 Task: Find a house in Frederiksberg, Denmark for 6 guests from 6th to 15th September with 6 bedrooms, 6 beds, 6 bathrooms, price range ₹8000-₹12000, and amenities including Wifi, Free parking, and TV. Host must speak English.
Action: Mouse moved to (483, 117)
Screenshot: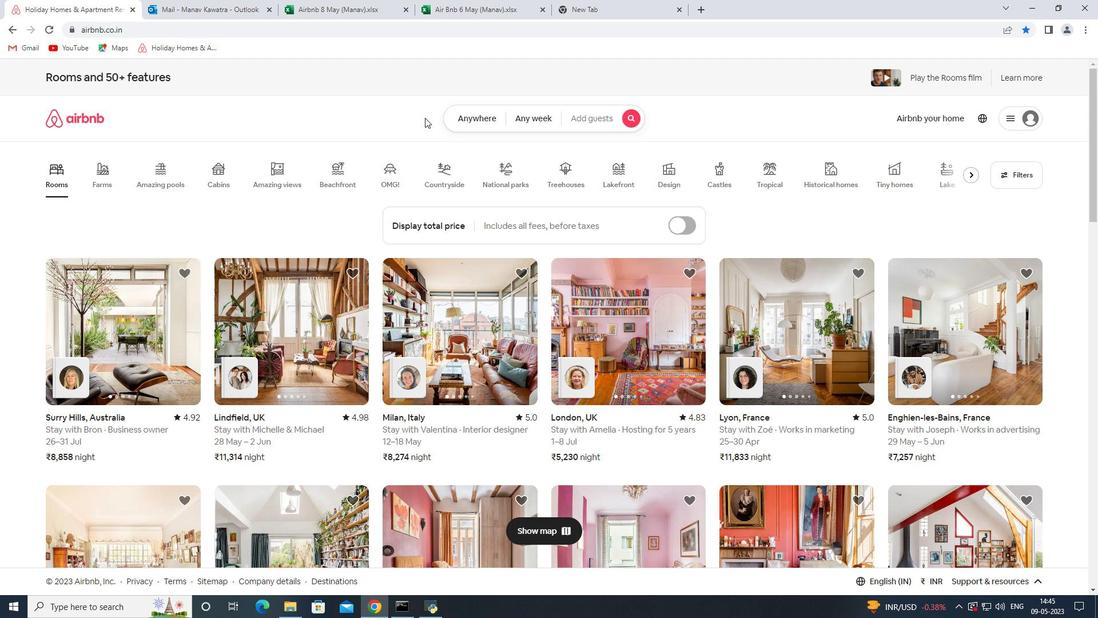
Action: Mouse pressed left at (483, 117)
Screenshot: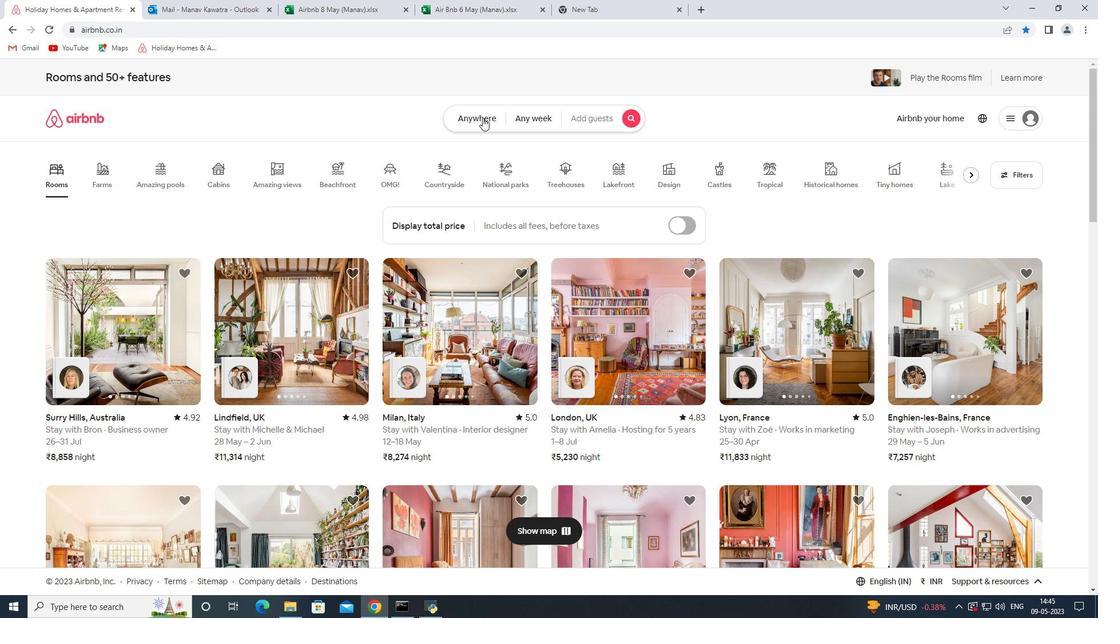 
Action: Mouse moved to (419, 160)
Screenshot: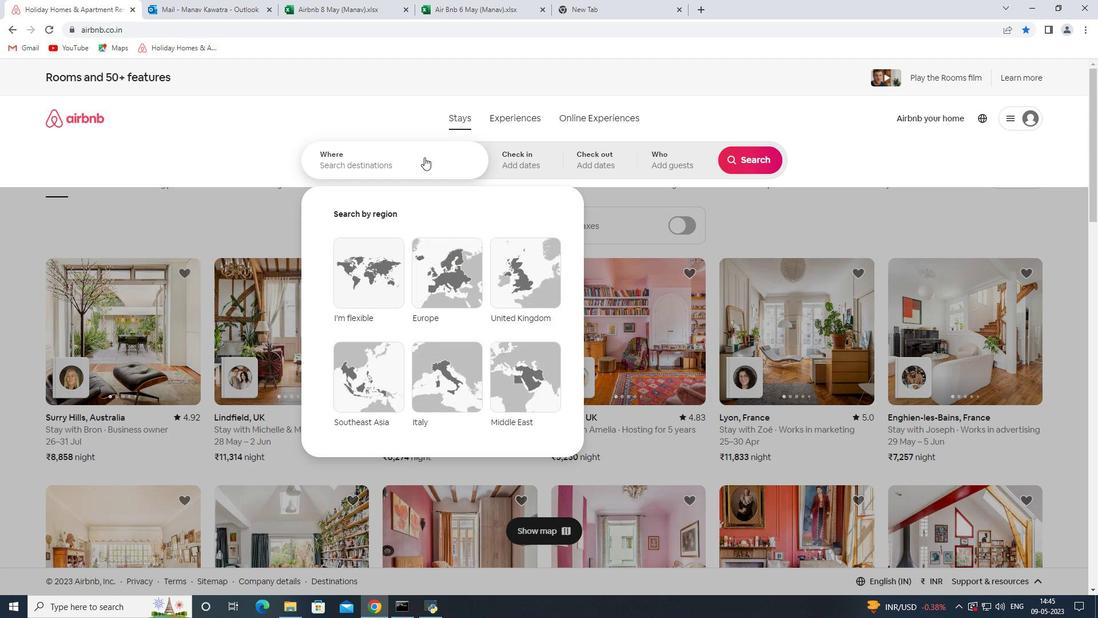 
Action: Mouse pressed left at (419, 160)
Screenshot: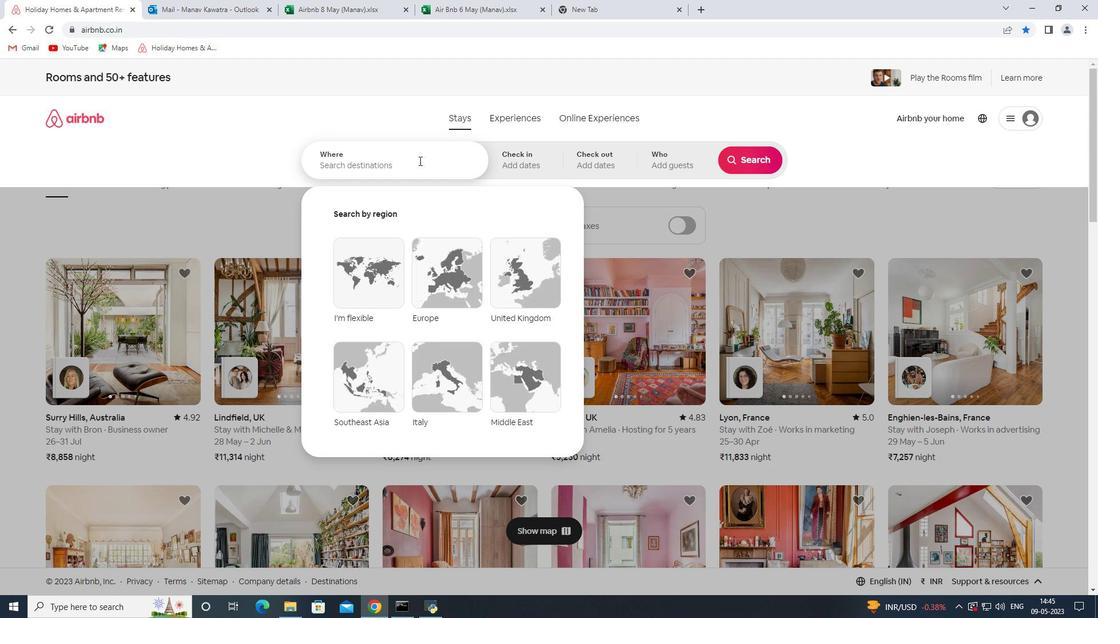 
Action: Key pressed <Key.shift>Frederiksberg<Key.space><Key.shift>Denmark<Key.space>
Screenshot: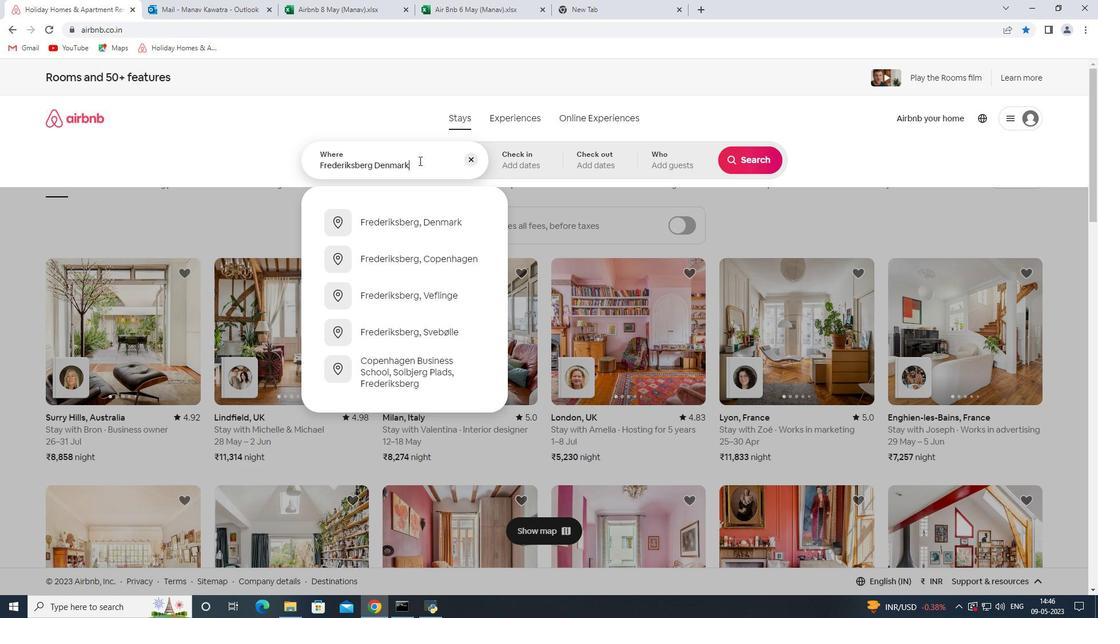 
Action: Mouse moved to (437, 219)
Screenshot: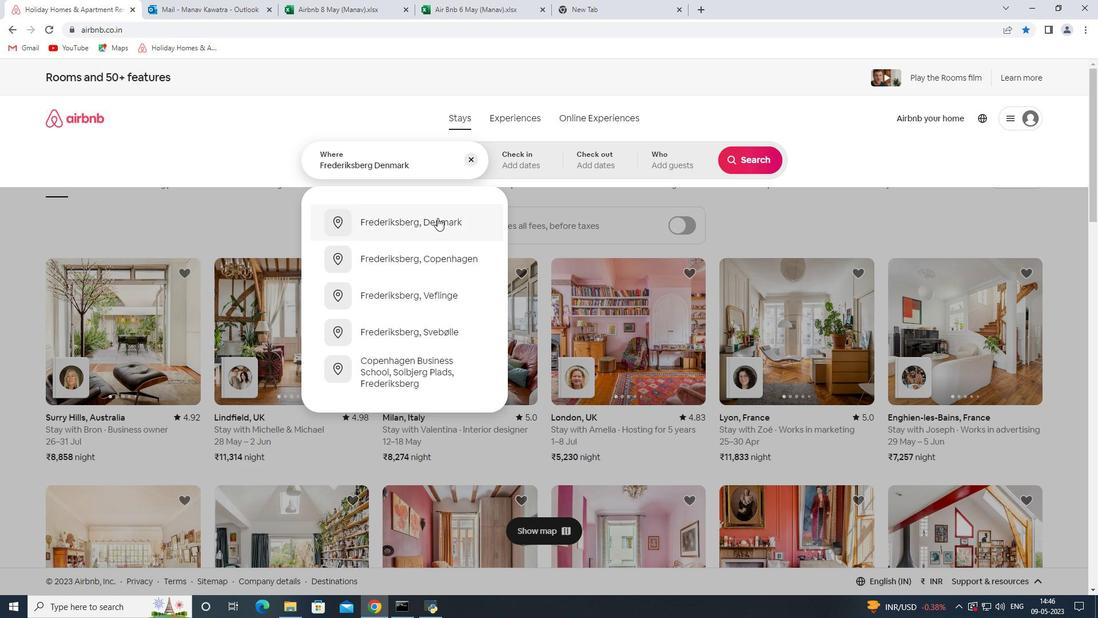 
Action: Mouse pressed left at (437, 219)
Screenshot: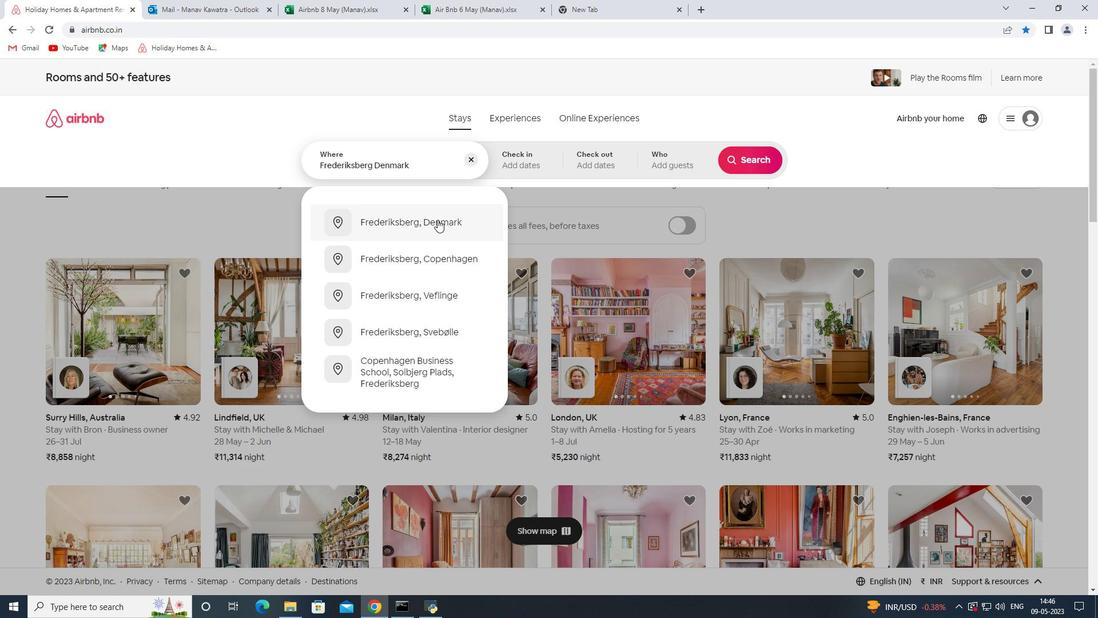 
Action: Mouse moved to (752, 252)
Screenshot: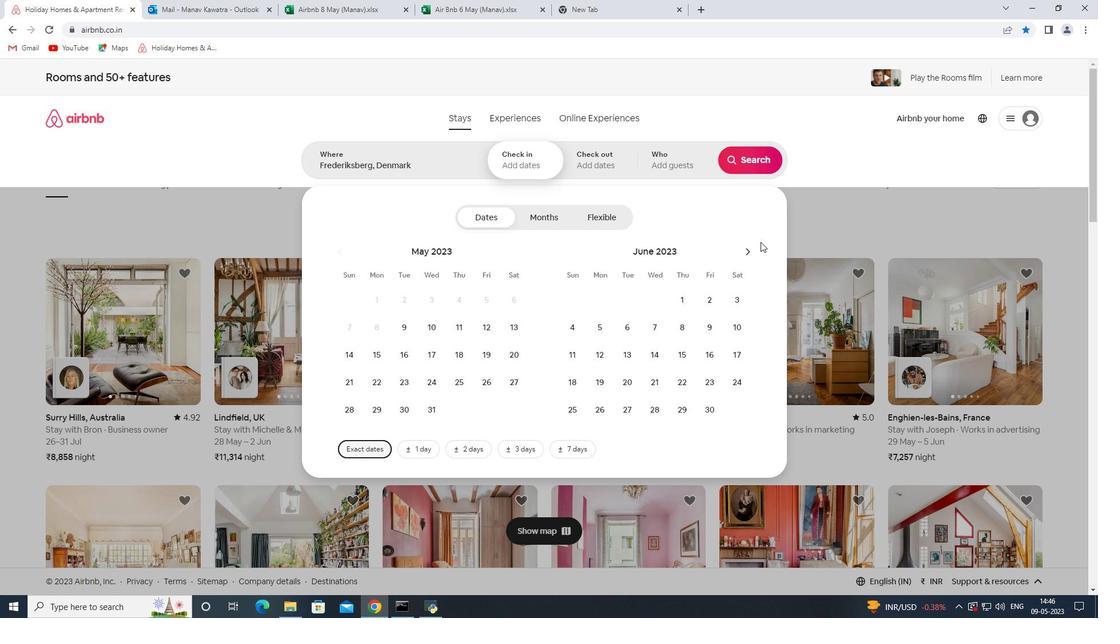 
Action: Mouse pressed left at (752, 252)
Screenshot: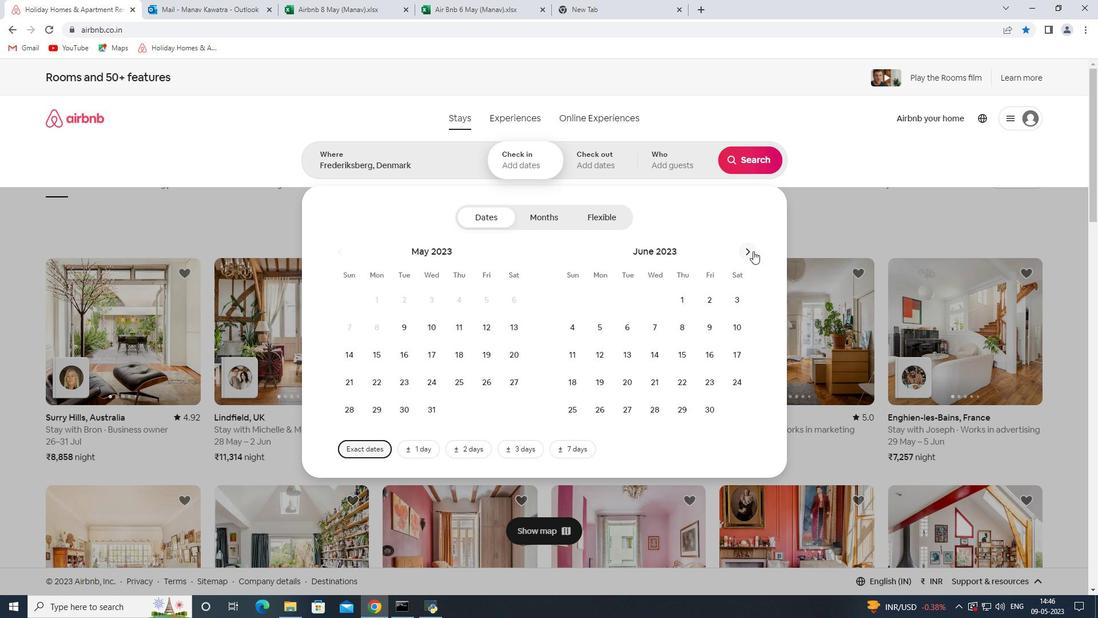 
Action: Mouse pressed left at (752, 252)
Screenshot: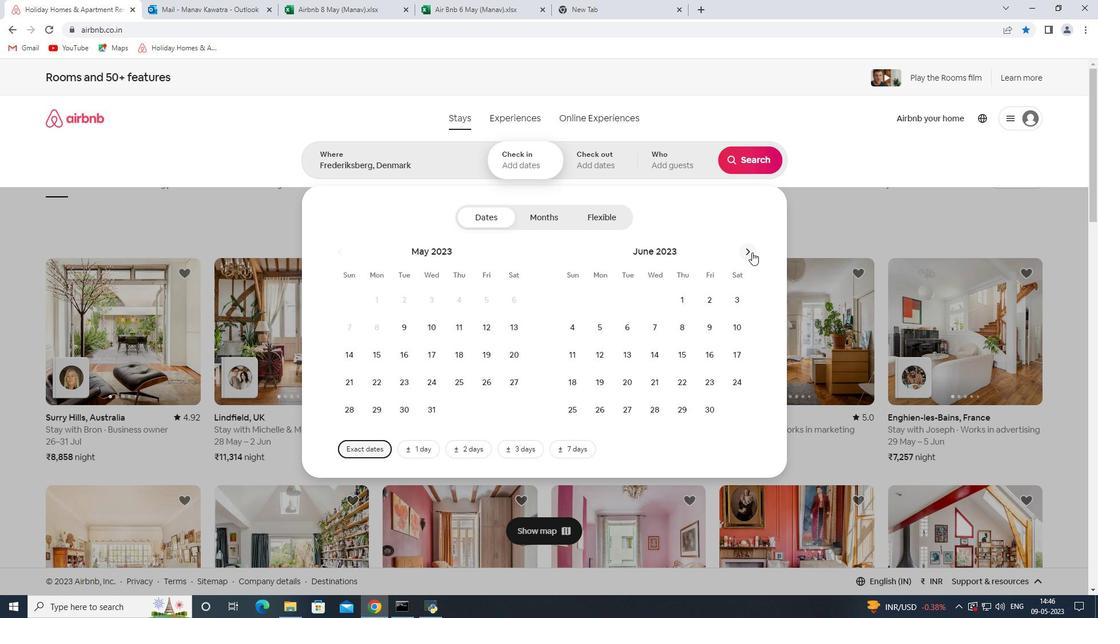 
Action: Mouse pressed left at (752, 252)
Screenshot: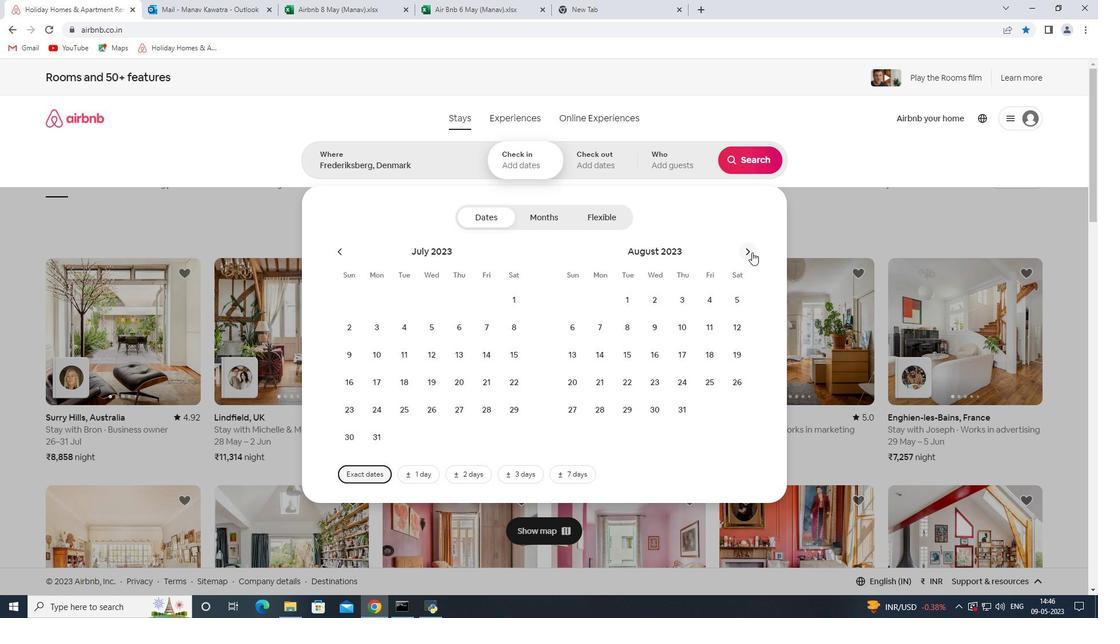 
Action: Mouse moved to (654, 327)
Screenshot: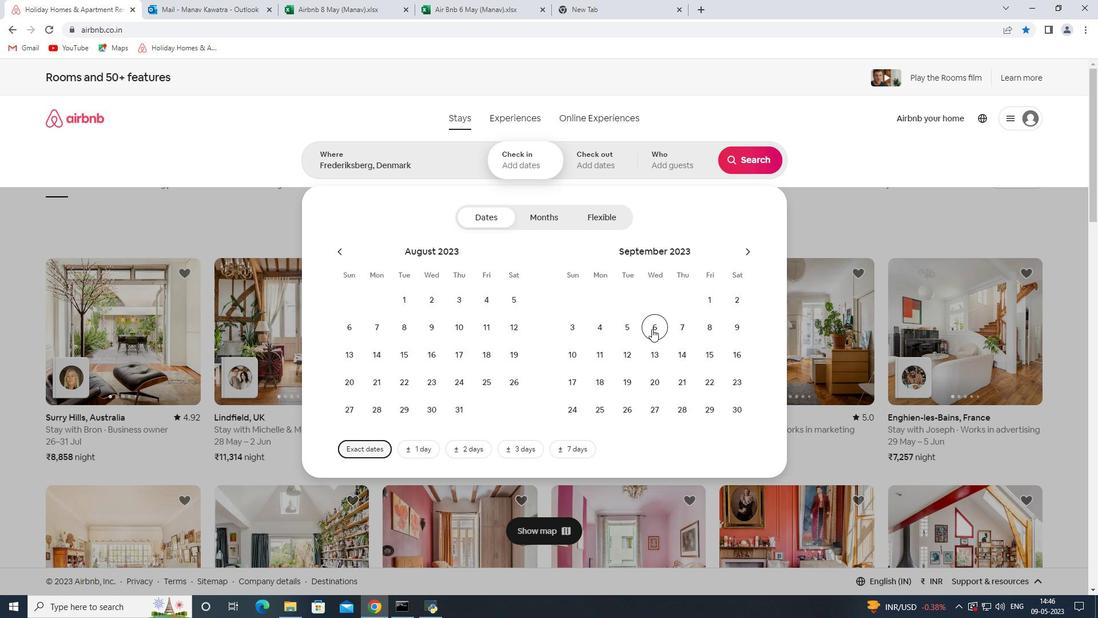 
Action: Mouse pressed left at (654, 327)
Screenshot: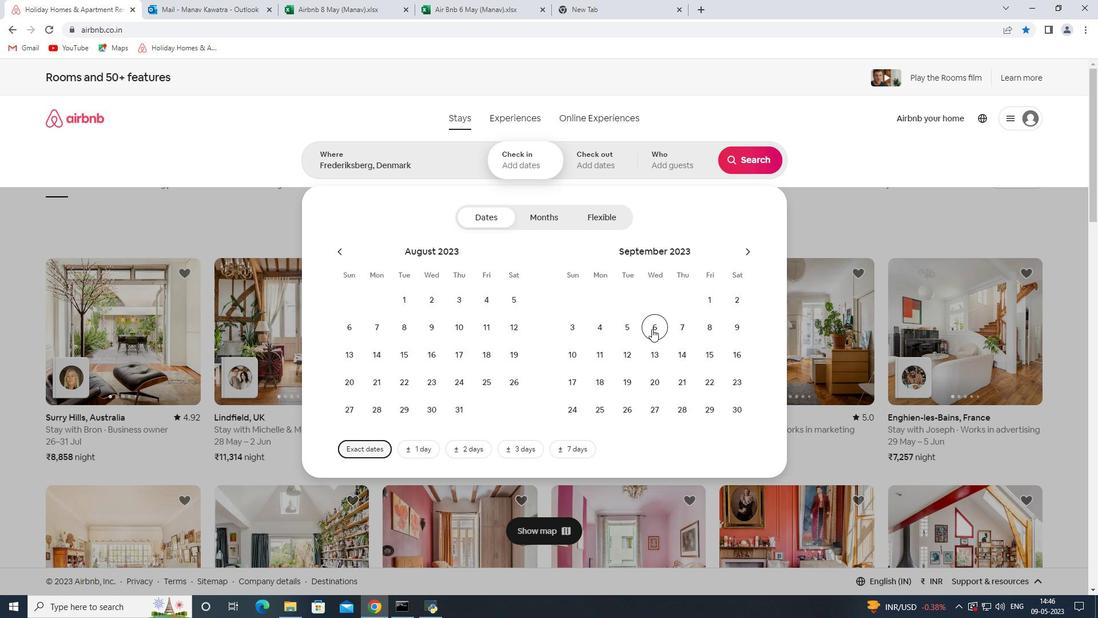 
Action: Mouse moved to (709, 356)
Screenshot: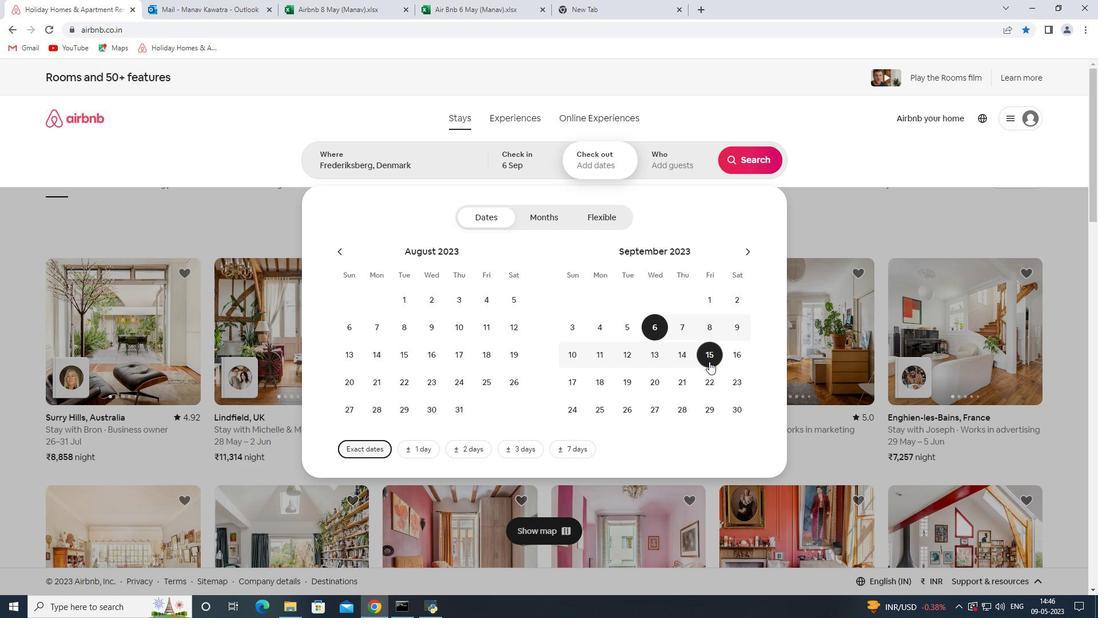 
Action: Mouse pressed left at (709, 356)
Screenshot: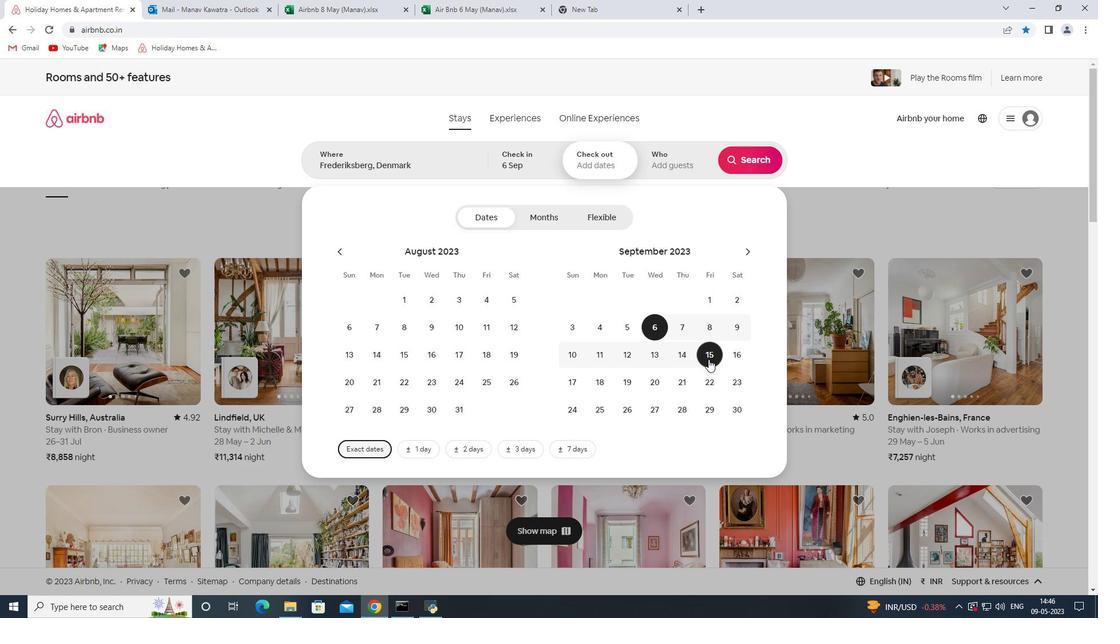 
Action: Mouse moved to (673, 171)
Screenshot: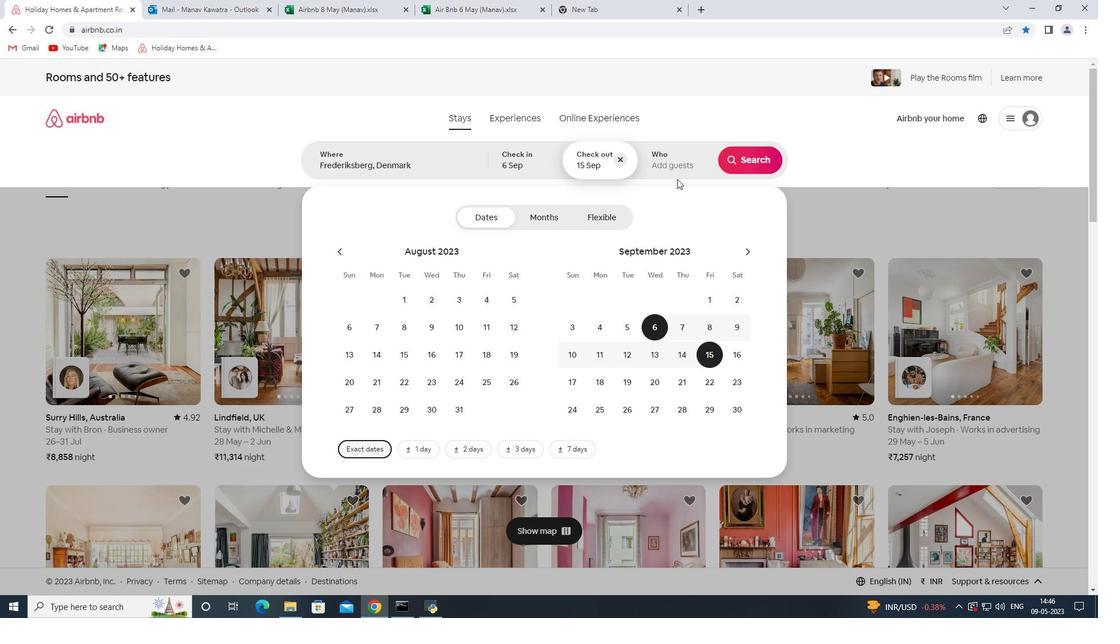 
Action: Mouse pressed left at (673, 171)
Screenshot: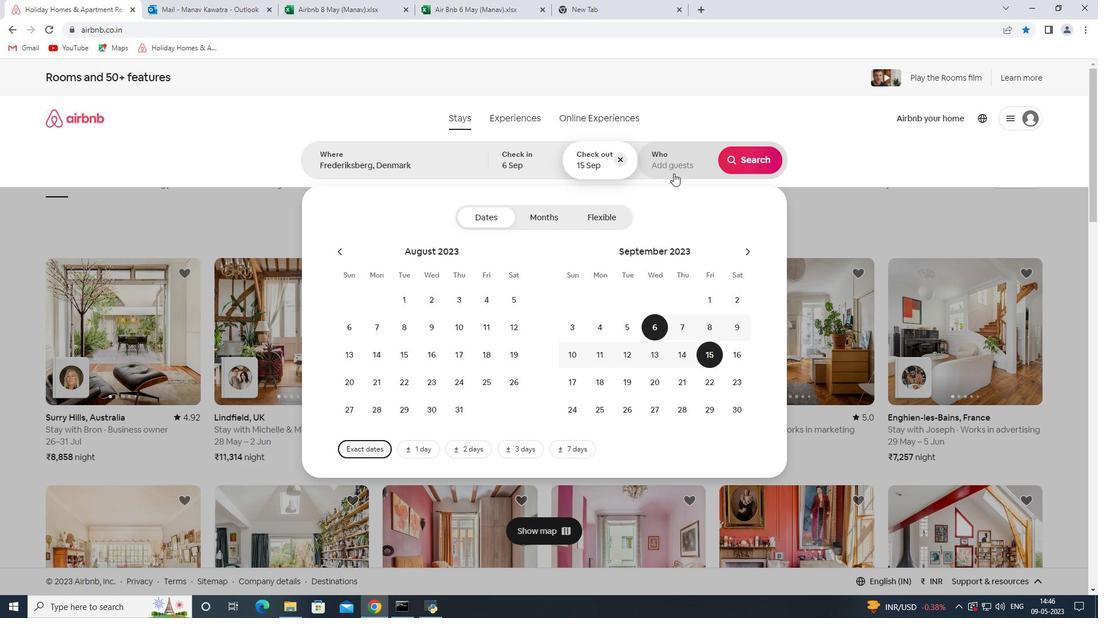 
Action: Mouse moved to (758, 223)
Screenshot: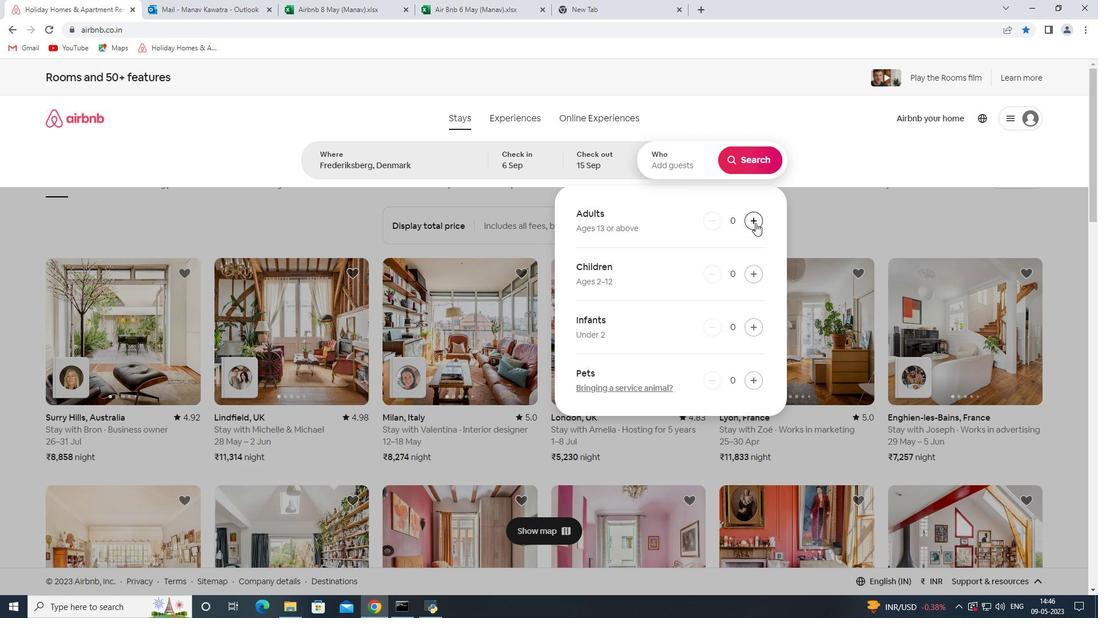 
Action: Mouse pressed left at (758, 223)
Screenshot: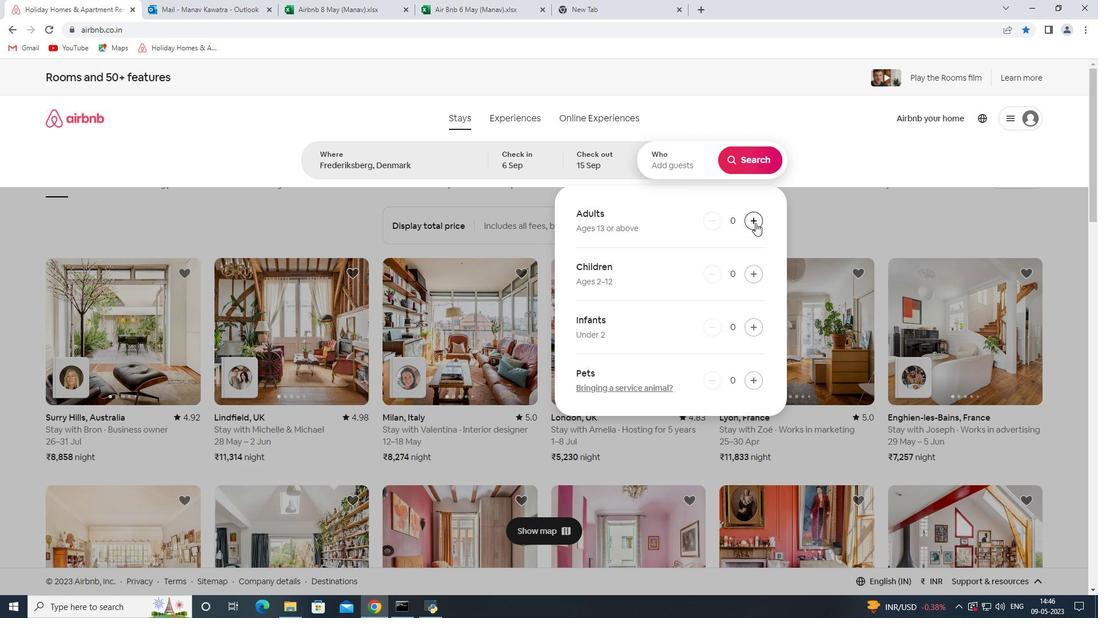 
Action: Mouse pressed left at (758, 223)
Screenshot: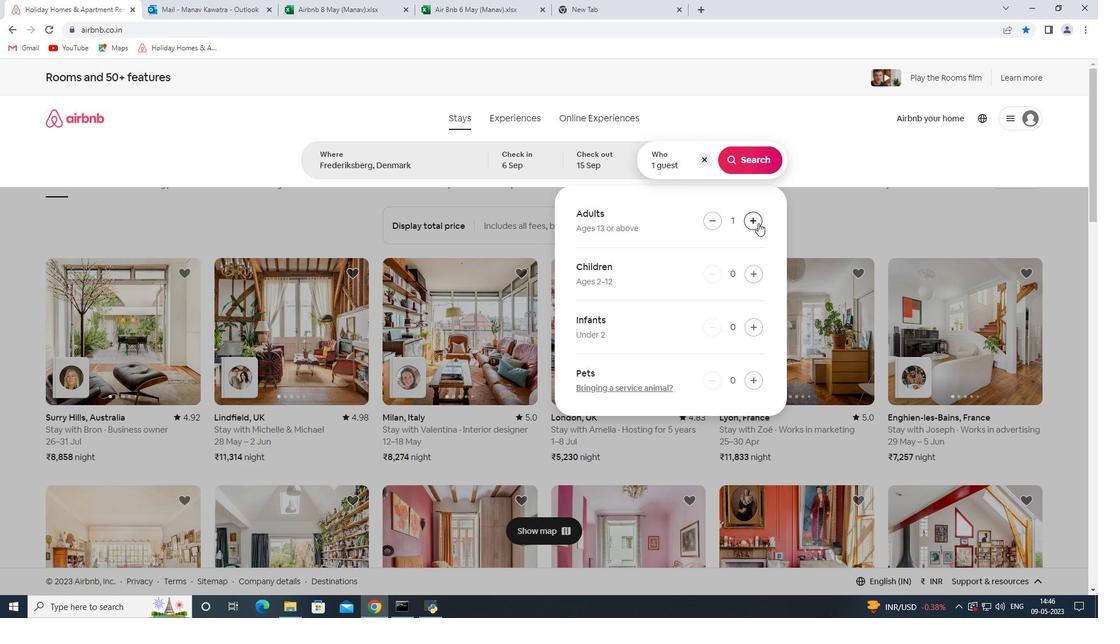 
Action: Mouse pressed left at (758, 223)
Screenshot: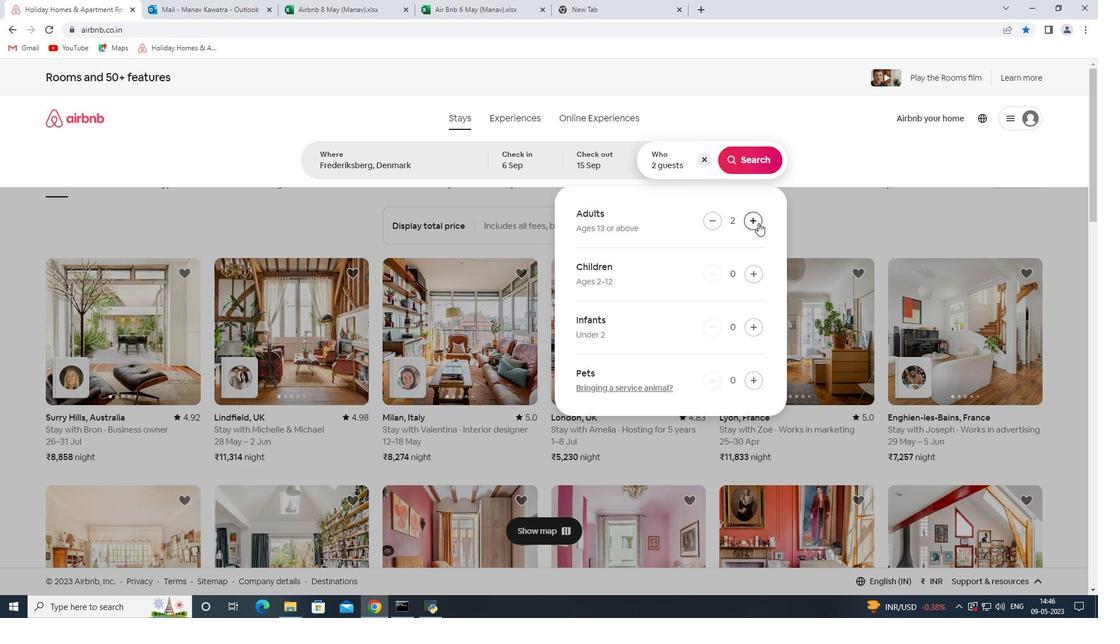
Action: Mouse pressed left at (758, 223)
Screenshot: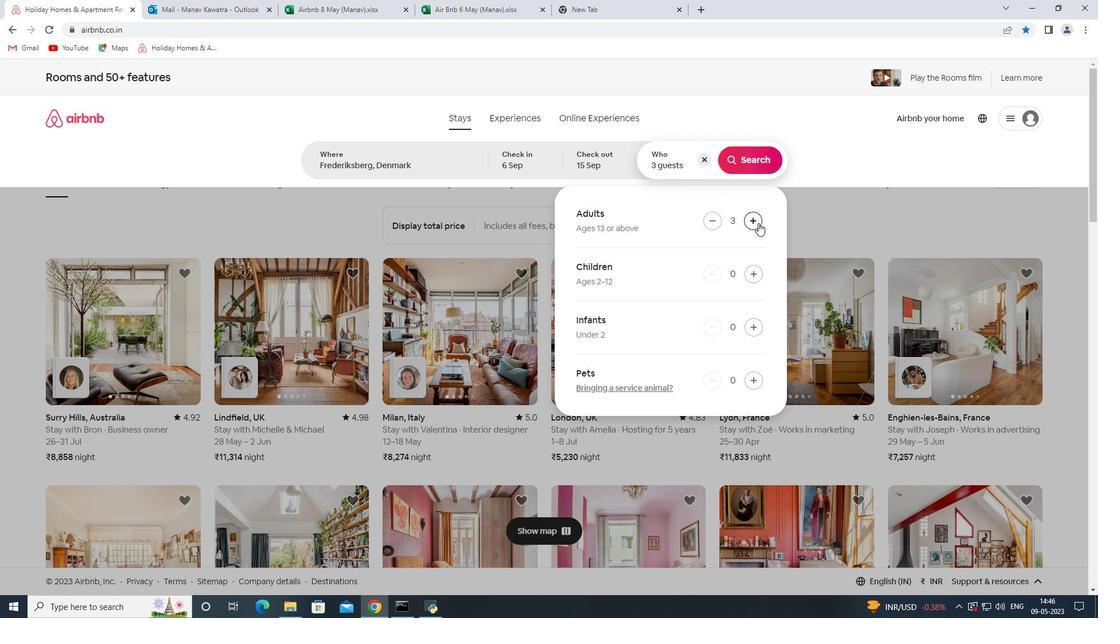 
Action: Mouse pressed left at (758, 223)
Screenshot: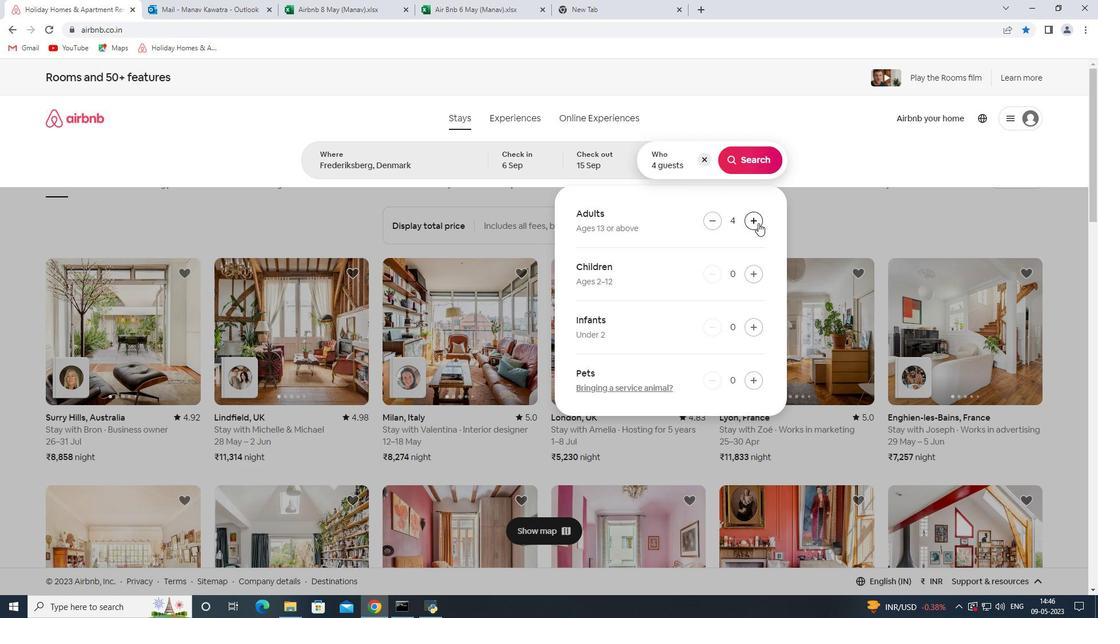 
Action: Mouse moved to (757, 223)
Screenshot: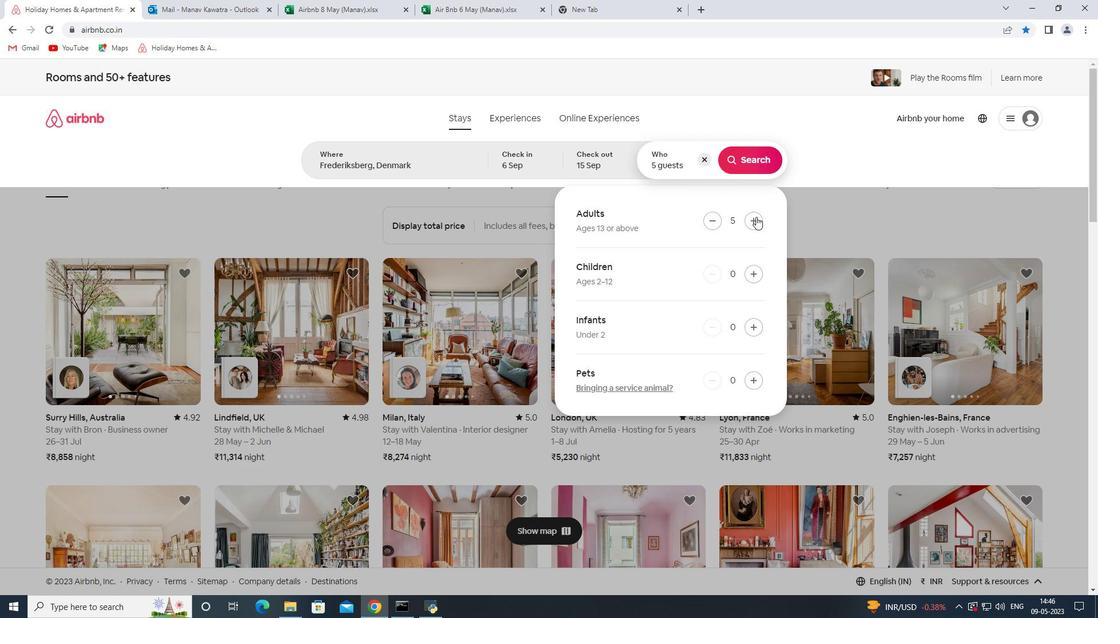 
Action: Mouse pressed left at (757, 223)
Screenshot: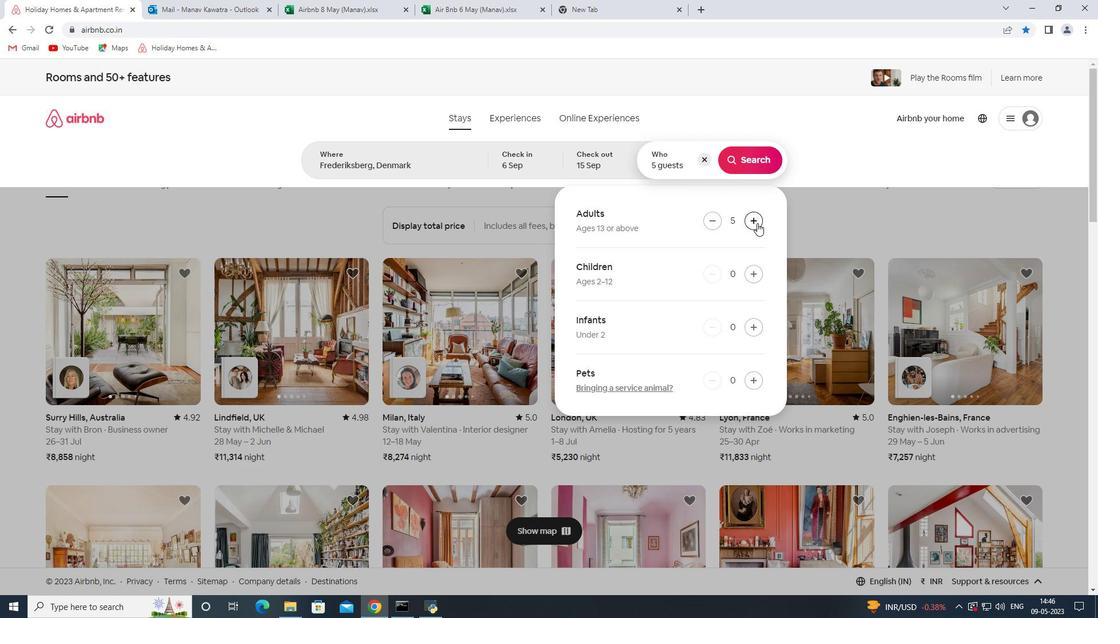 
Action: Mouse moved to (754, 163)
Screenshot: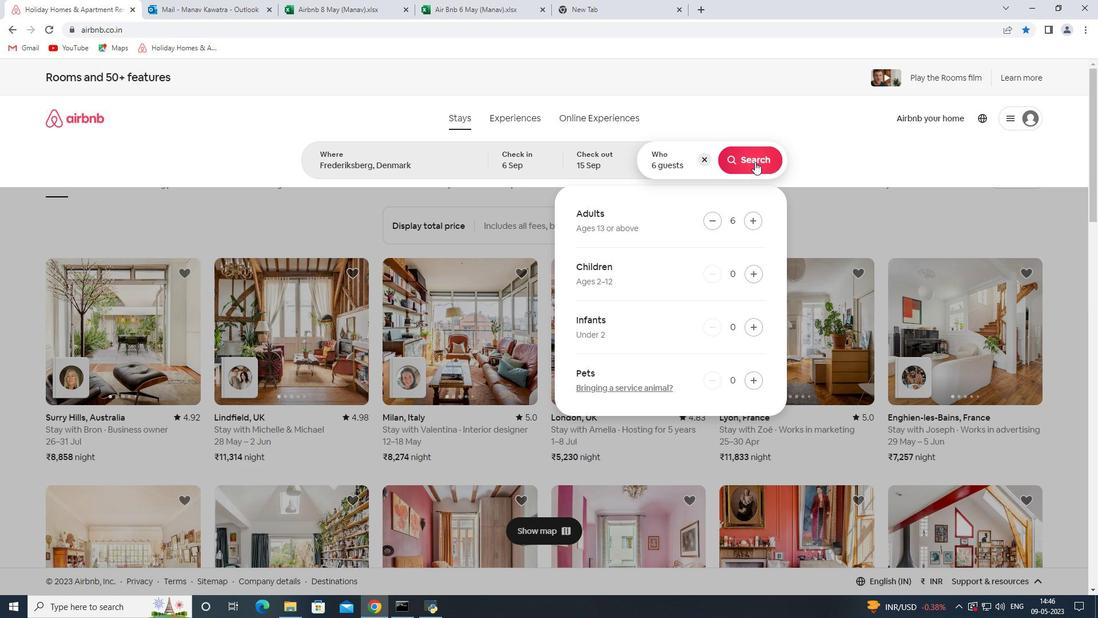 
Action: Mouse pressed left at (754, 163)
Screenshot: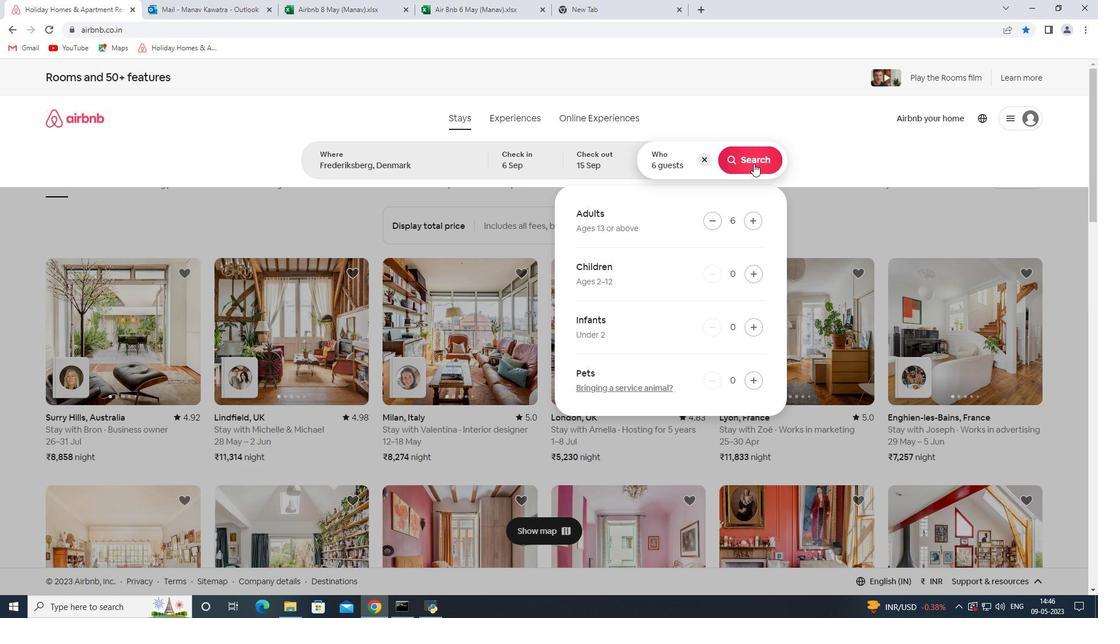 
Action: Mouse moved to (1035, 123)
Screenshot: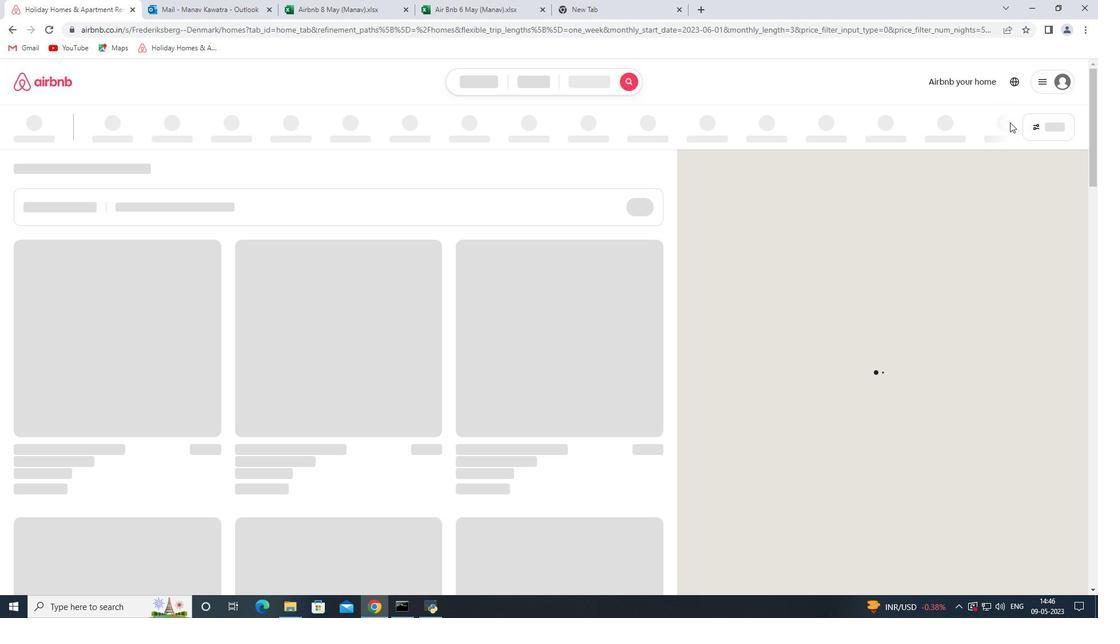 
Action: Mouse pressed left at (1035, 123)
Screenshot: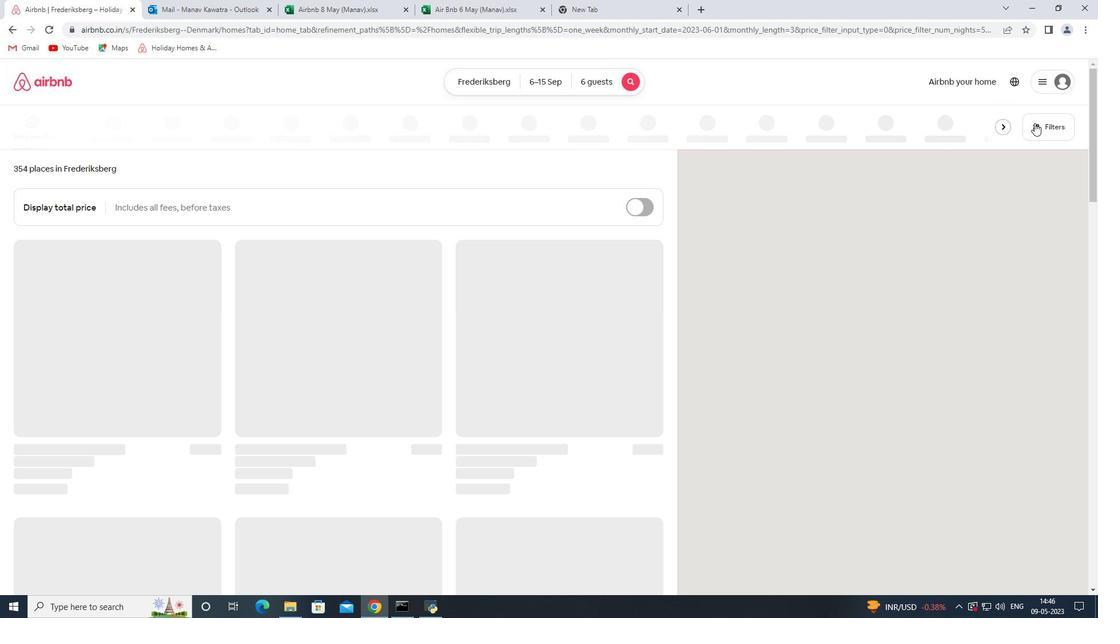 
Action: Mouse moved to (436, 404)
Screenshot: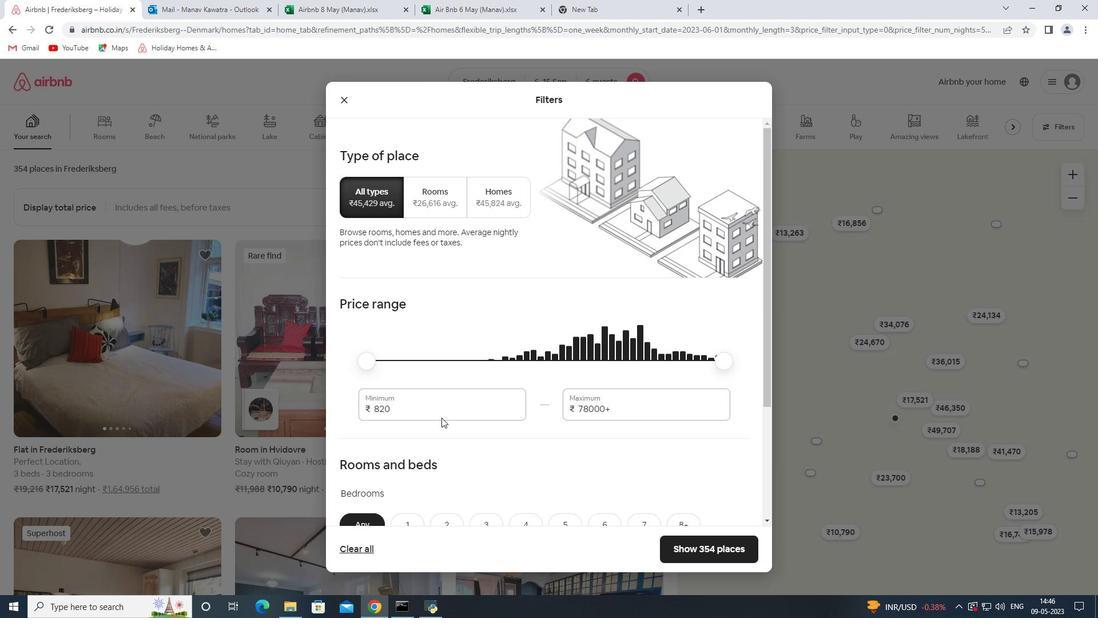 
Action: Mouse pressed left at (436, 404)
Screenshot: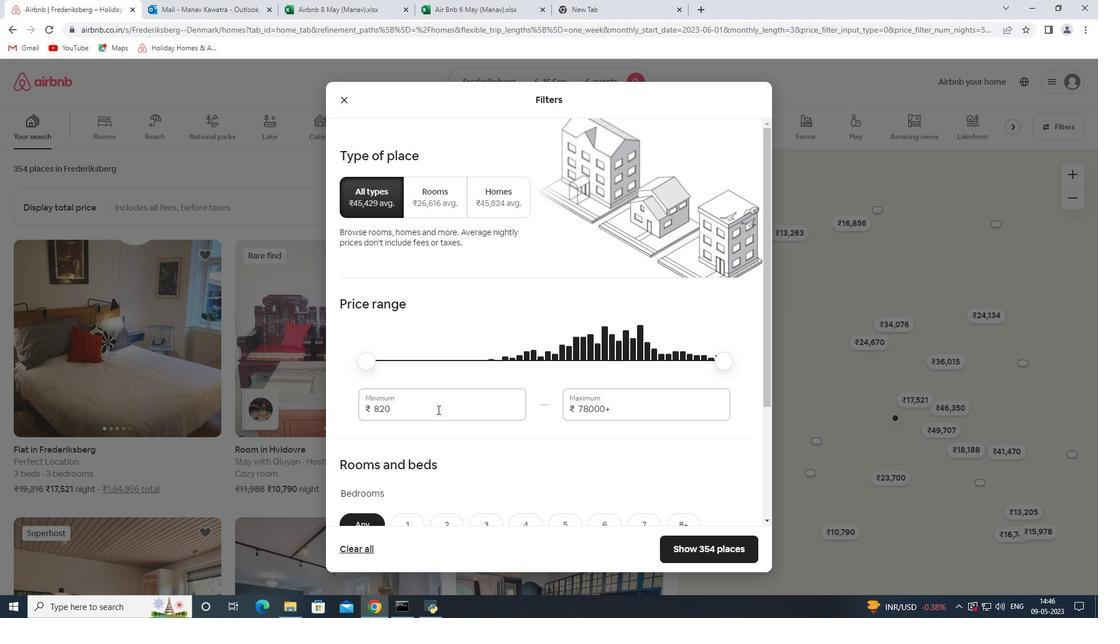 
Action: Mouse pressed left at (436, 404)
Screenshot: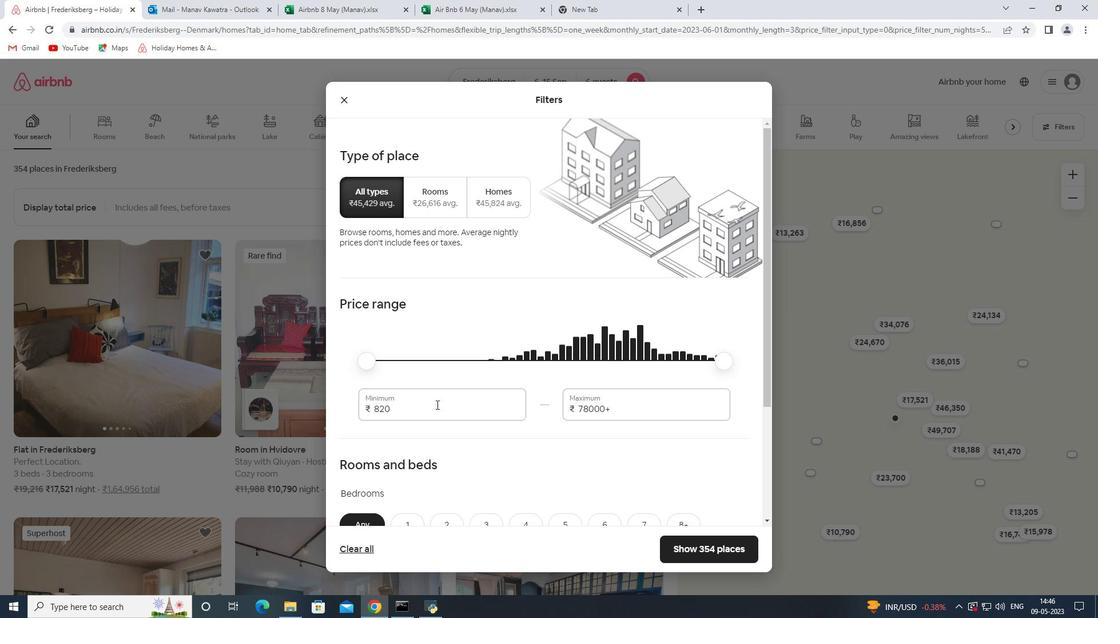 
Action: Mouse moved to (691, 412)
Screenshot: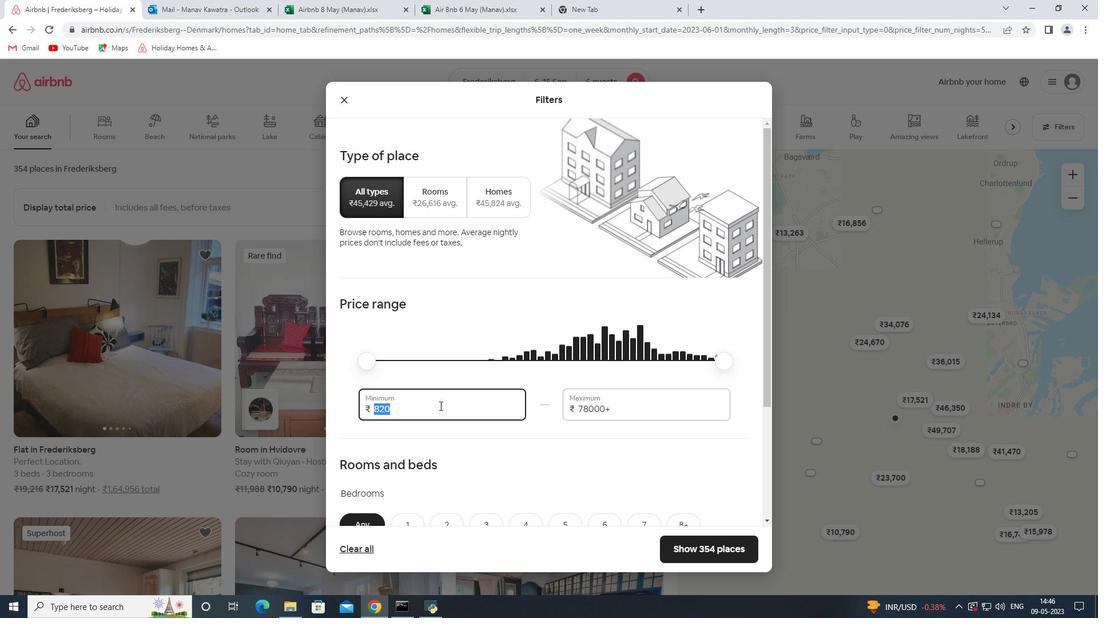 
Action: Key pressed 8000<Key.tab>12000
Screenshot: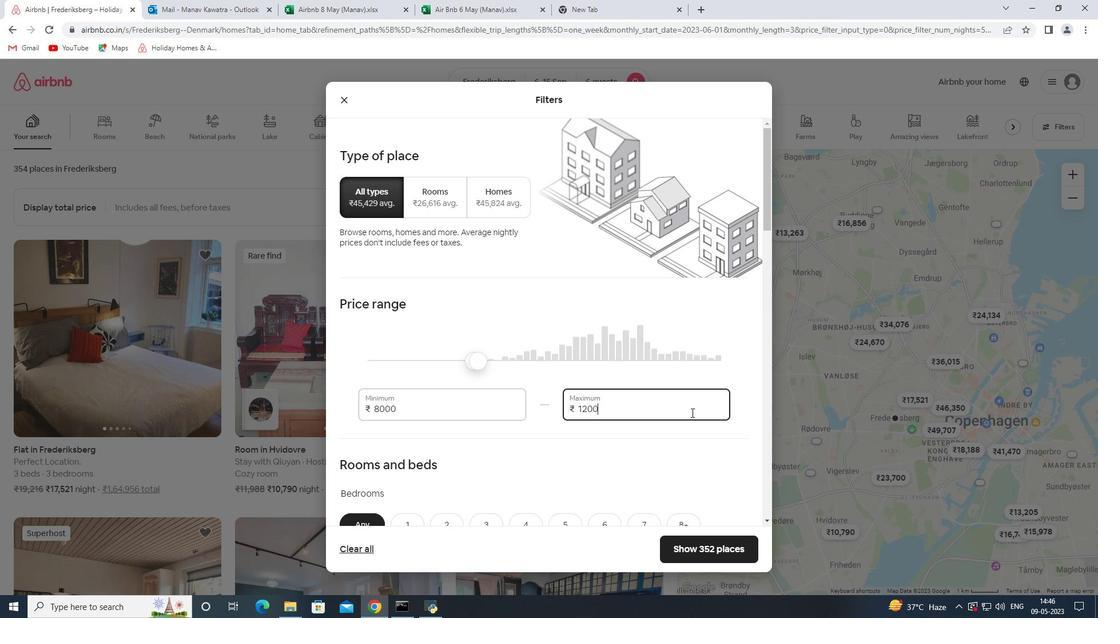 
Action: Mouse moved to (744, 396)
Screenshot: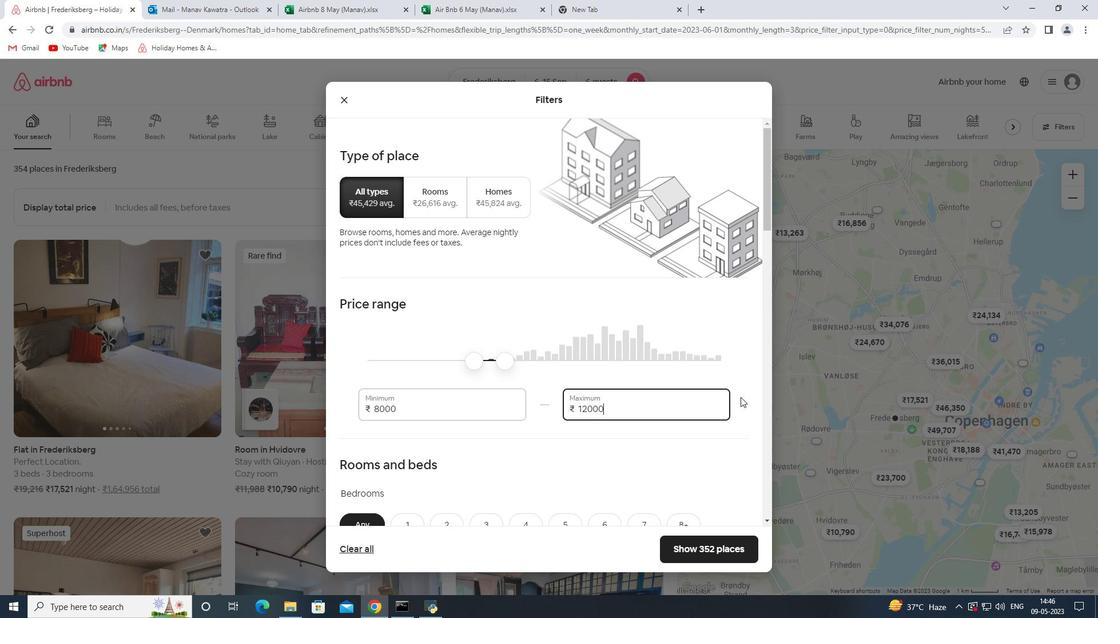 
Action: Mouse scrolled (744, 395) with delta (0, 0)
Screenshot: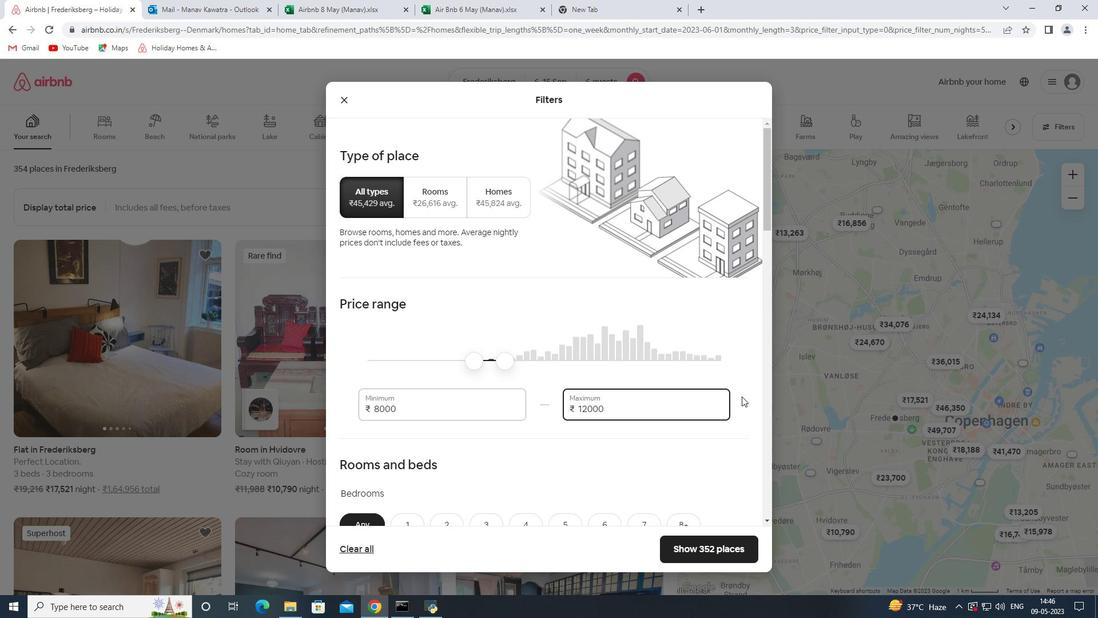 
Action: Mouse moved to (749, 397)
Screenshot: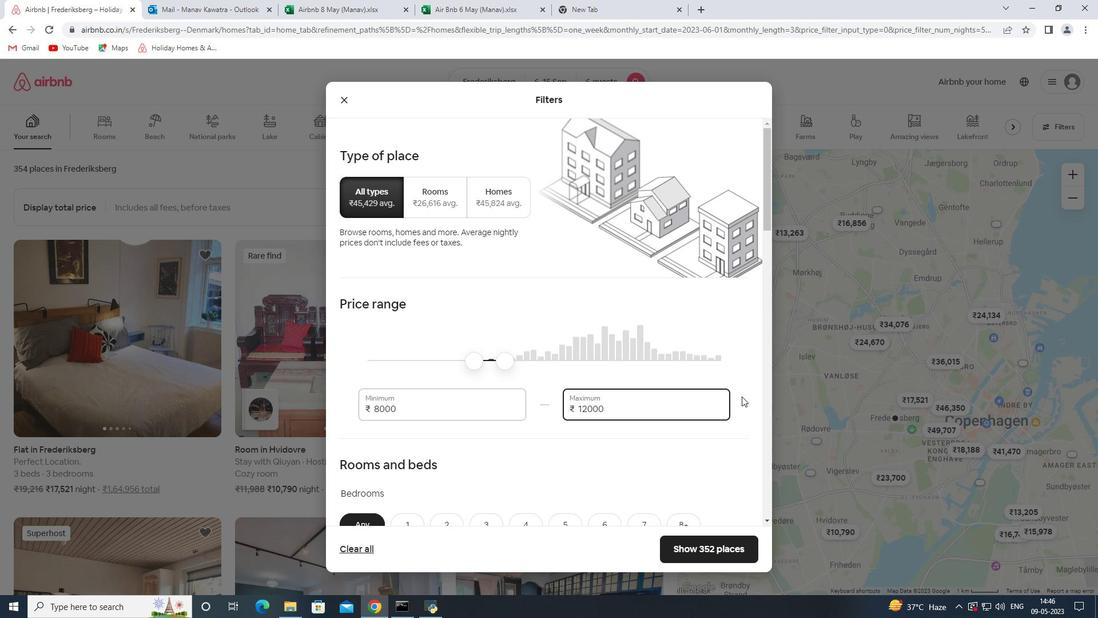 
Action: Mouse scrolled (749, 396) with delta (0, 0)
Screenshot: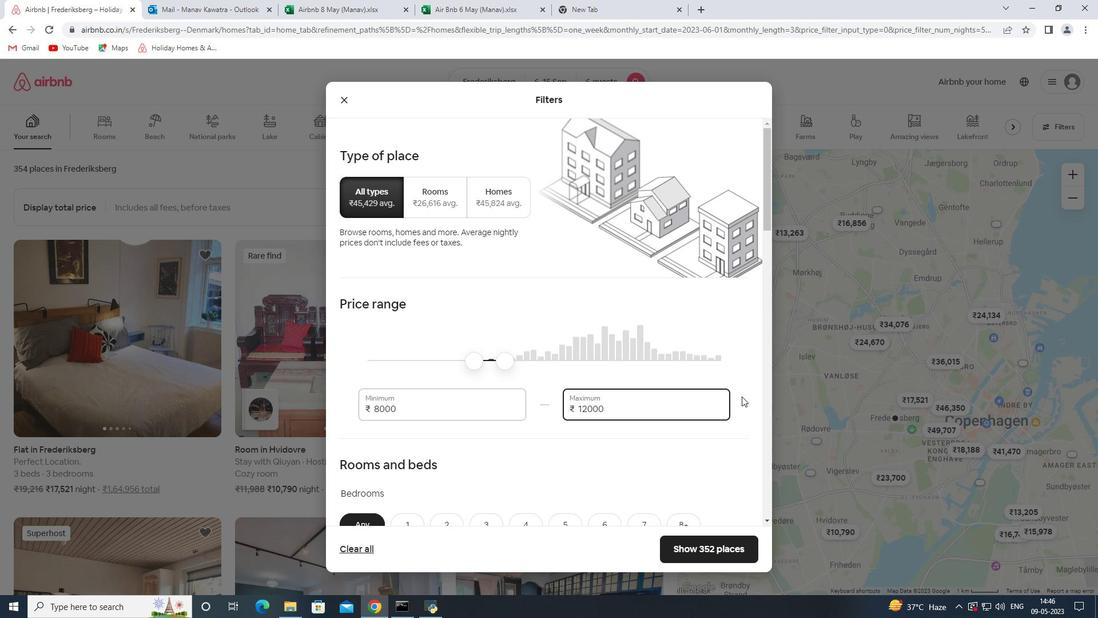 
Action: Mouse moved to (750, 397)
Screenshot: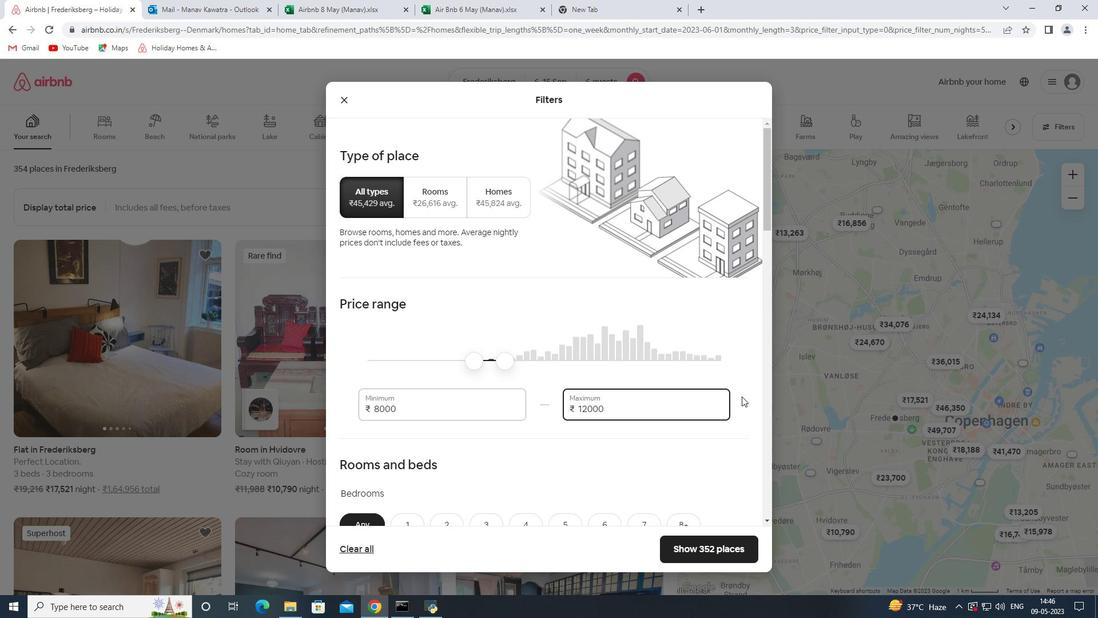 
Action: Mouse scrolled (750, 397) with delta (0, 0)
Screenshot: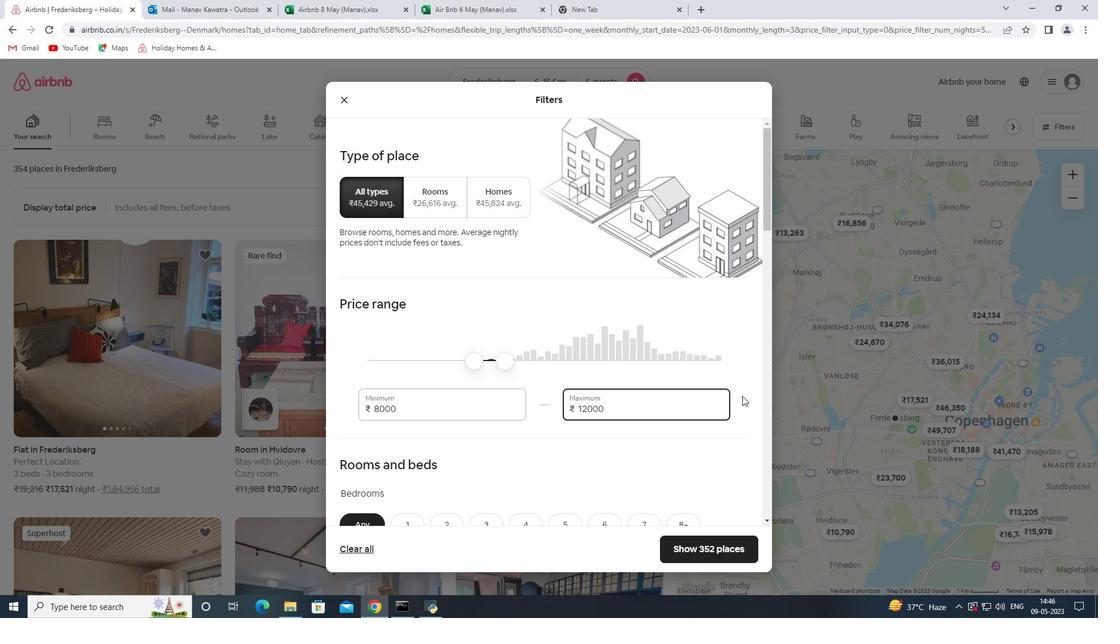 
Action: Mouse moved to (610, 351)
Screenshot: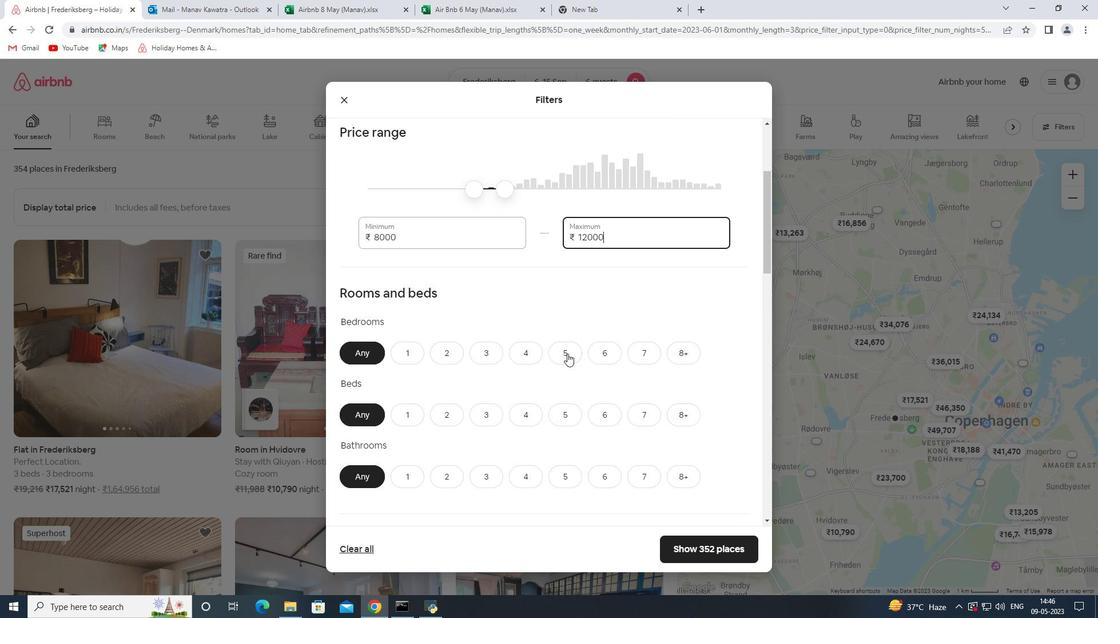 
Action: Mouse pressed left at (610, 351)
Screenshot: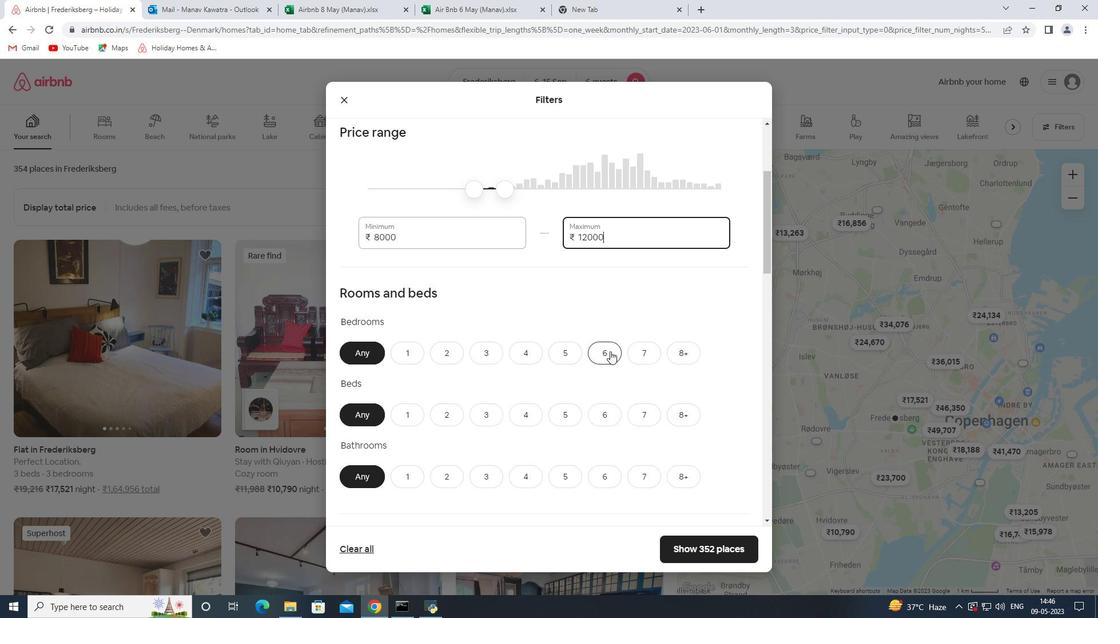 
Action: Mouse moved to (608, 412)
Screenshot: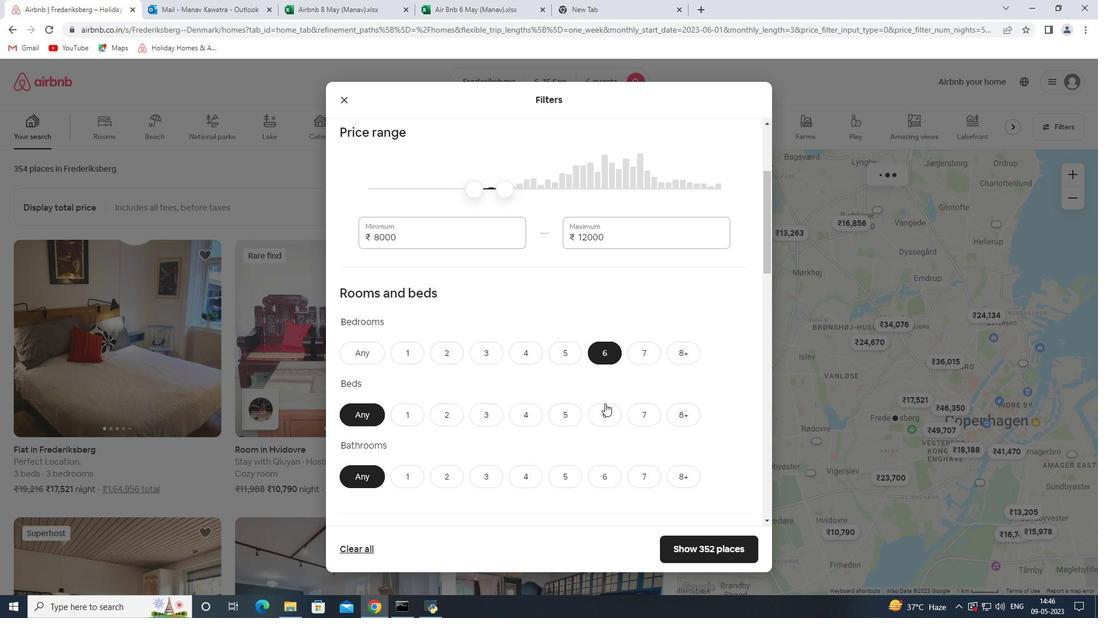 
Action: Mouse pressed left at (608, 412)
Screenshot: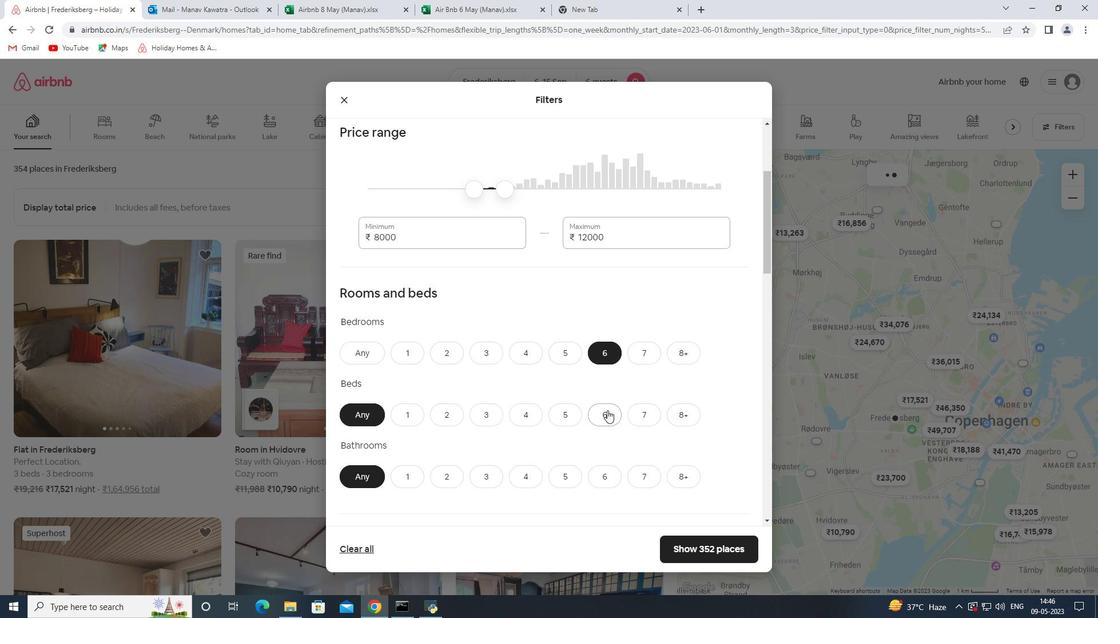 
Action: Mouse moved to (606, 406)
Screenshot: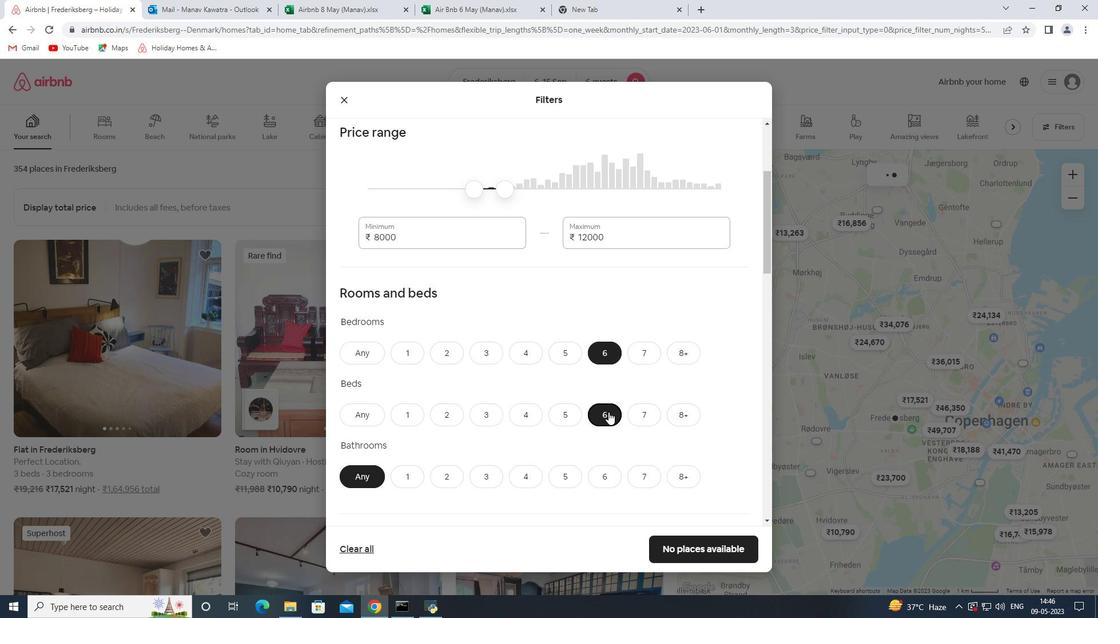 
Action: Mouse scrolled (606, 406) with delta (0, 0)
Screenshot: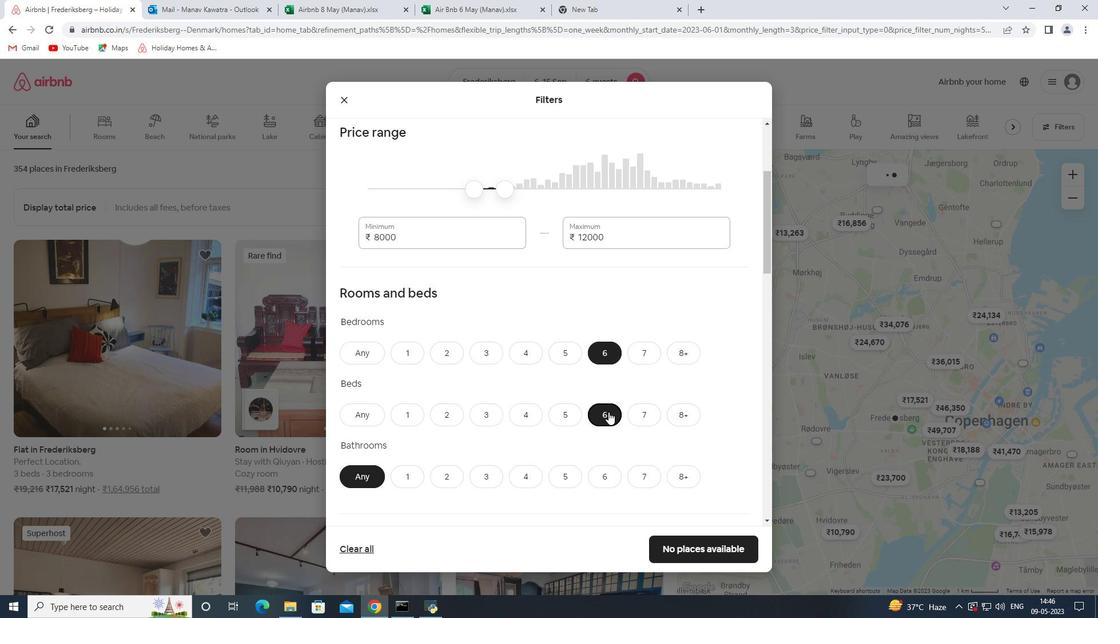 
Action: Mouse moved to (601, 397)
Screenshot: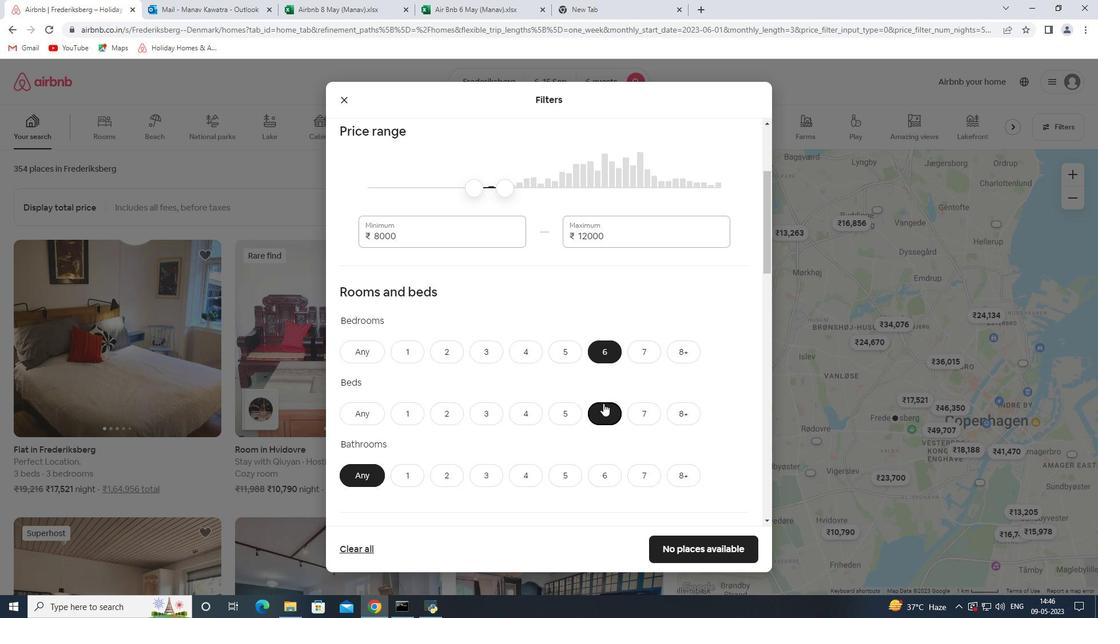 
Action: Mouse scrolled (603, 400) with delta (0, 0)
Screenshot: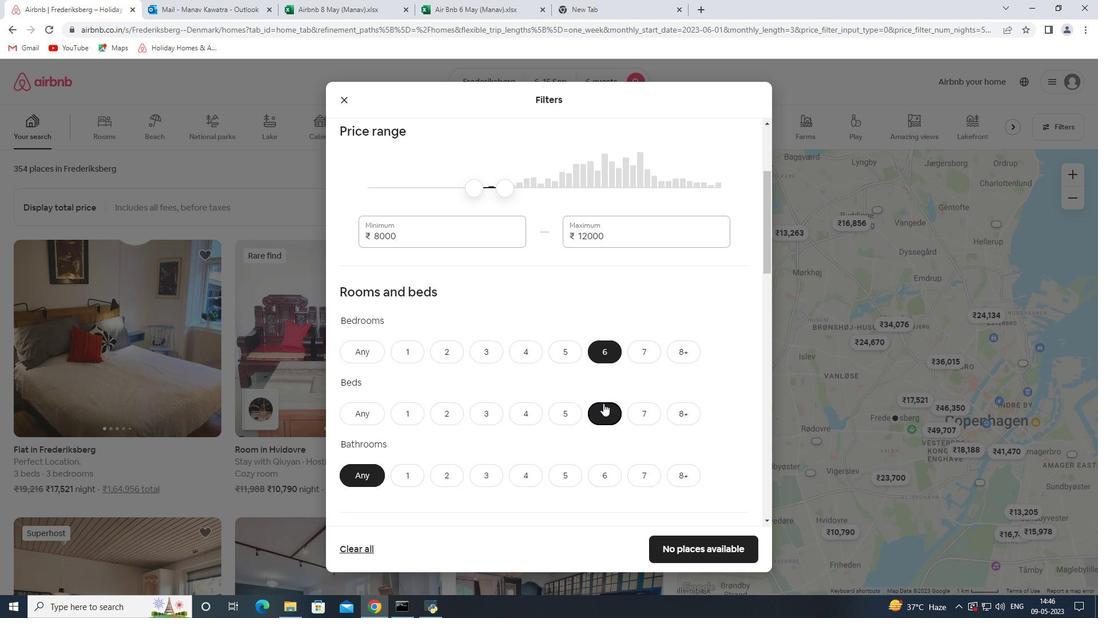 
Action: Mouse moved to (611, 367)
Screenshot: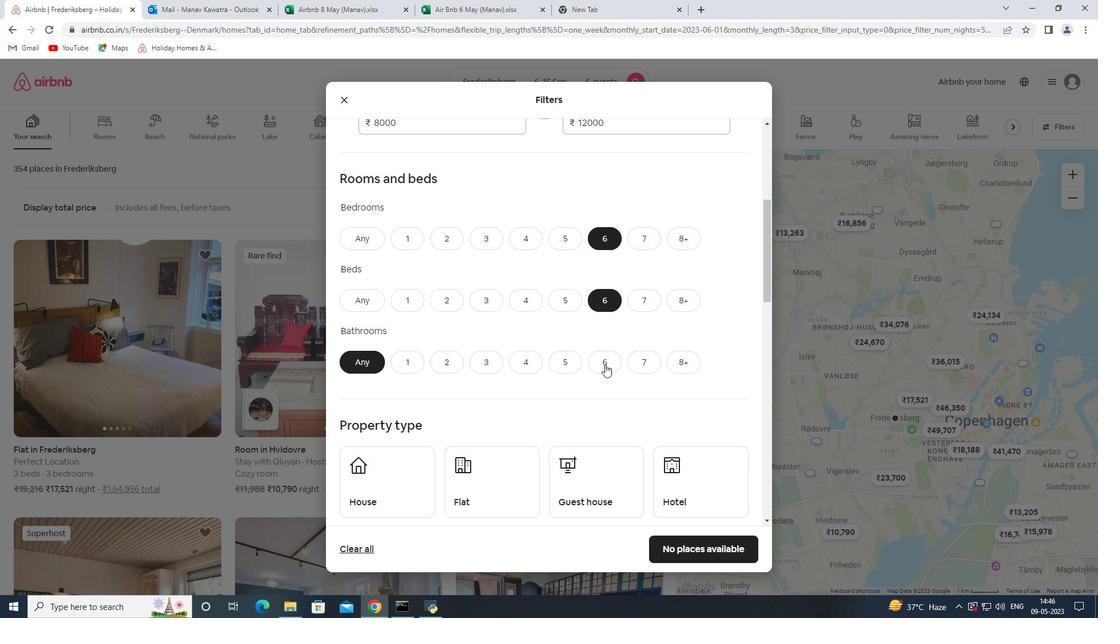 
Action: Mouse pressed left at (611, 367)
Screenshot: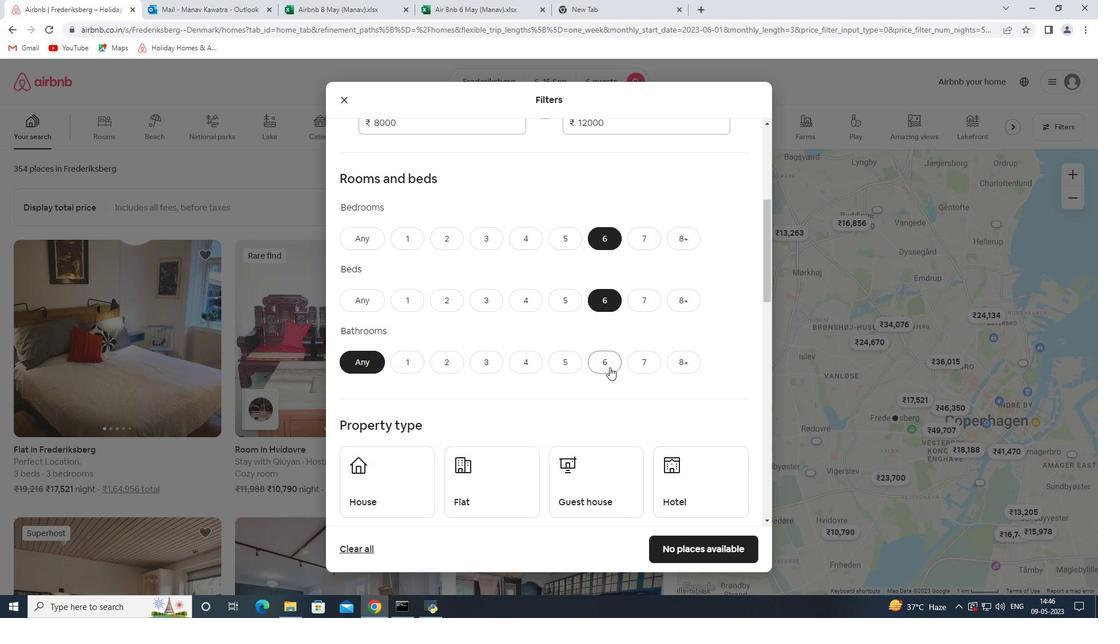 
Action: Mouse moved to (433, 416)
Screenshot: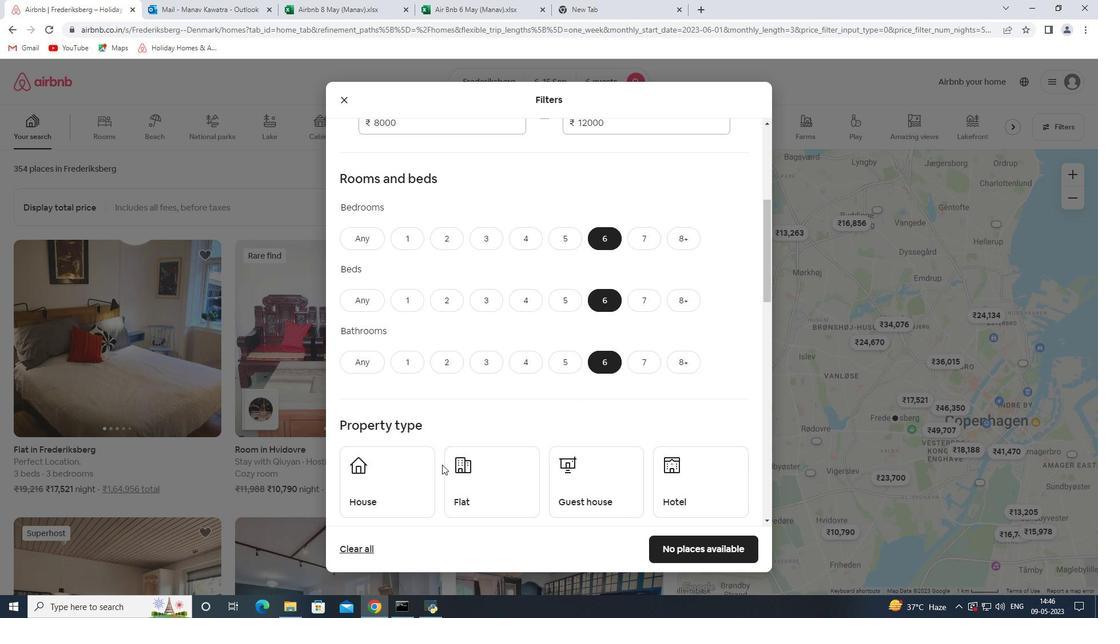 
Action: Mouse scrolled (433, 415) with delta (0, 0)
Screenshot: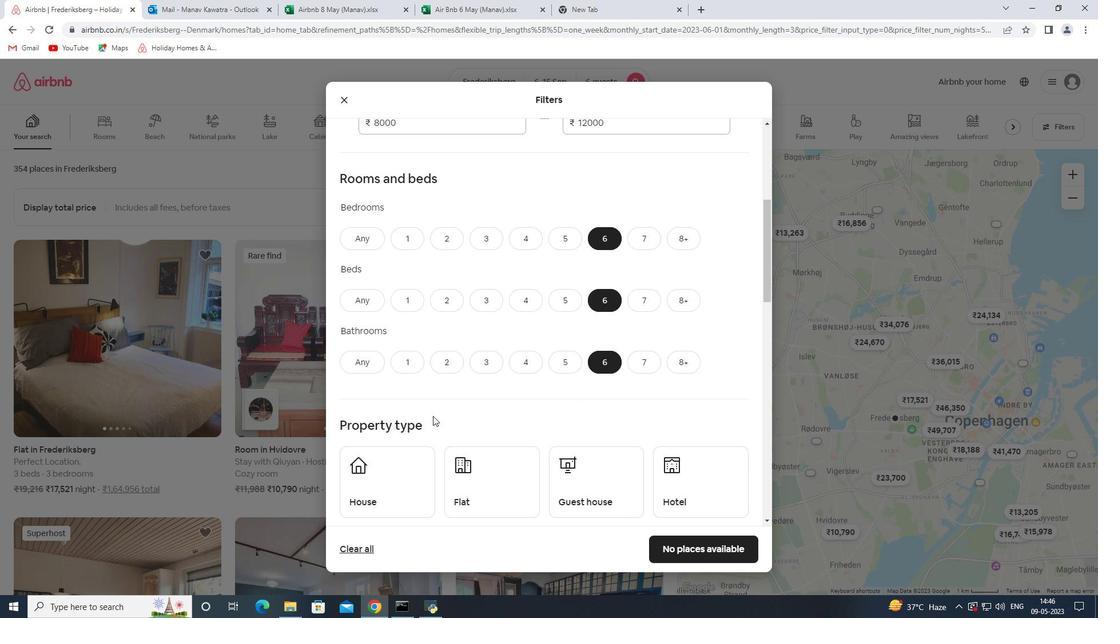 
Action: Mouse scrolled (433, 415) with delta (0, 0)
Screenshot: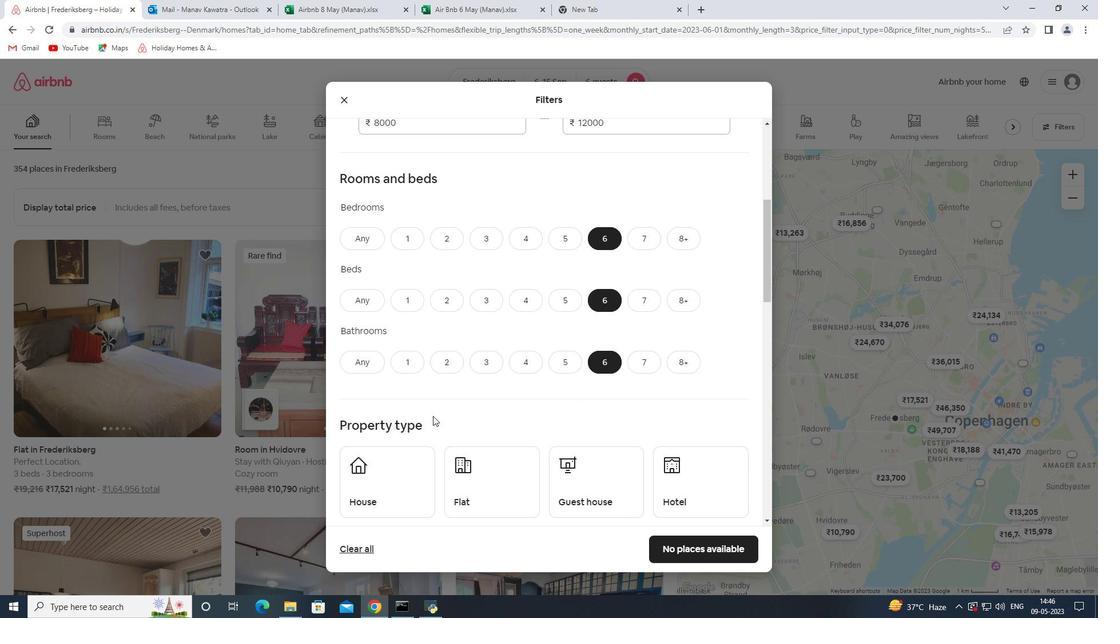 
Action: Mouse moved to (413, 373)
Screenshot: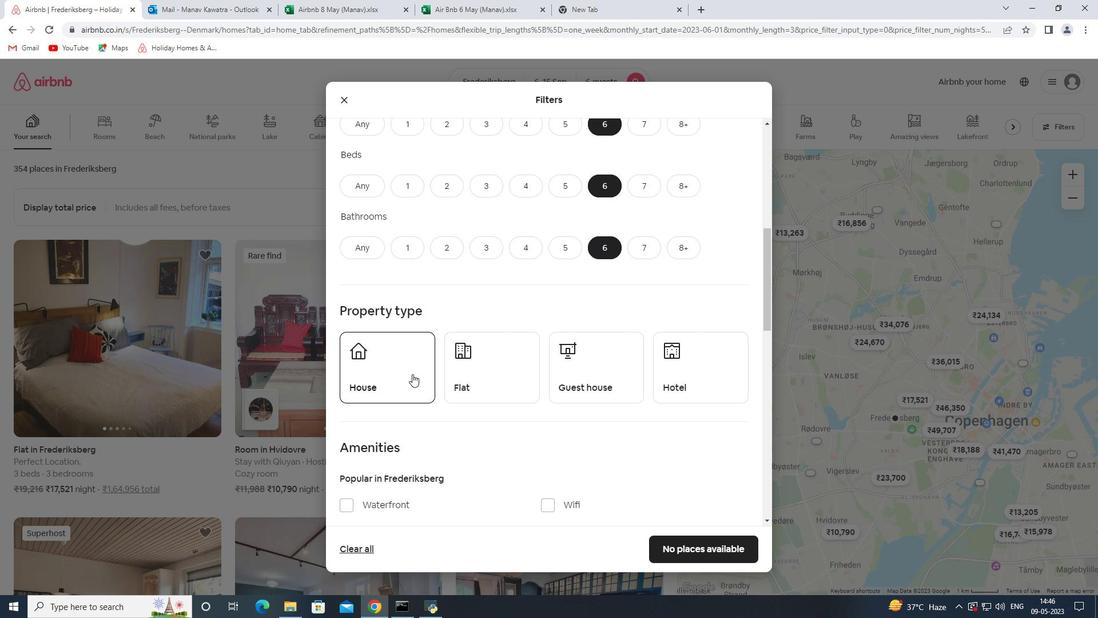 
Action: Mouse pressed left at (413, 373)
Screenshot: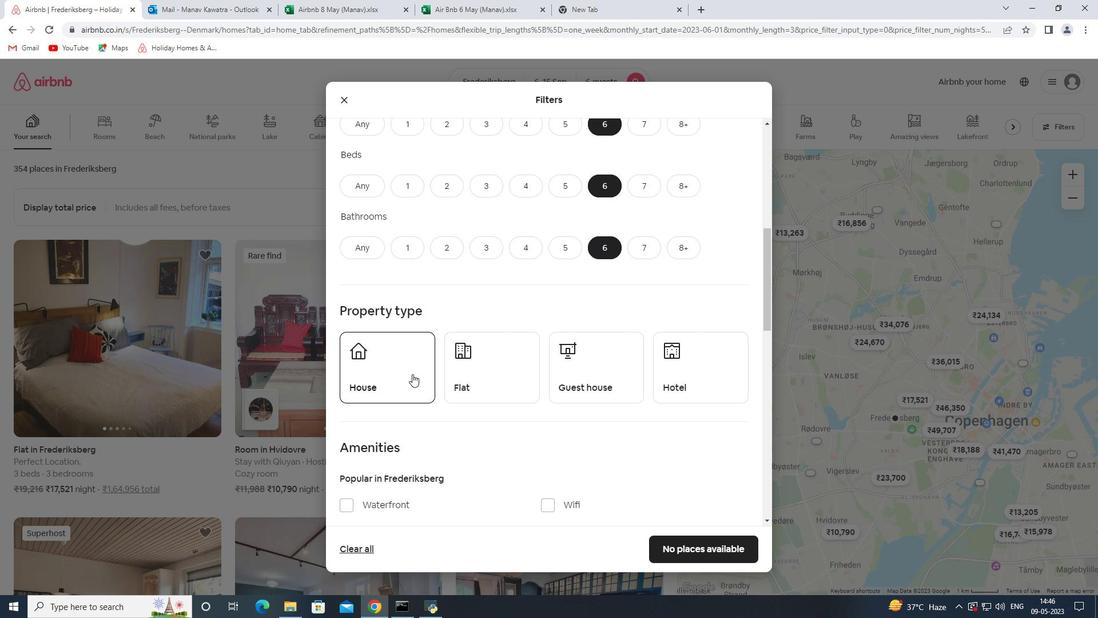 
Action: Mouse moved to (505, 372)
Screenshot: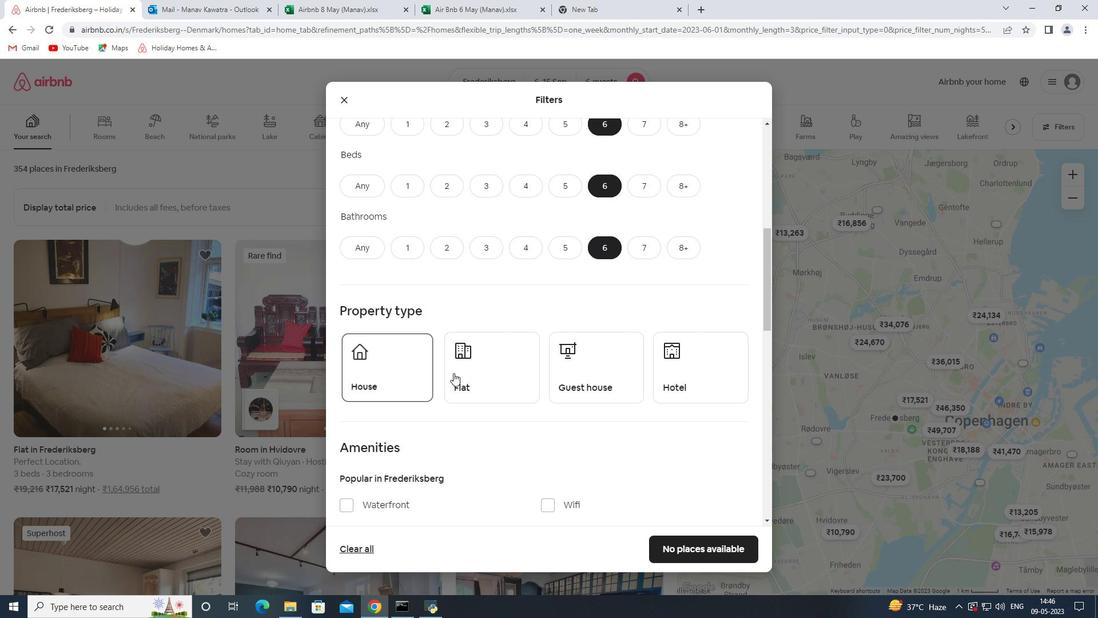 
Action: Mouse pressed left at (505, 372)
Screenshot: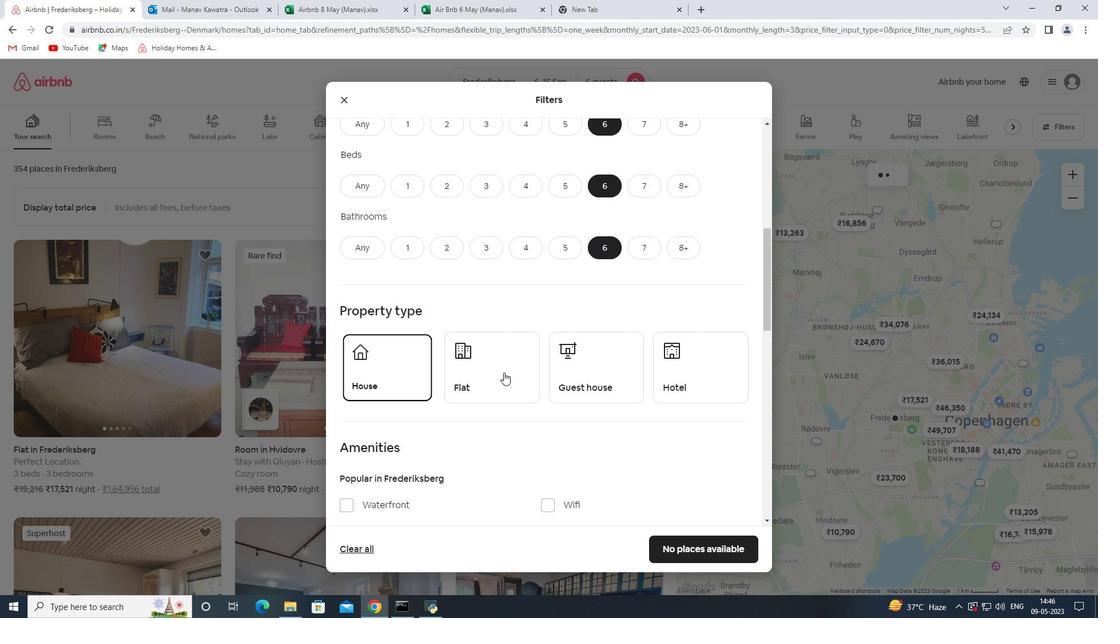 
Action: Mouse moved to (606, 373)
Screenshot: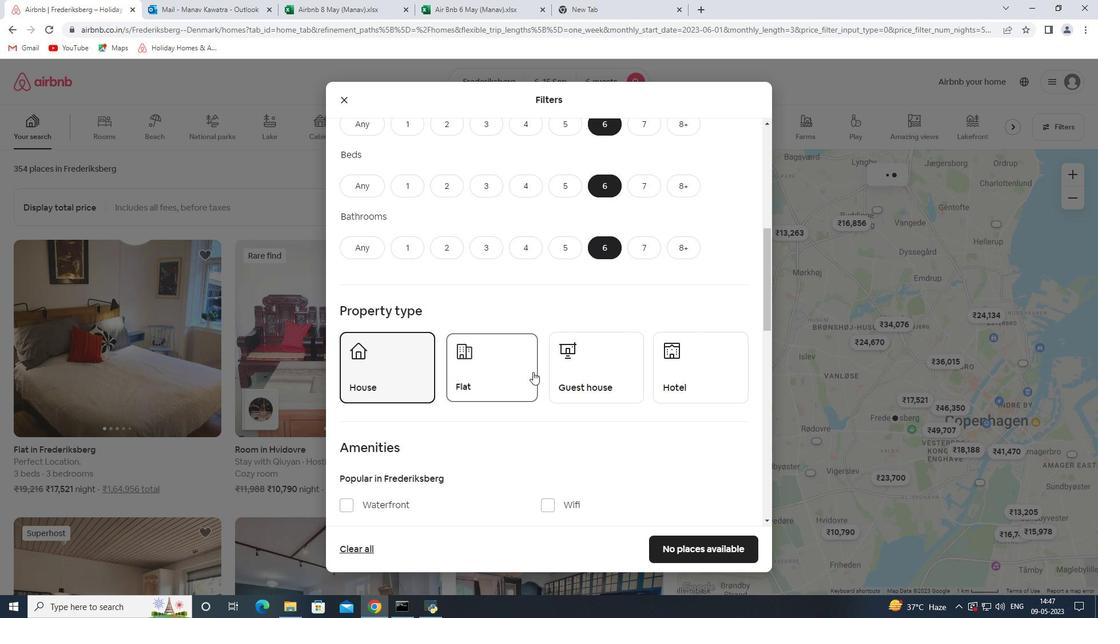 
Action: Mouse pressed left at (606, 373)
Screenshot: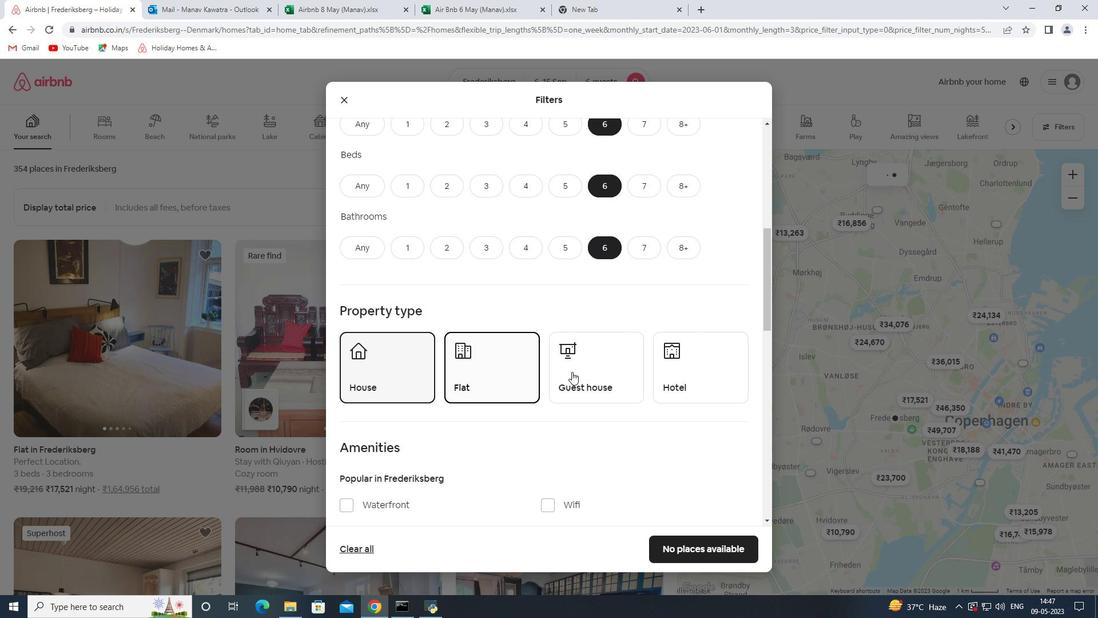 
Action: Mouse moved to (558, 409)
Screenshot: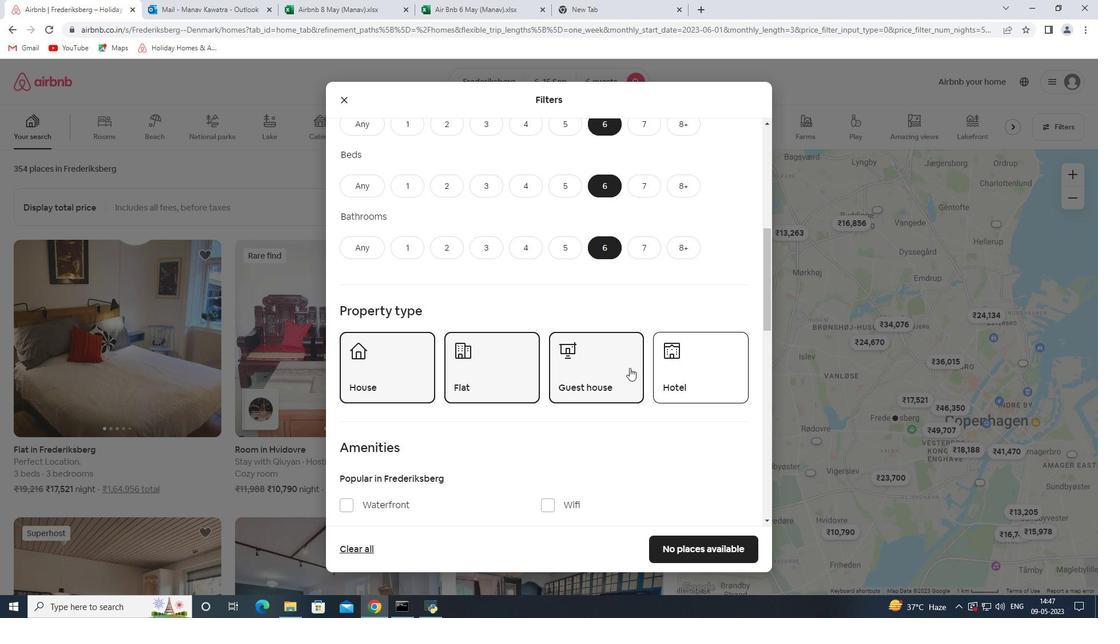 
Action: Mouse scrolled (558, 408) with delta (0, 0)
Screenshot: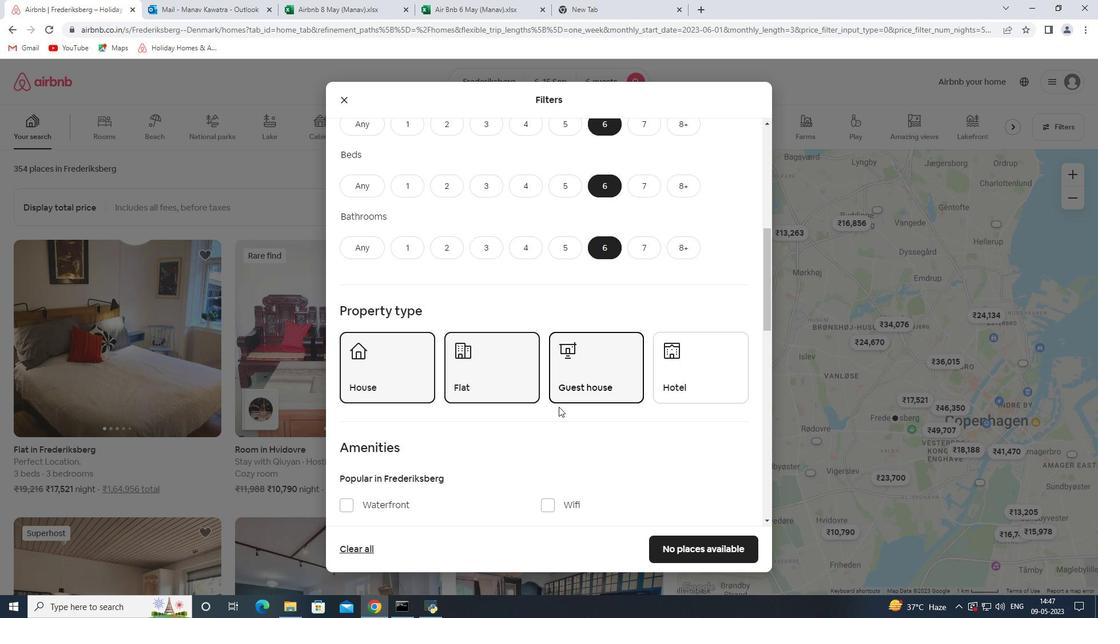 
Action: Mouse scrolled (558, 408) with delta (0, 0)
Screenshot: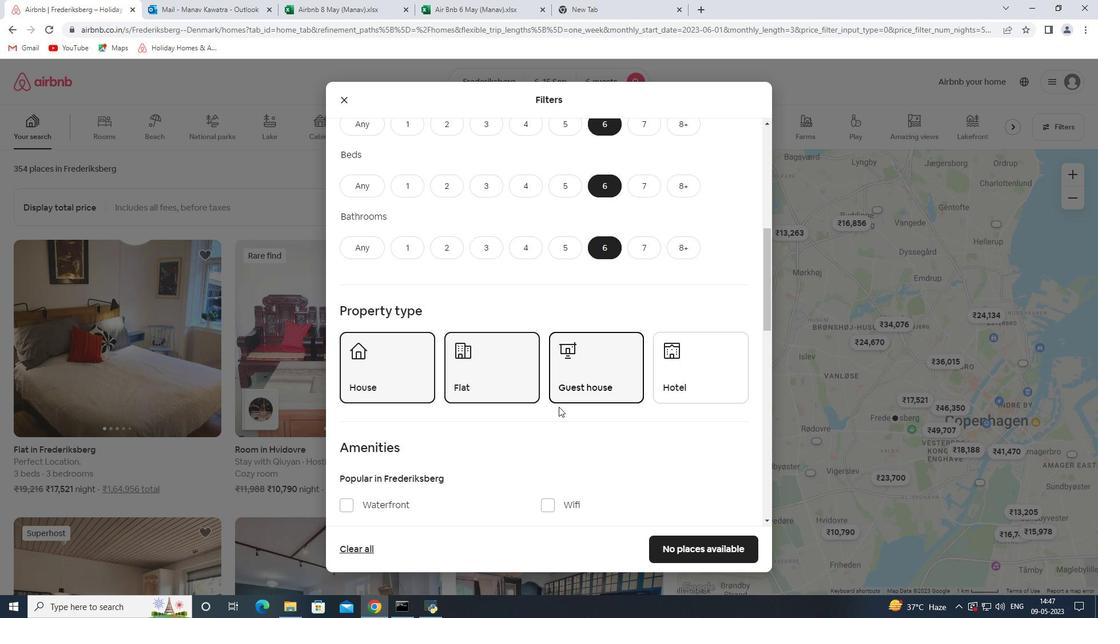
Action: Mouse scrolled (558, 408) with delta (0, 0)
Screenshot: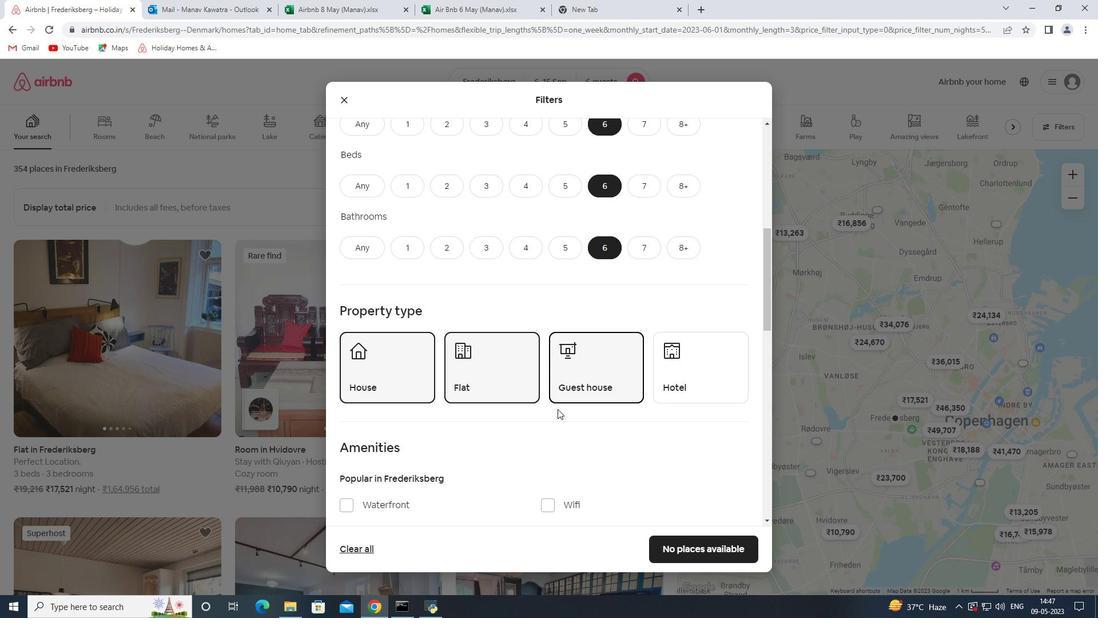 
Action: Mouse moved to (564, 335)
Screenshot: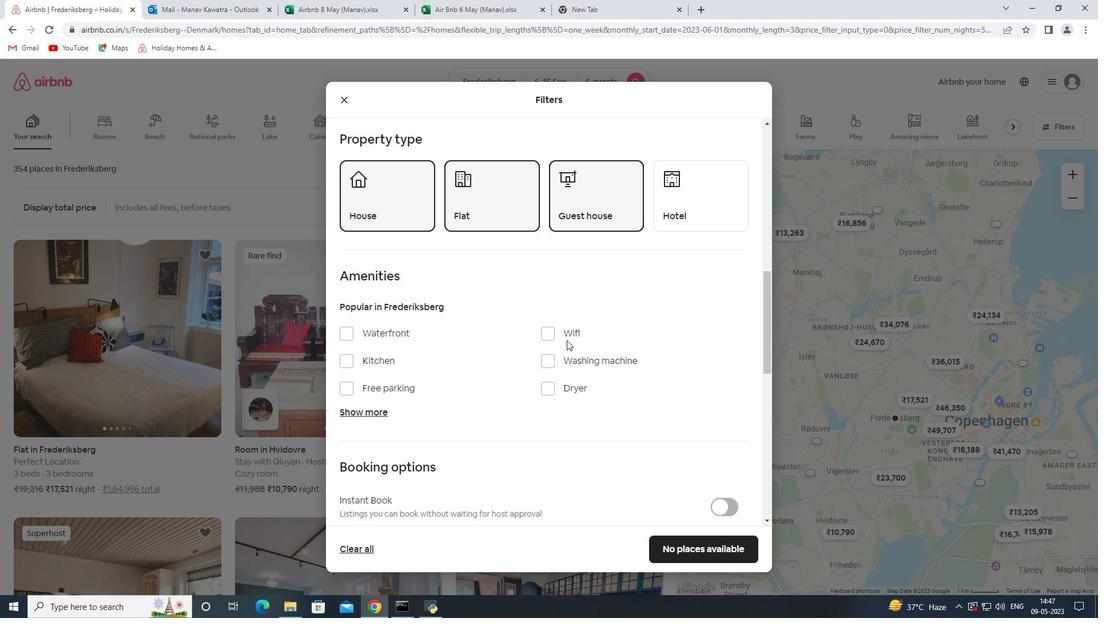 
Action: Mouse pressed left at (564, 335)
Screenshot: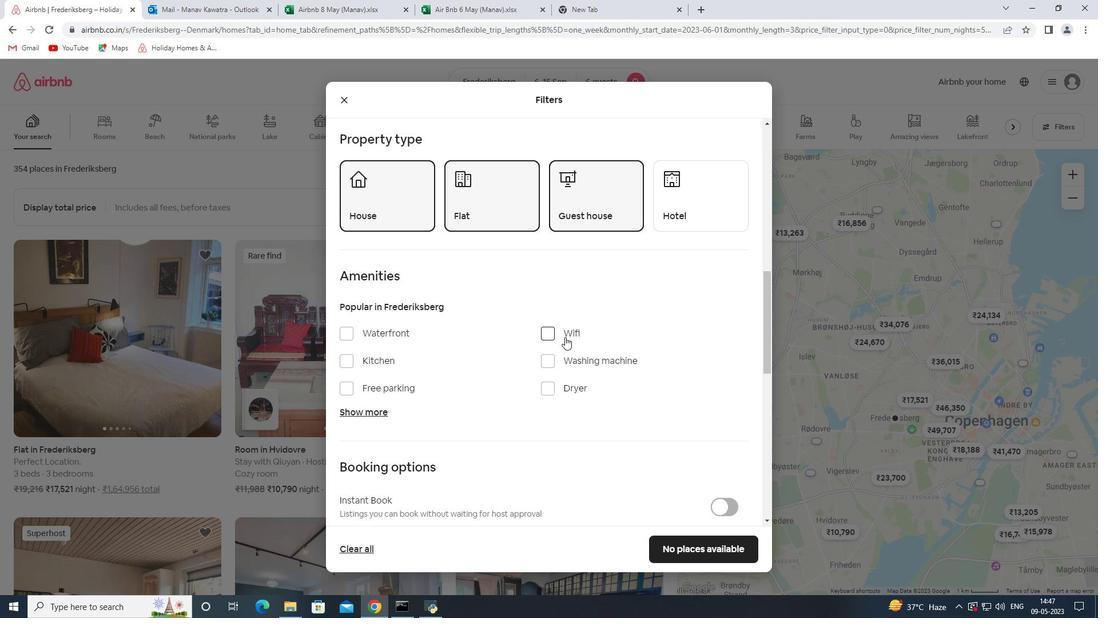 
Action: Mouse moved to (379, 389)
Screenshot: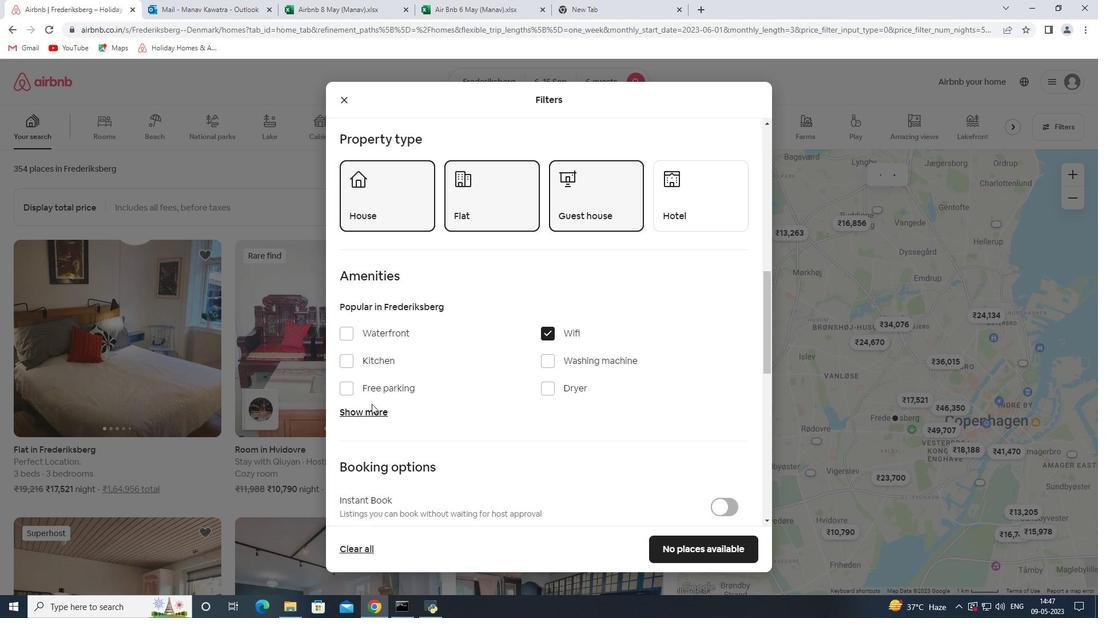 
Action: Mouse pressed left at (379, 389)
Screenshot: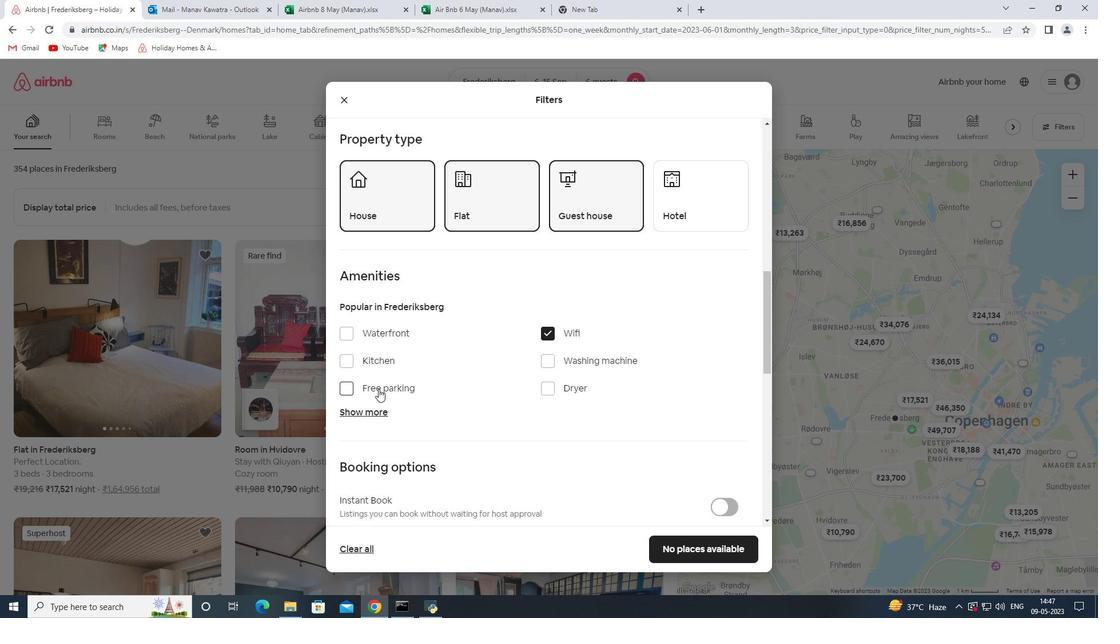 
Action: Mouse moved to (374, 409)
Screenshot: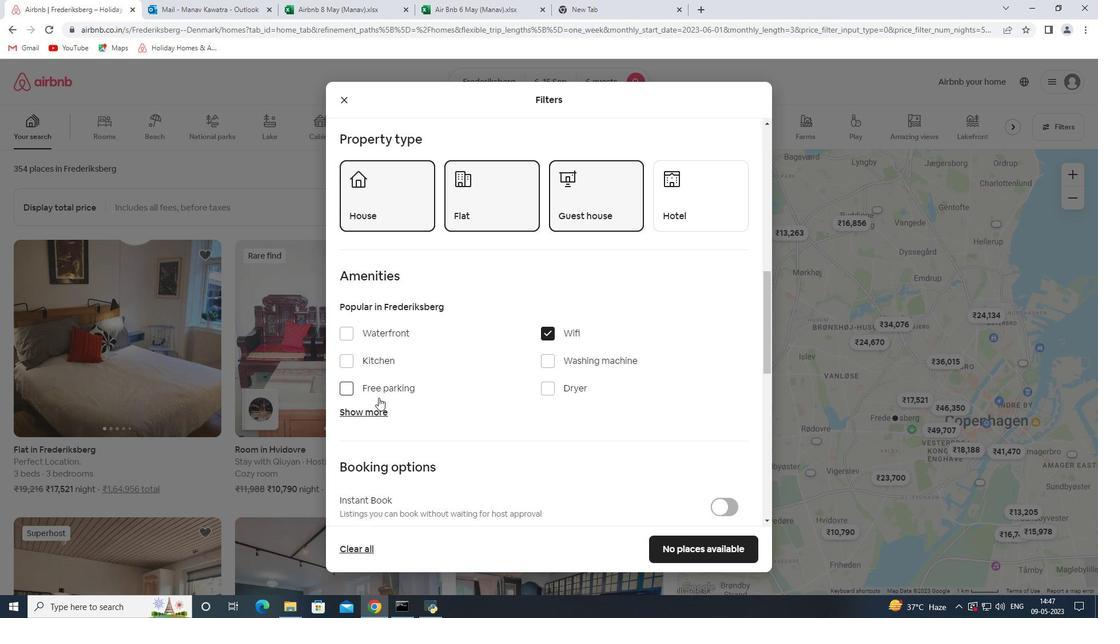 
Action: Mouse pressed left at (374, 409)
Screenshot: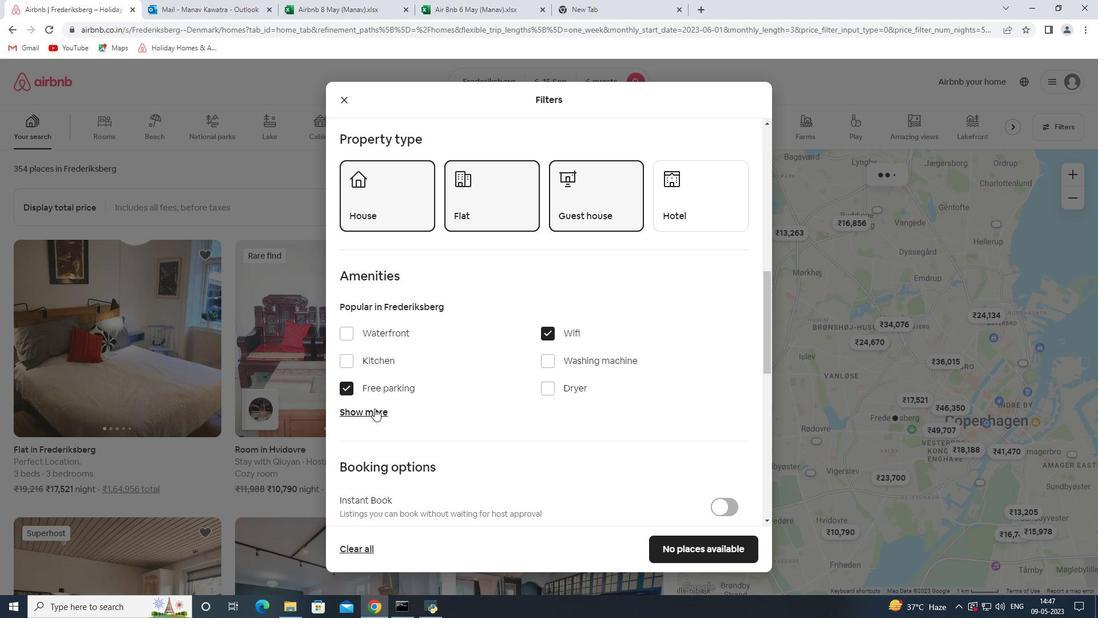 
Action: Mouse moved to (448, 434)
Screenshot: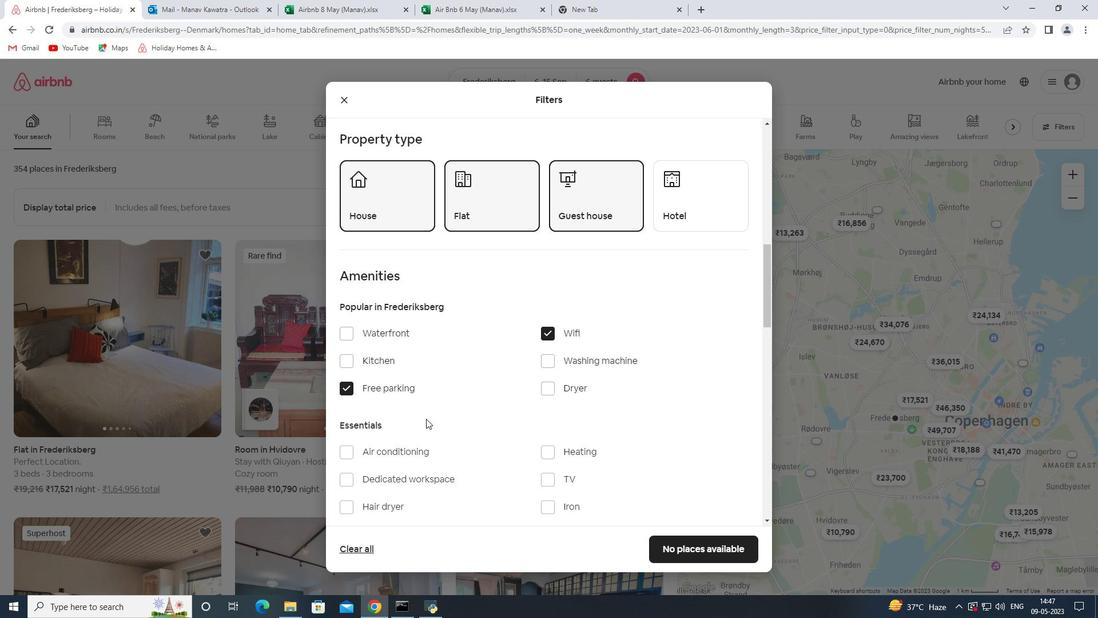
Action: Mouse scrolled (448, 433) with delta (0, 0)
Screenshot: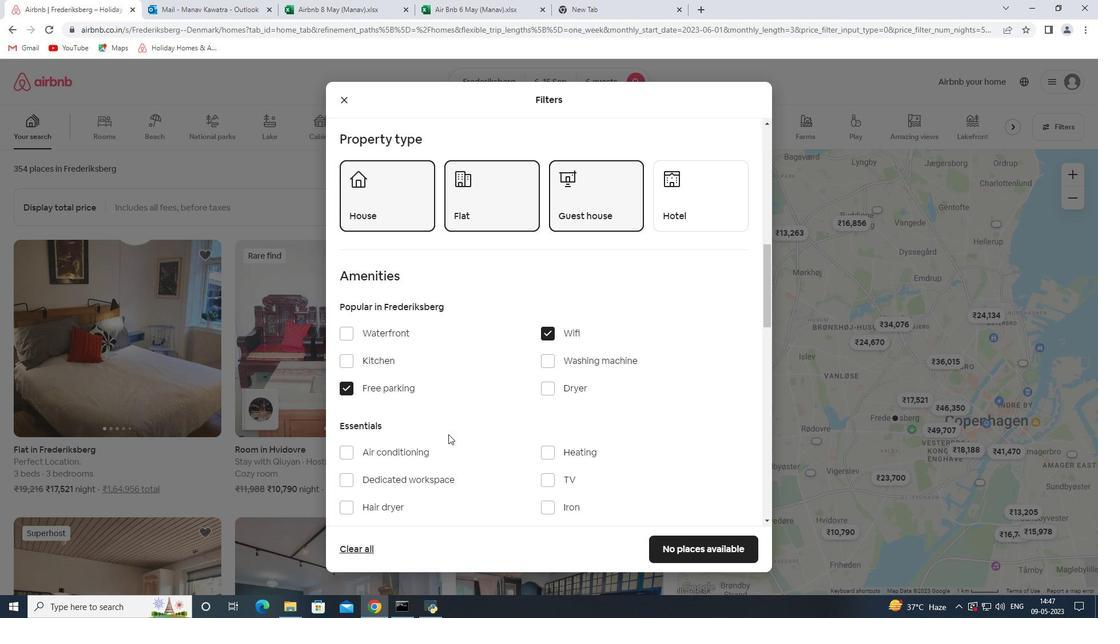 
Action: Mouse scrolled (448, 433) with delta (0, 0)
Screenshot: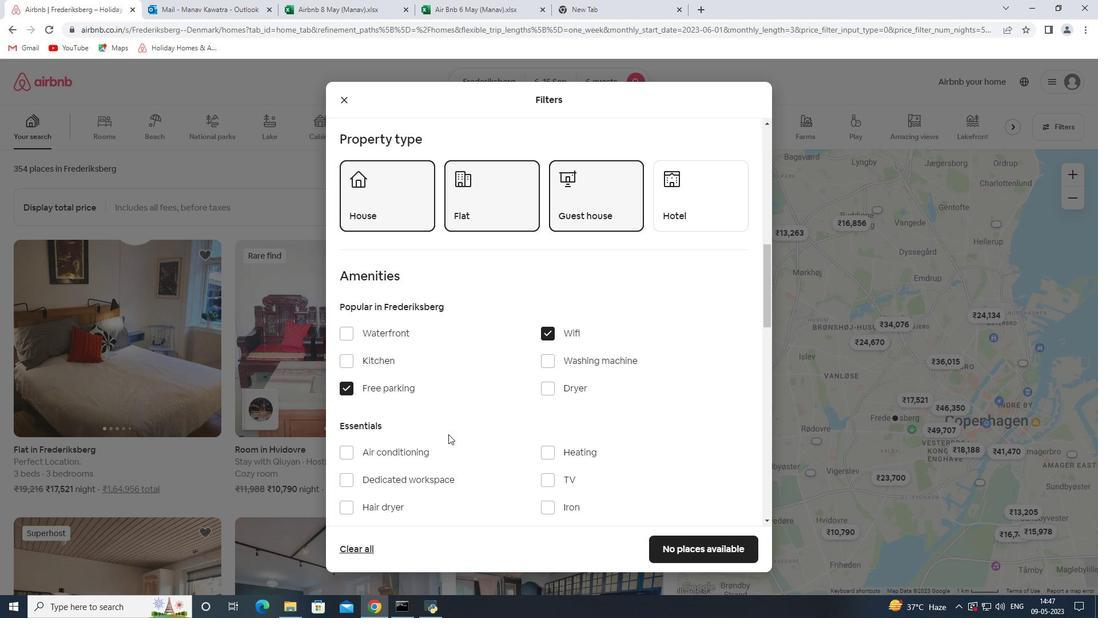 
Action: Mouse moved to (564, 365)
Screenshot: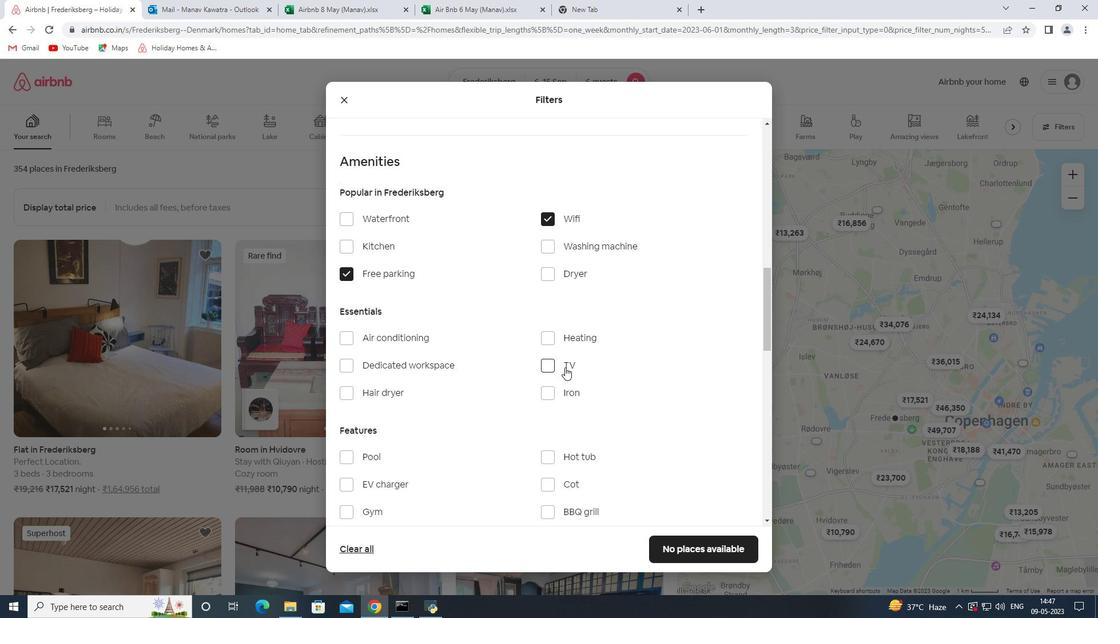 
Action: Mouse pressed left at (564, 365)
Screenshot: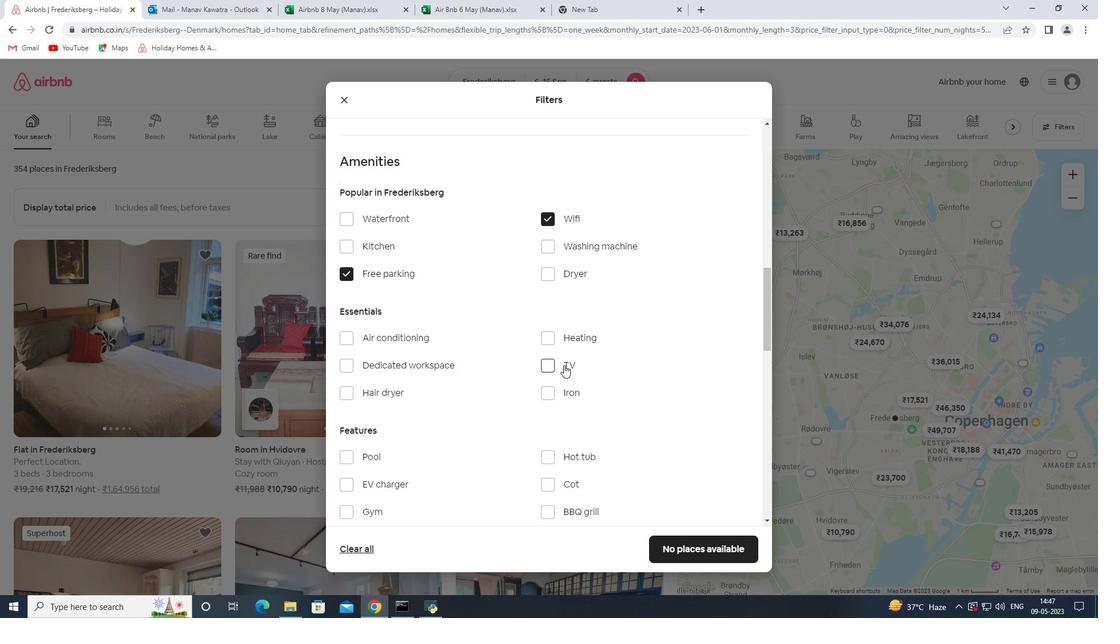 
Action: Mouse moved to (574, 402)
Screenshot: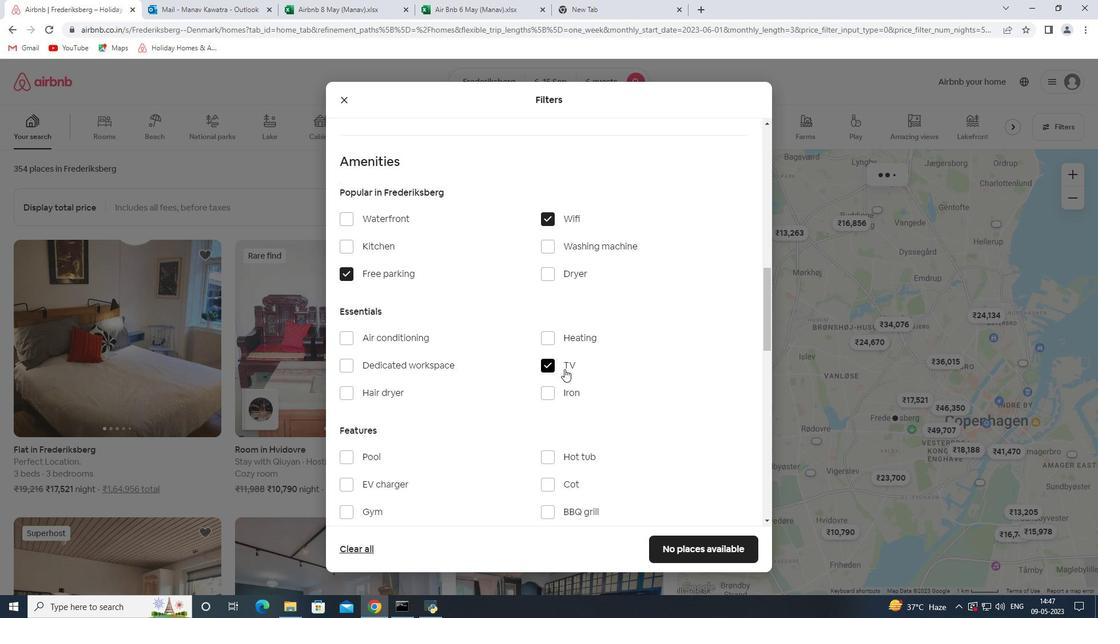 
Action: Mouse scrolled (574, 402) with delta (0, 0)
Screenshot: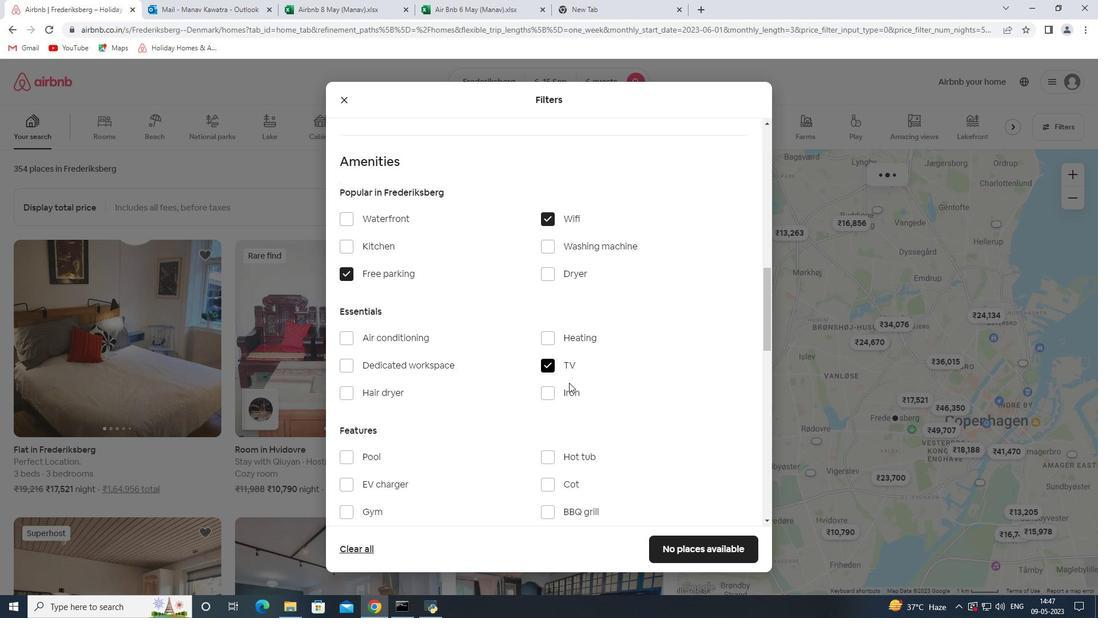 
Action: Mouse scrolled (574, 402) with delta (0, 0)
Screenshot: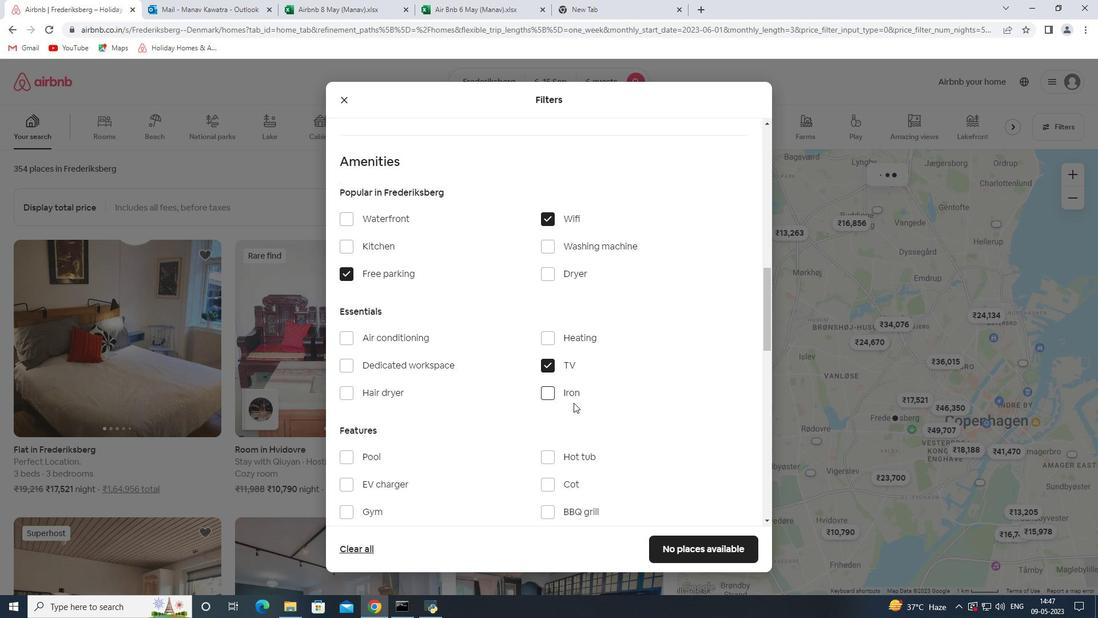 
Action: Mouse scrolled (574, 402) with delta (0, 0)
Screenshot: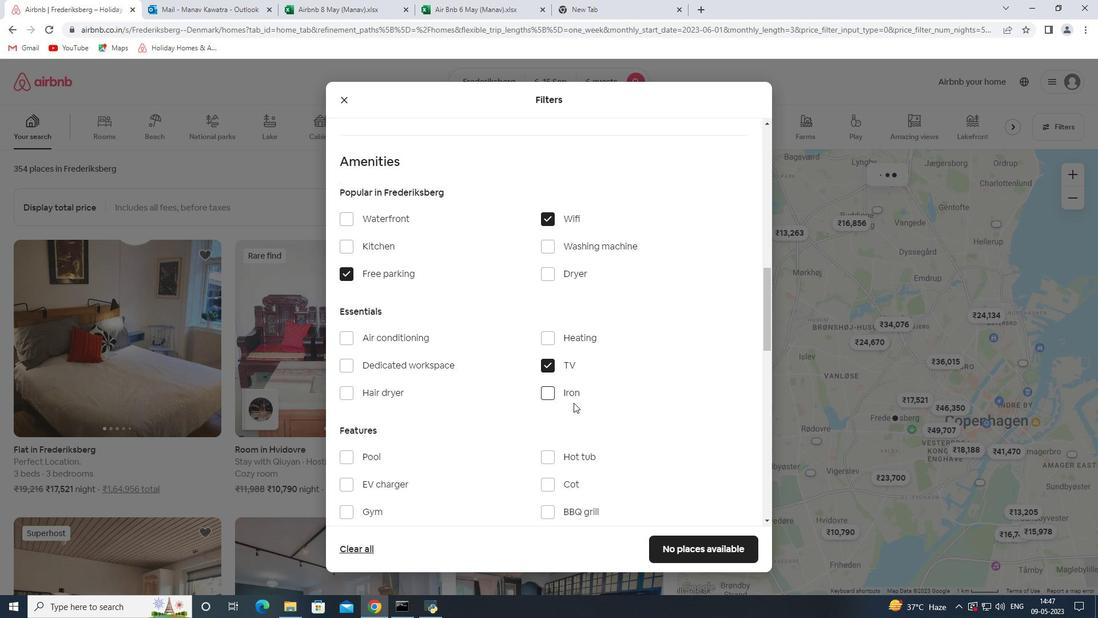
Action: Mouse scrolled (574, 402) with delta (0, 0)
Screenshot: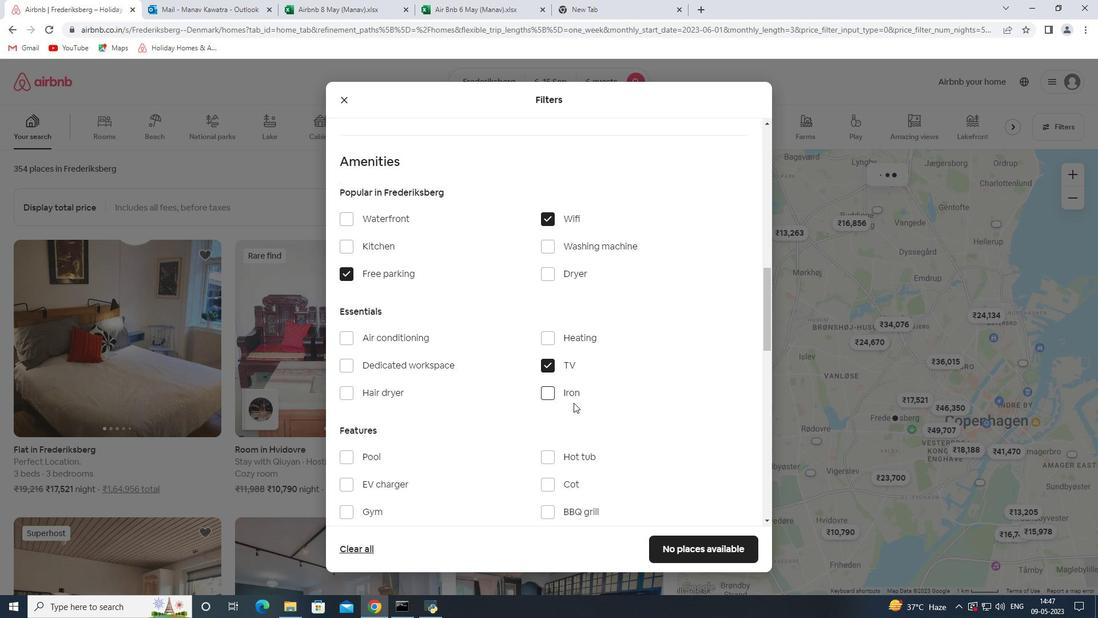 
Action: Mouse moved to (362, 284)
Screenshot: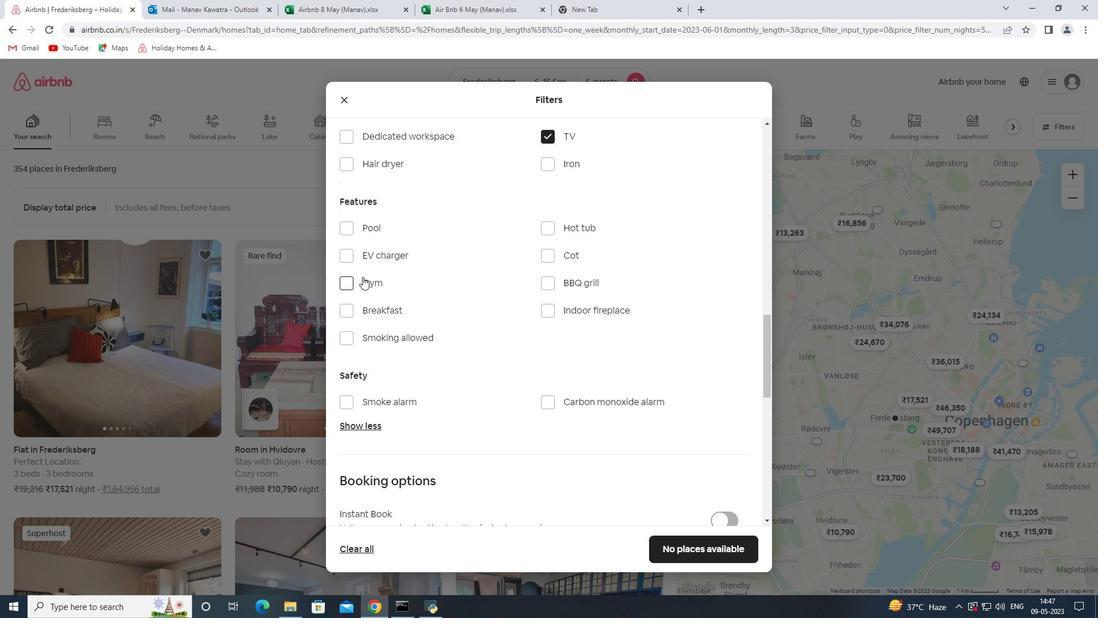 
Action: Mouse pressed left at (362, 284)
Screenshot: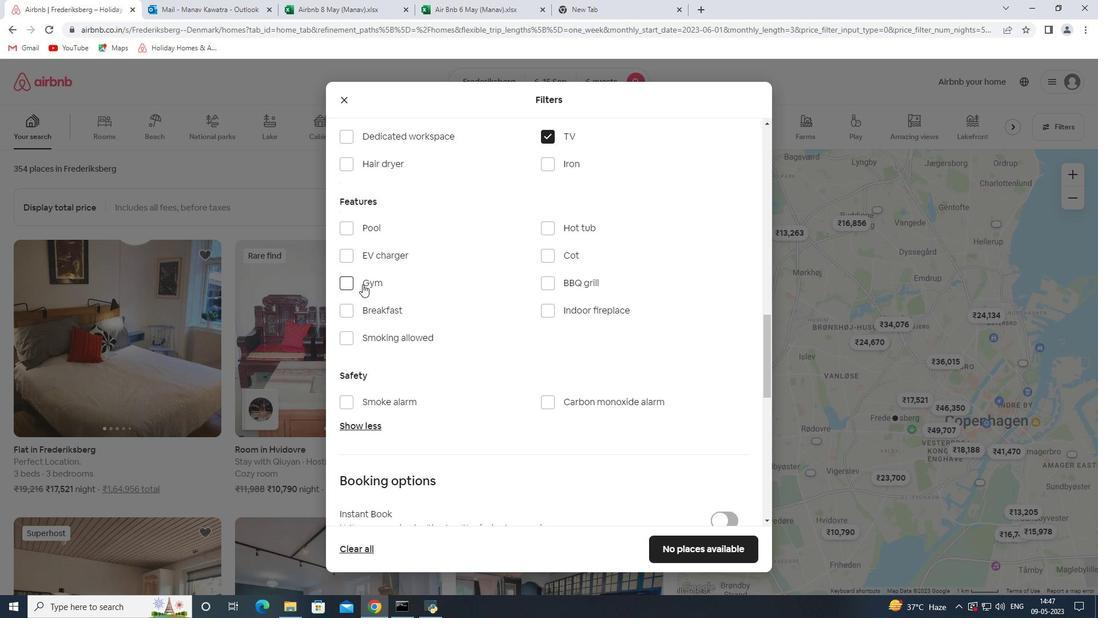 
Action: Mouse moved to (375, 311)
Screenshot: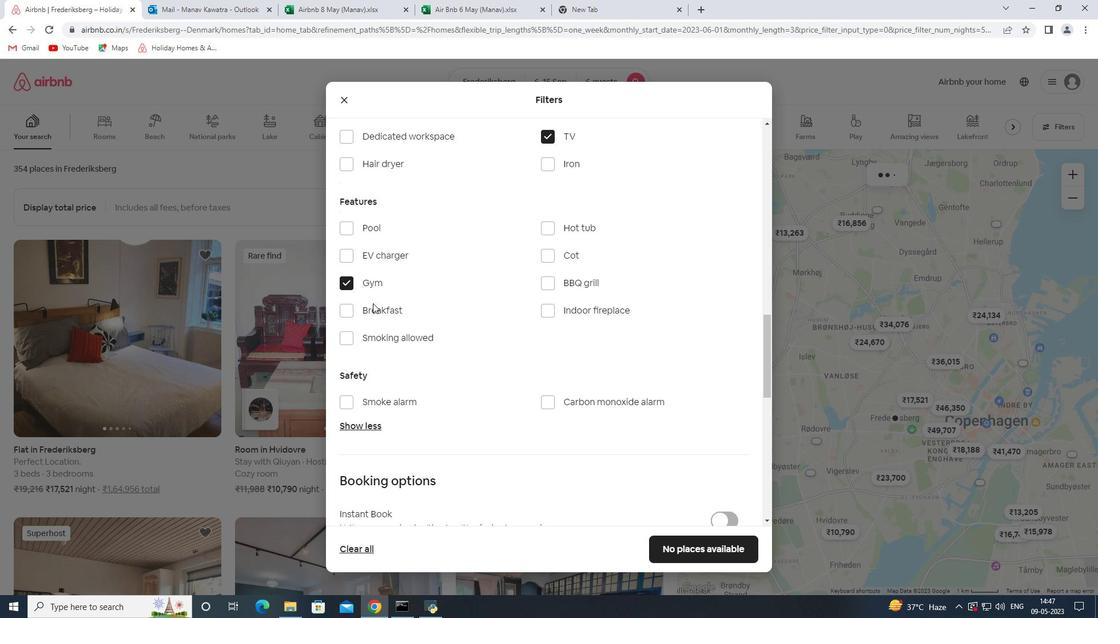 
Action: Mouse pressed left at (375, 311)
Screenshot: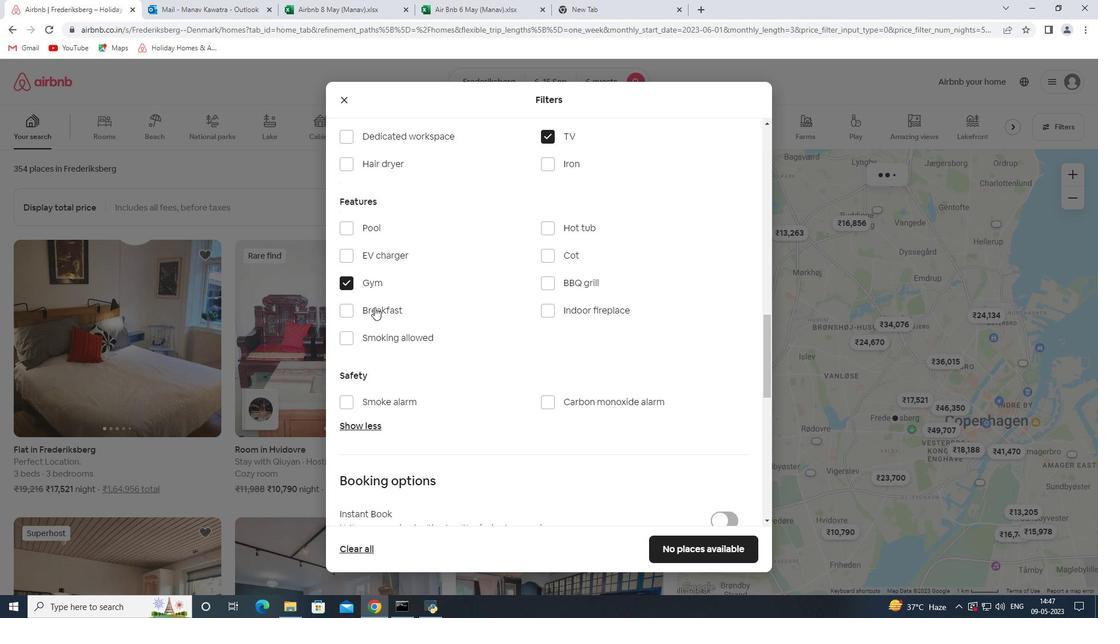 
Action: Mouse moved to (529, 340)
Screenshot: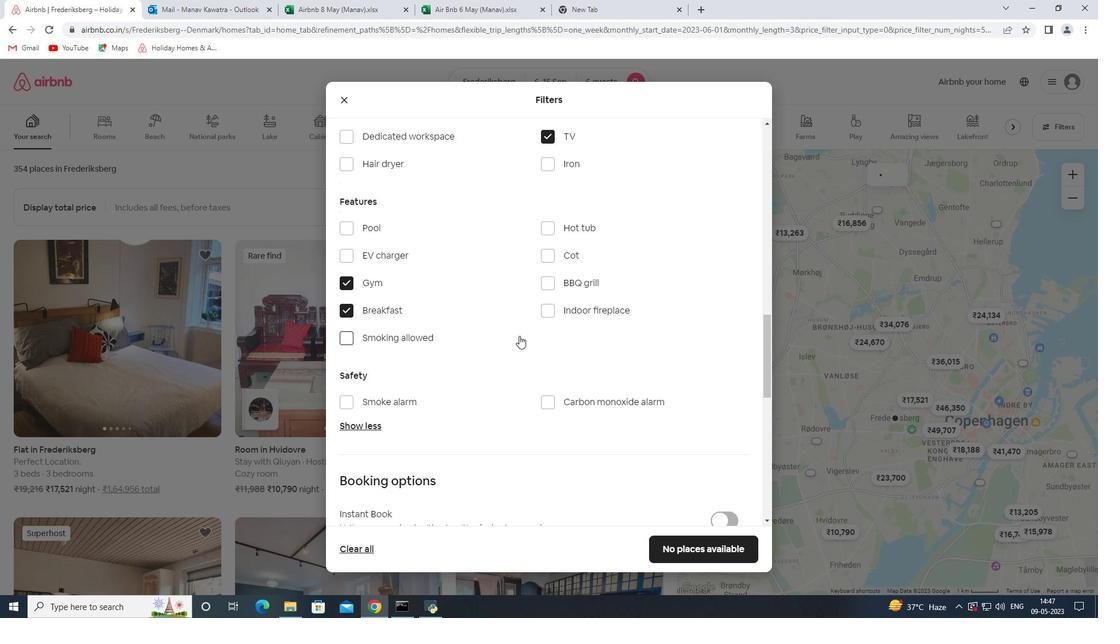 
Action: Mouse scrolled (529, 339) with delta (0, 0)
Screenshot: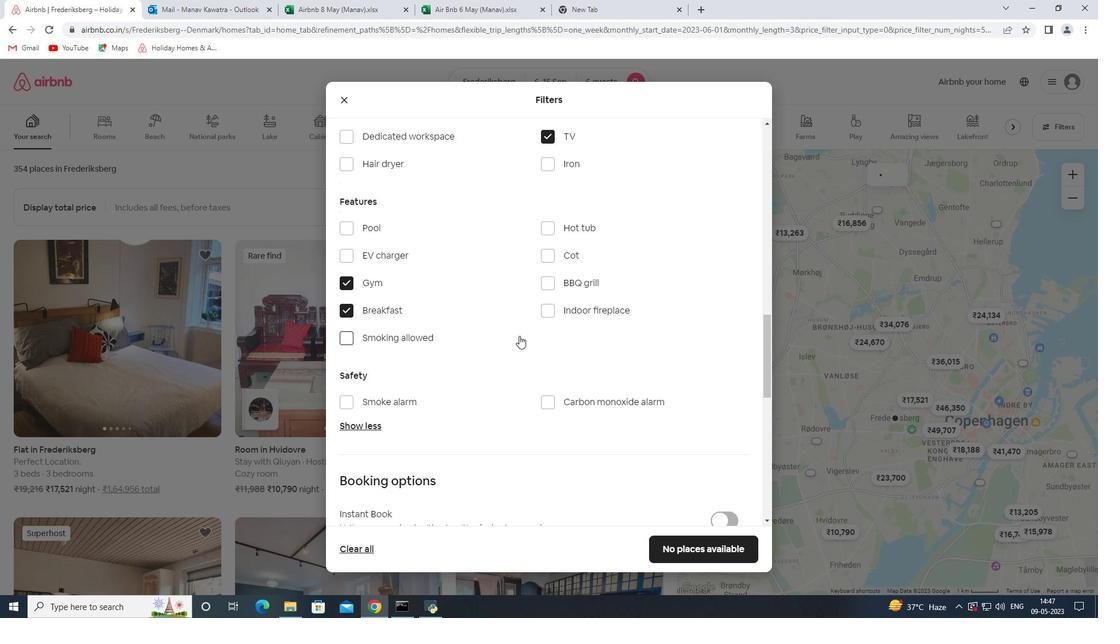 
Action: Mouse moved to (529, 341)
Screenshot: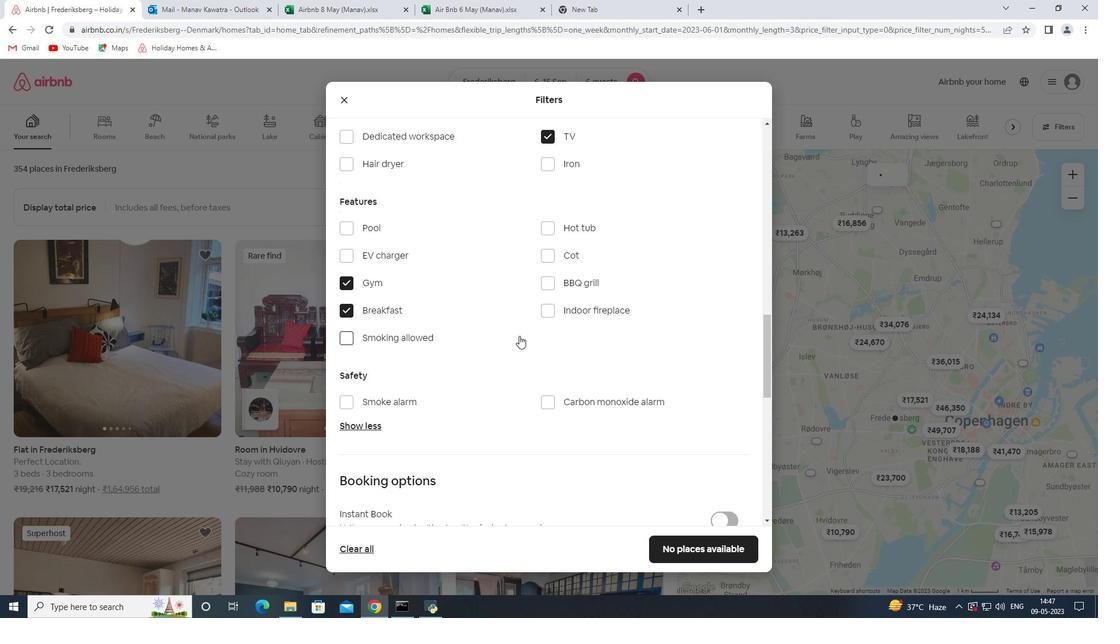 
Action: Mouse scrolled (529, 340) with delta (0, 0)
Screenshot: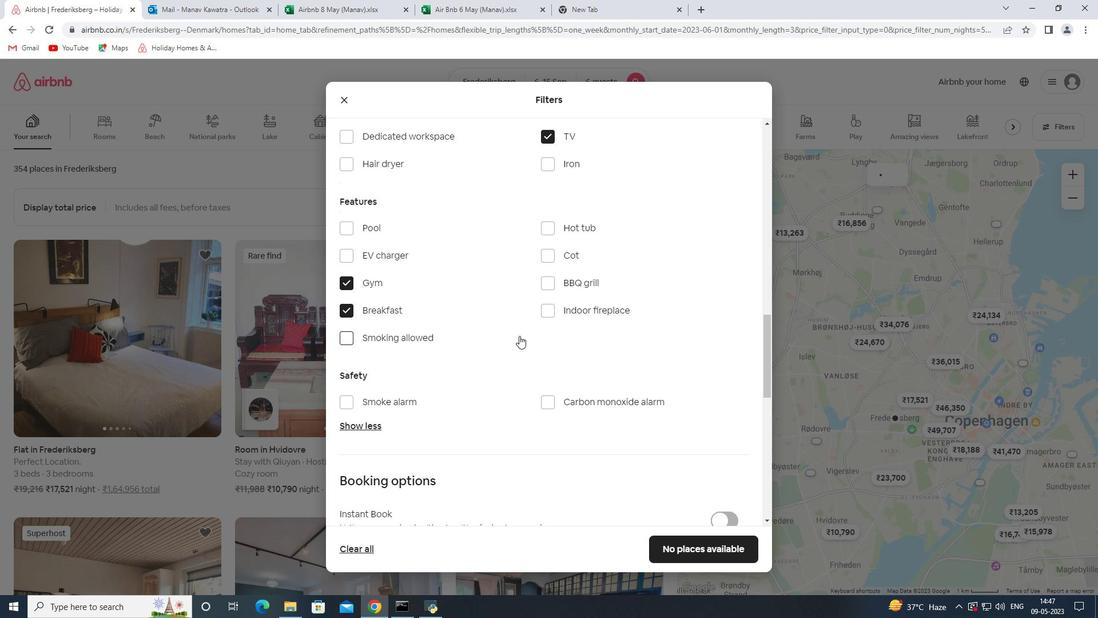 
Action: Mouse moved to (529, 341)
Screenshot: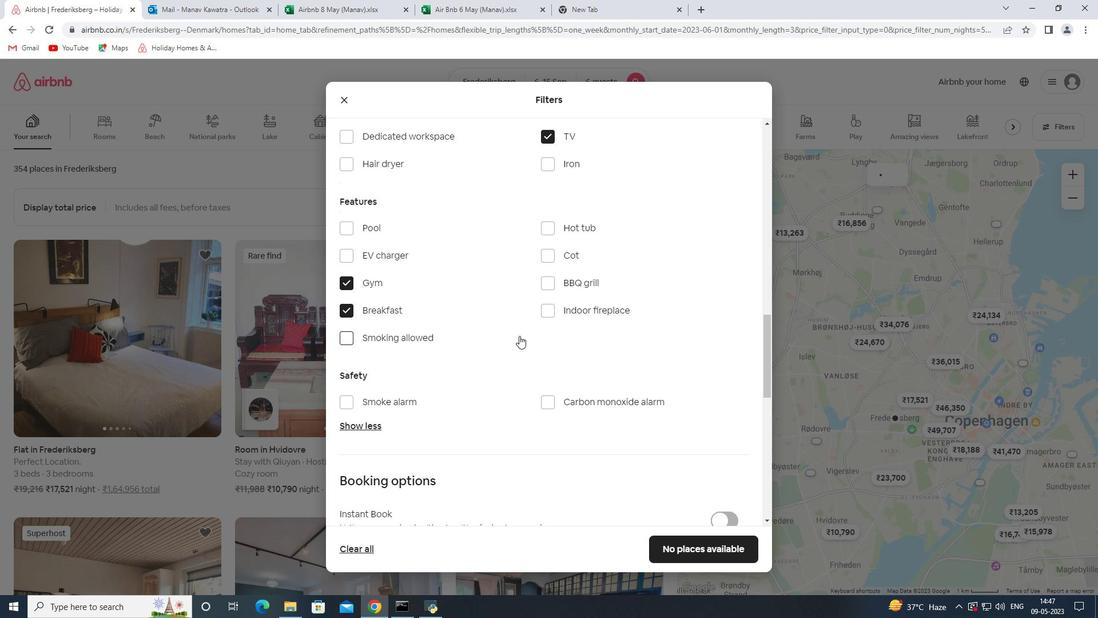 
Action: Mouse scrolled (529, 340) with delta (0, 0)
Screenshot: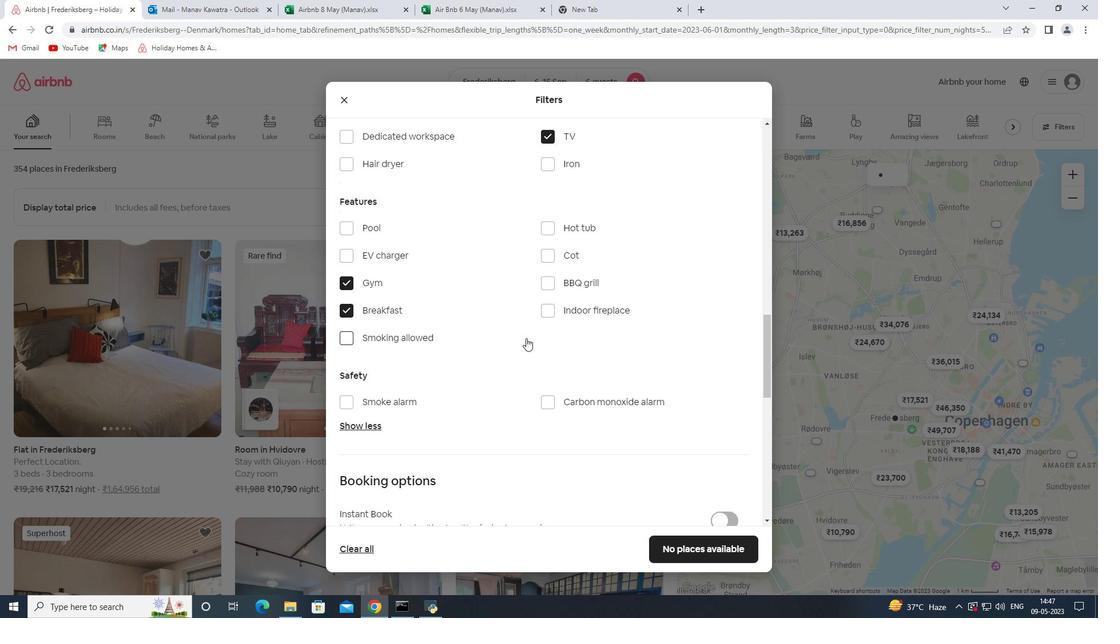 
Action: Mouse scrolled (529, 340) with delta (0, 0)
Screenshot: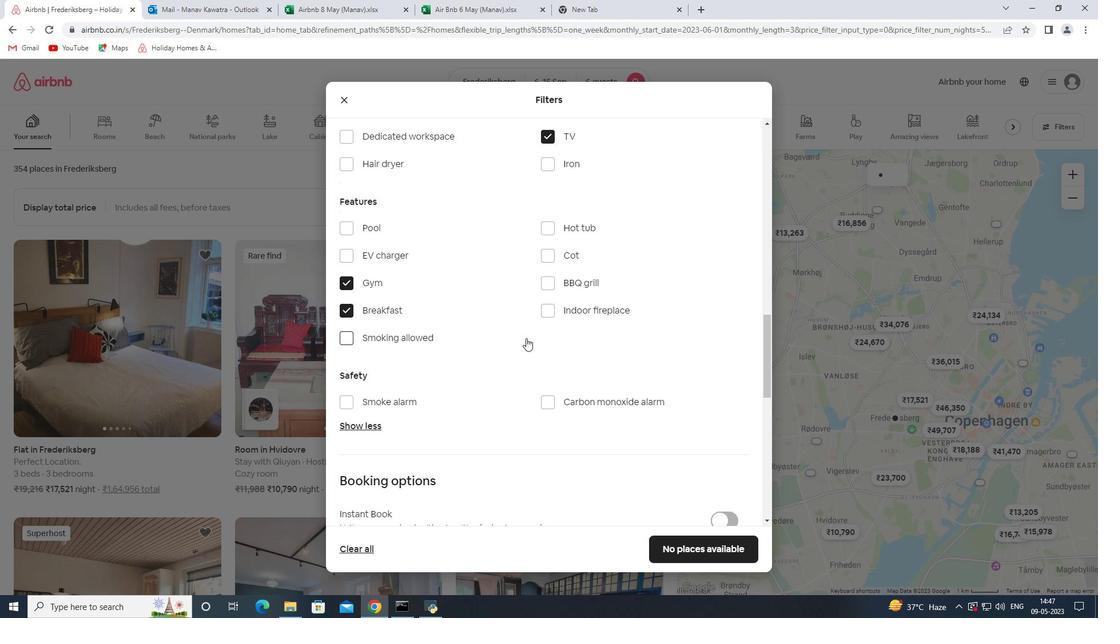 
Action: Mouse scrolled (529, 340) with delta (0, 0)
Screenshot: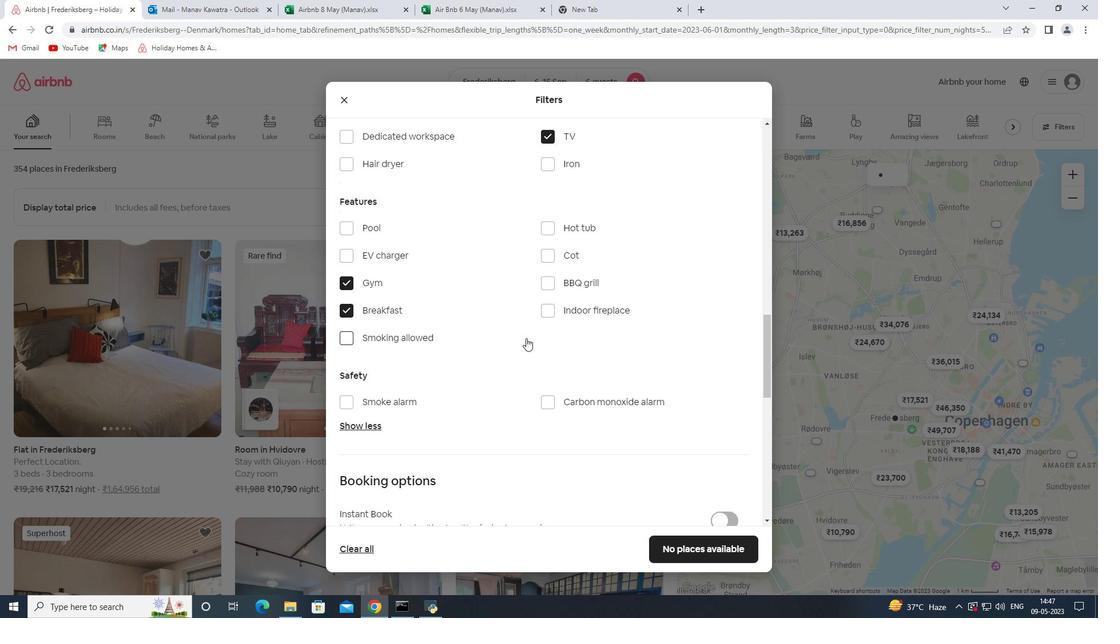 
Action: Mouse moved to (726, 275)
Screenshot: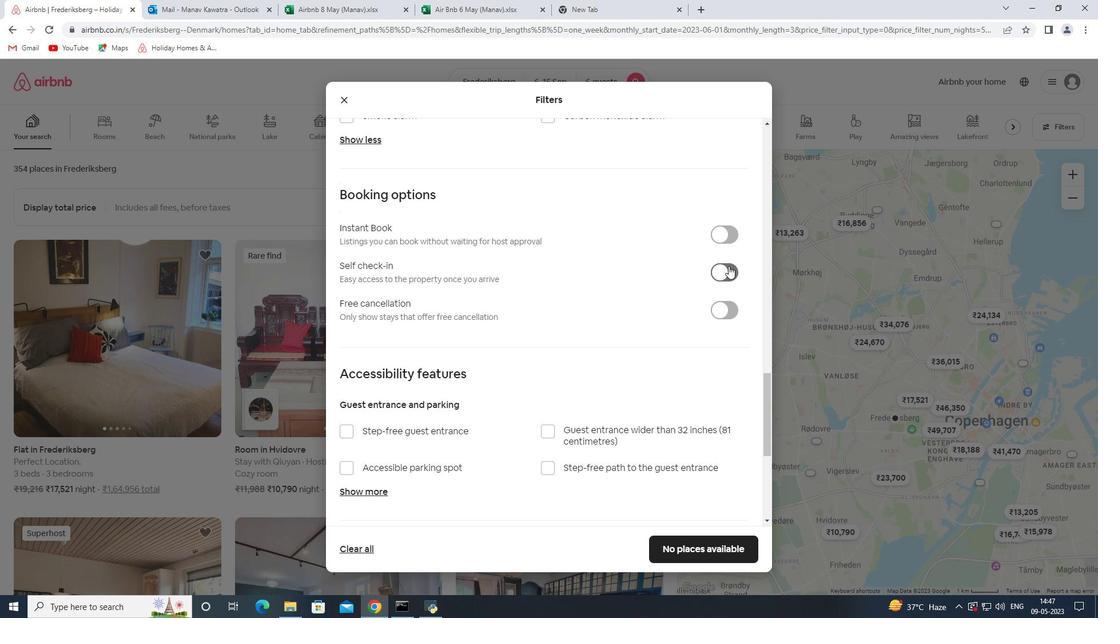 
Action: Mouse pressed left at (726, 275)
Screenshot: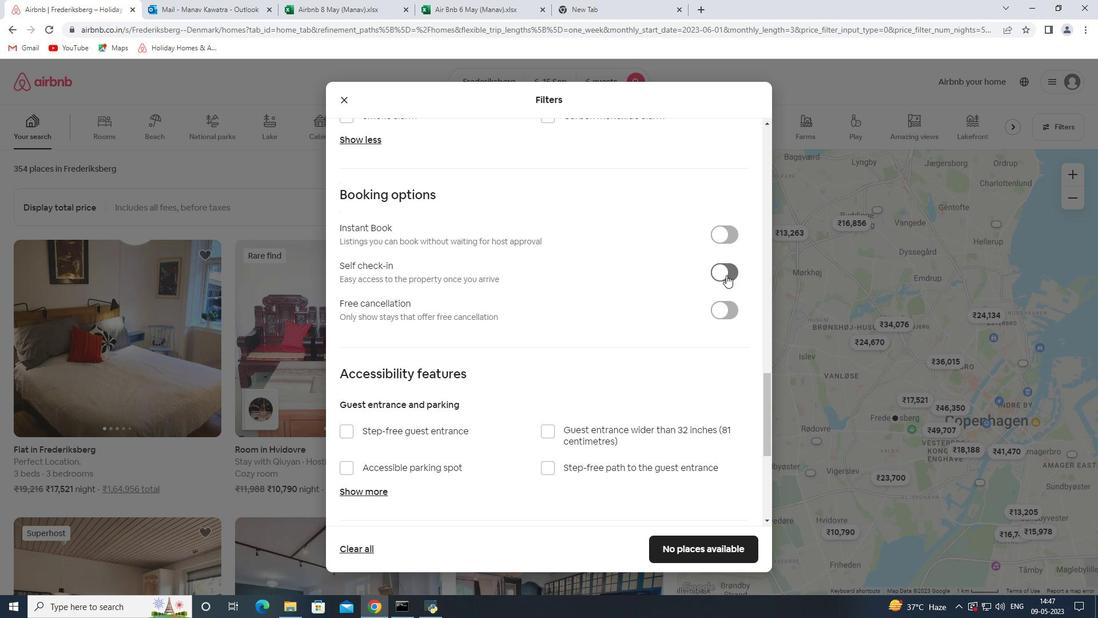 
Action: Mouse moved to (639, 354)
Screenshot: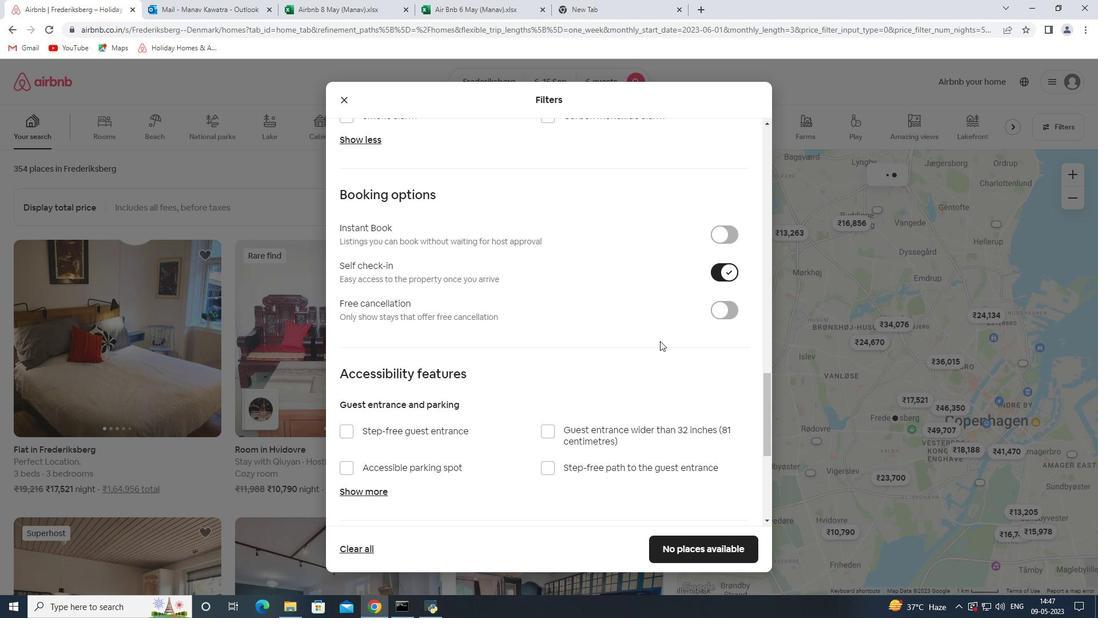 
Action: Mouse scrolled (639, 353) with delta (0, 0)
Screenshot: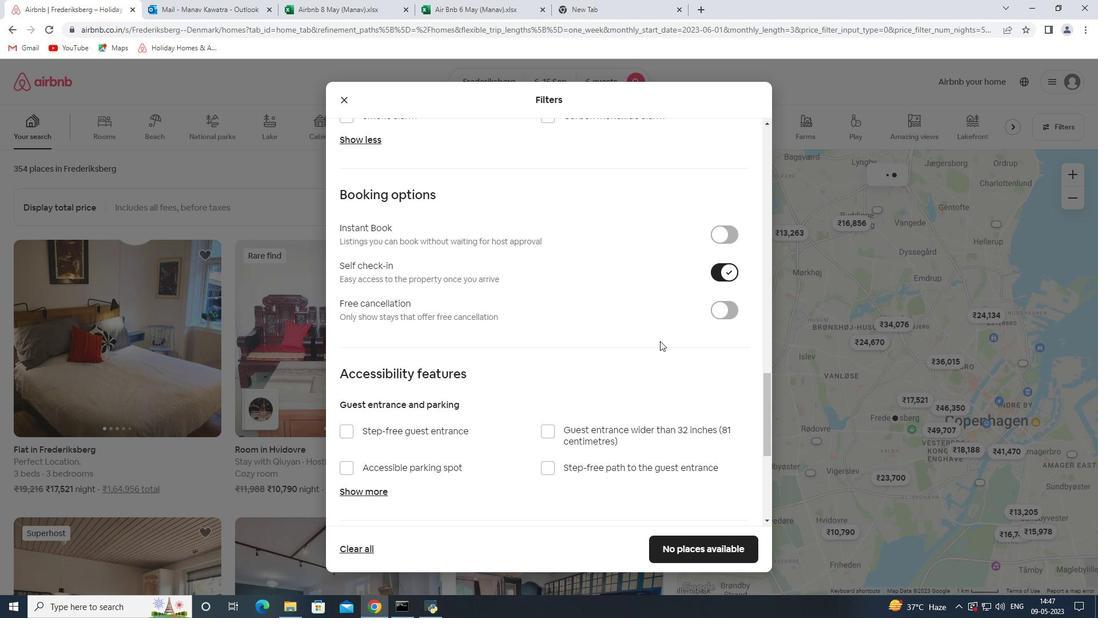 
Action: Mouse moved to (638, 355)
Screenshot: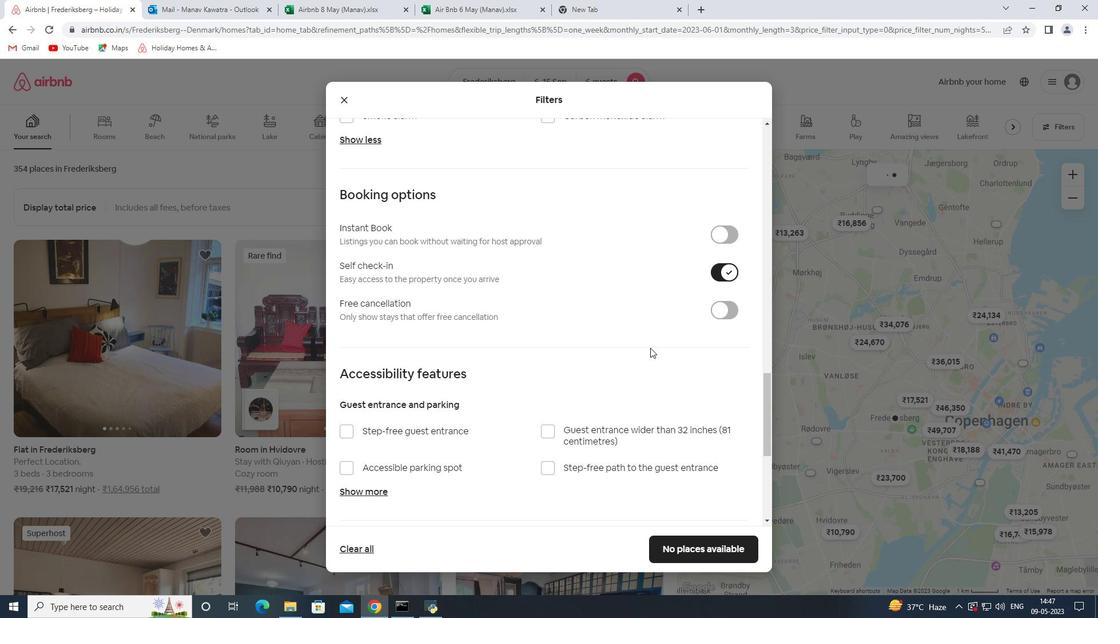 
Action: Mouse scrolled (638, 354) with delta (0, 0)
Screenshot: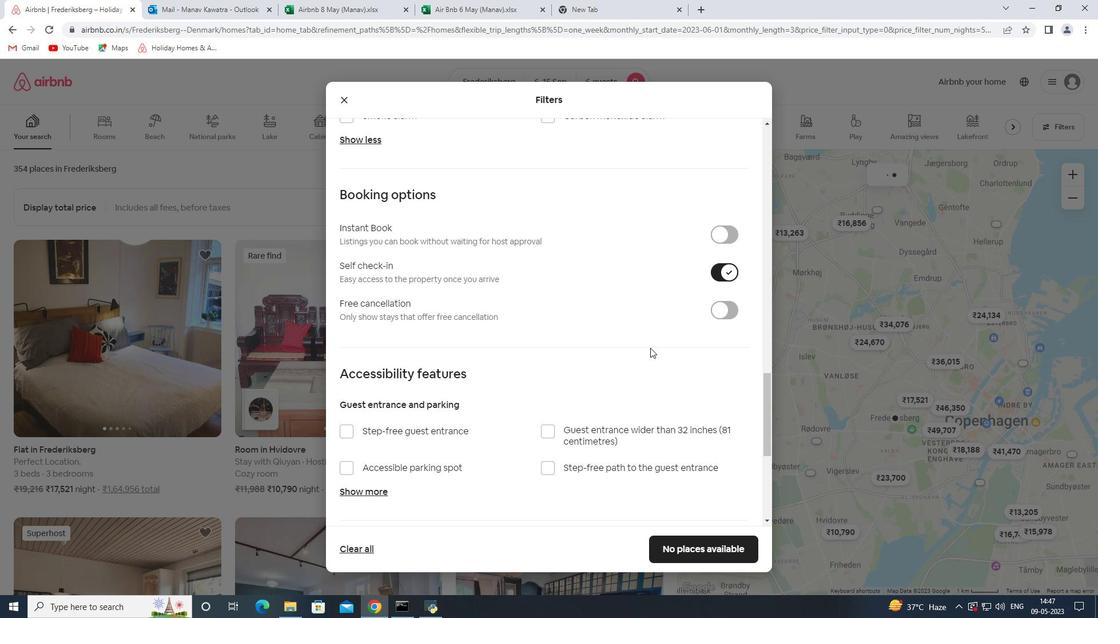 
Action: Mouse moved to (637, 356)
Screenshot: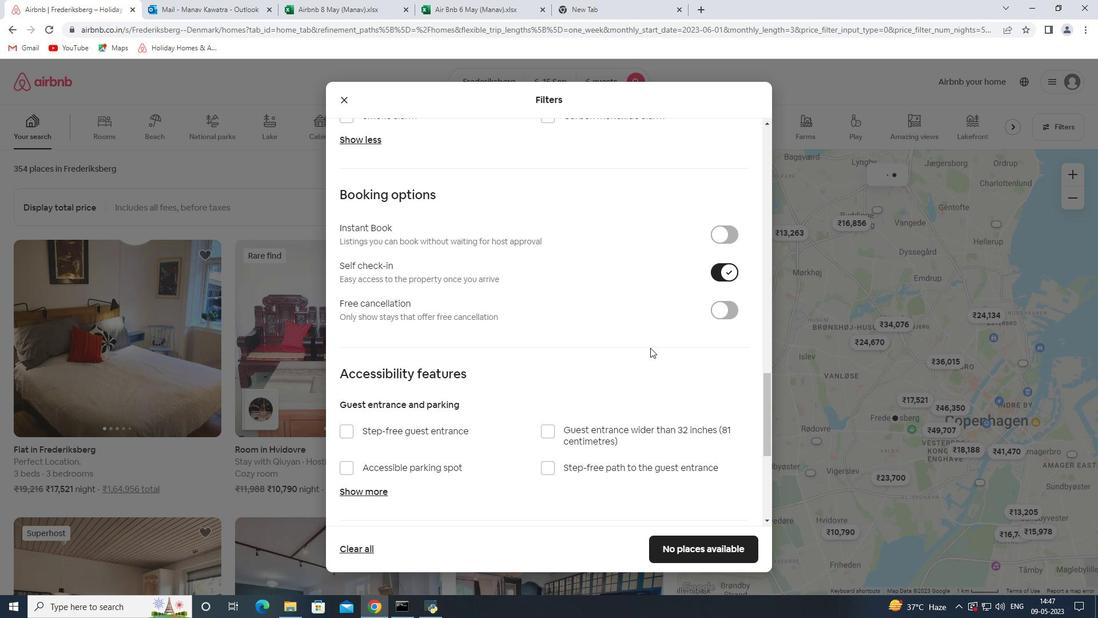 
Action: Mouse scrolled (637, 355) with delta (0, 0)
Screenshot: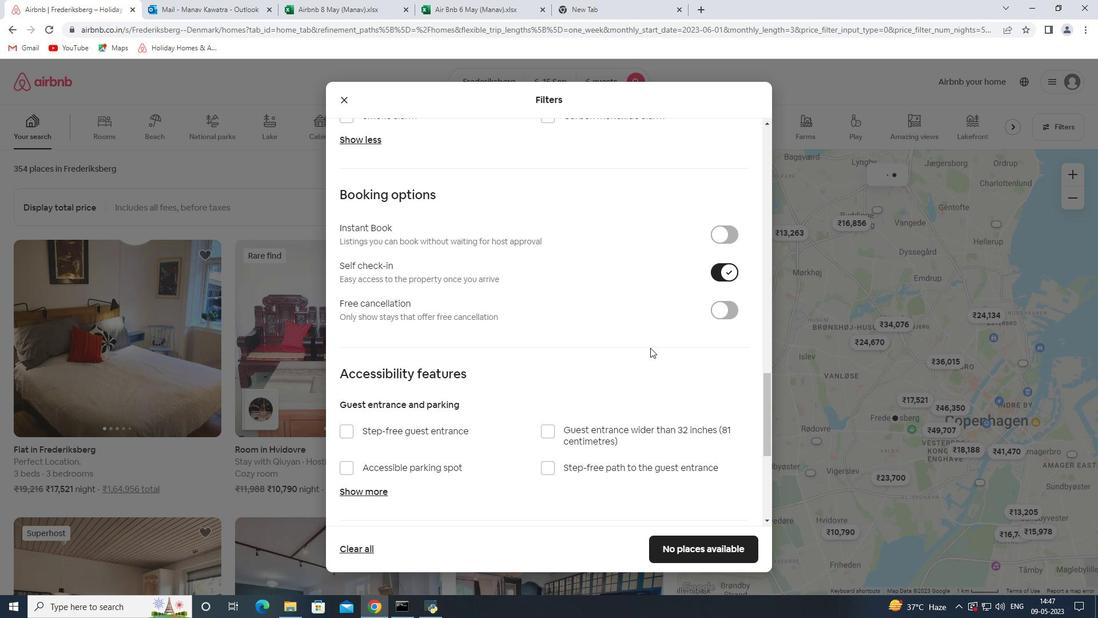 
Action: Mouse moved to (637, 356)
Screenshot: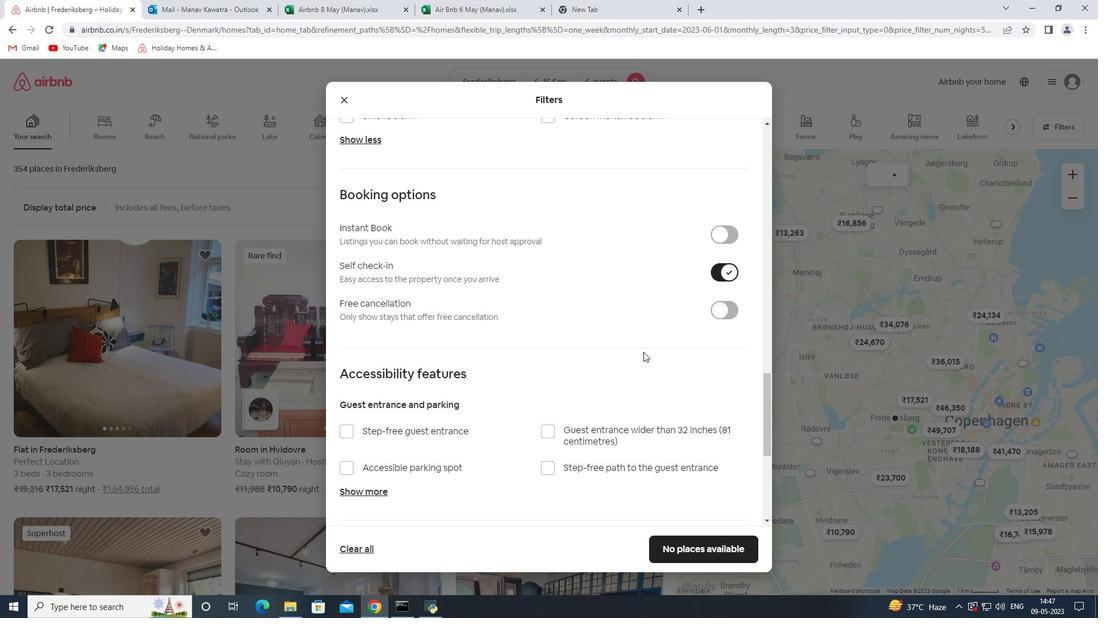 
Action: Mouse scrolled (637, 355) with delta (0, 0)
Screenshot: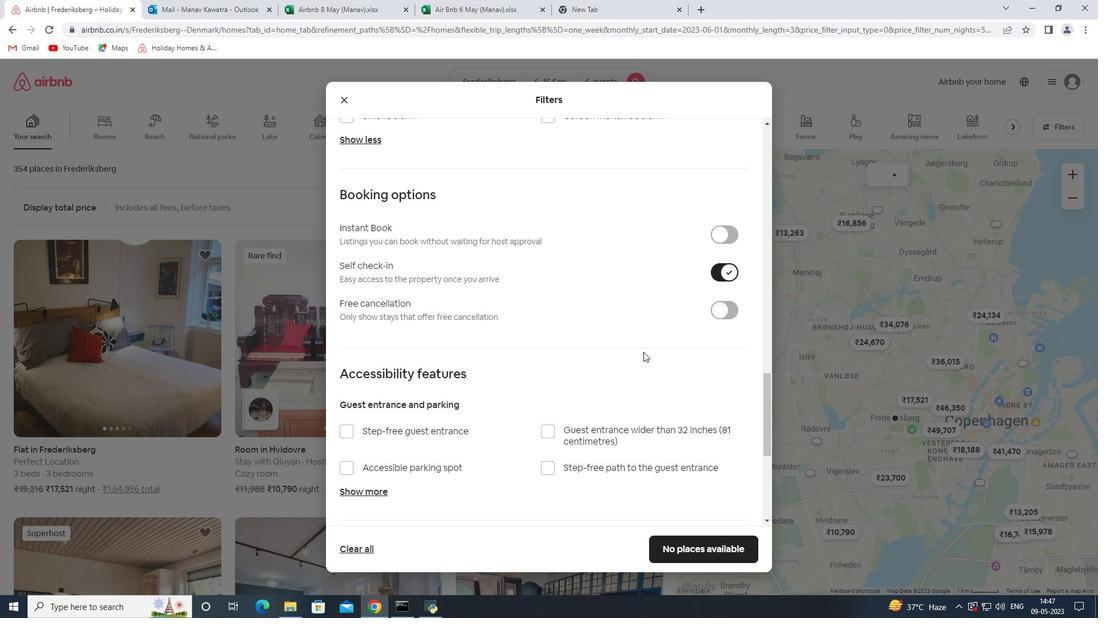 
Action: Mouse scrolled (637, 355) with delta (0, 0)
Screenshot: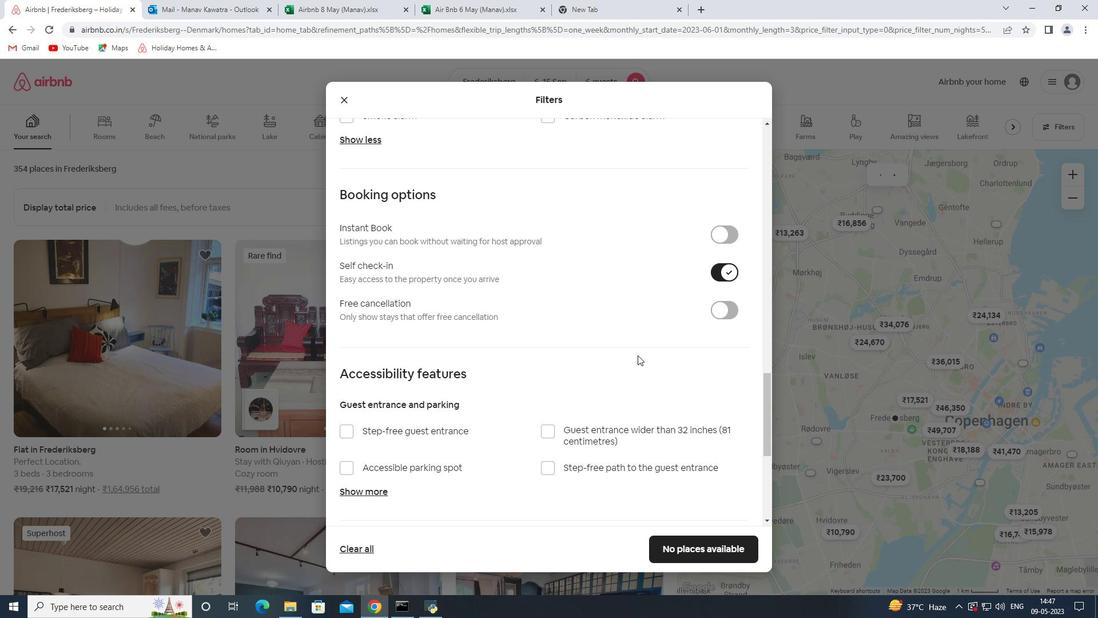 
Action: Mouse moved to (376, 450)
Screenshot: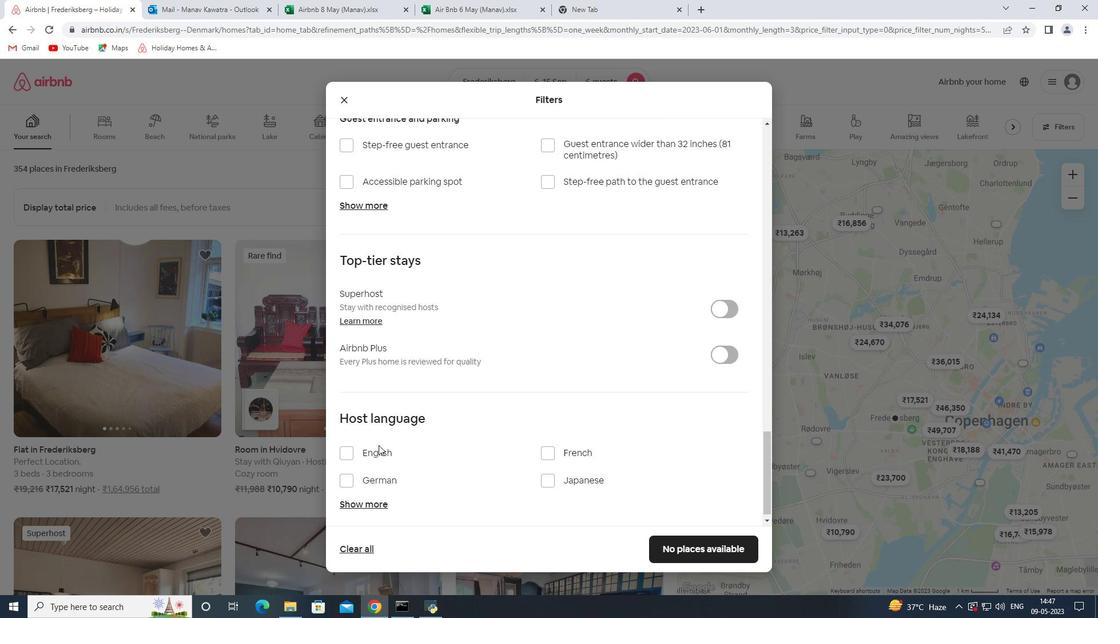
Action: Mouse pressed left at (376, 450)
Screenshot: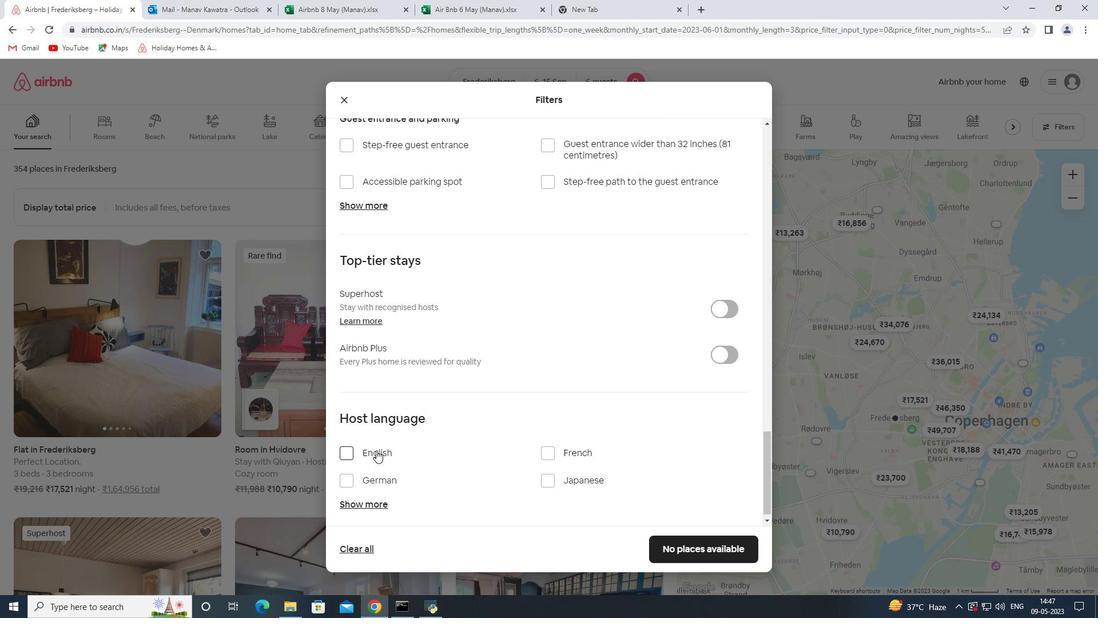 
Action: Mouse moved to (677, 548)
Screenshot: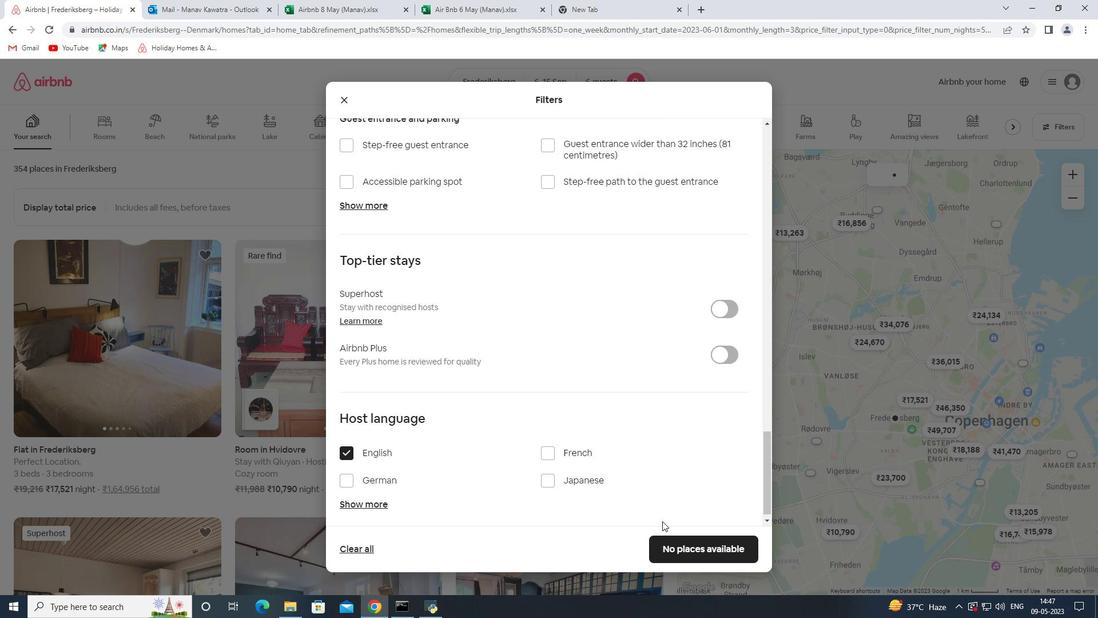 
Action: Mouse pressed left at (677, 548)
Screenshot: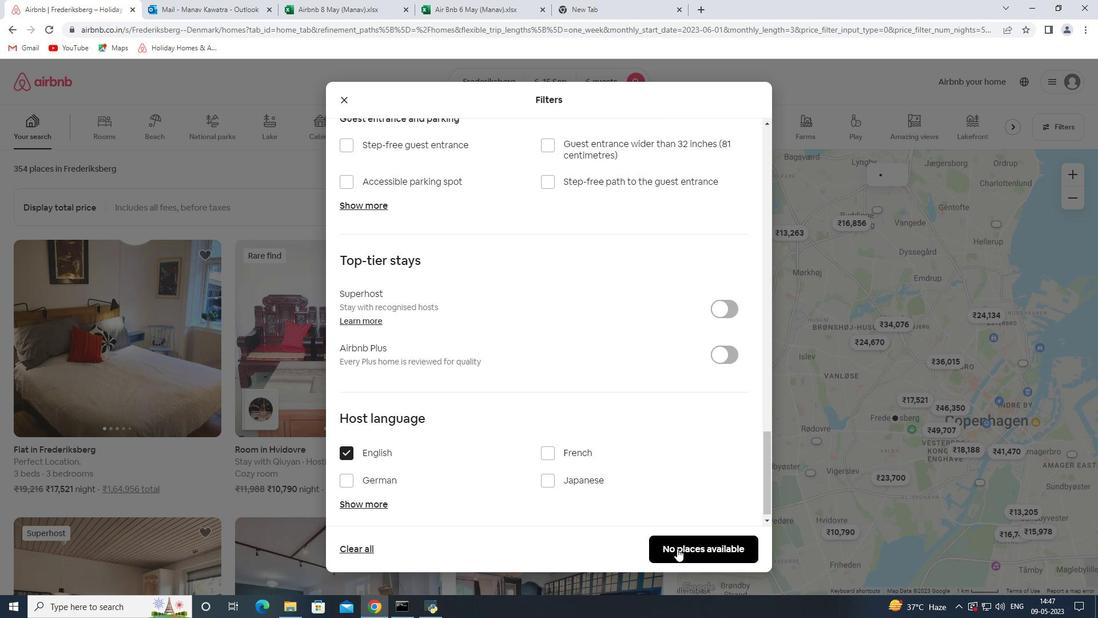 
